 Task: Find connections with filter location L'Haÿ-les-Roses with filter topic #Healthcarewith filter profile language Potuguese with filter current company United Breweries Ltd. with filter school Quantum University with filter industry Commercial and Industrial Machinery Maintenance with filter service category Commercial Insurance with filter keywords title Scrum Master
Action: Mouse moved to (551, 82)
Screenshot: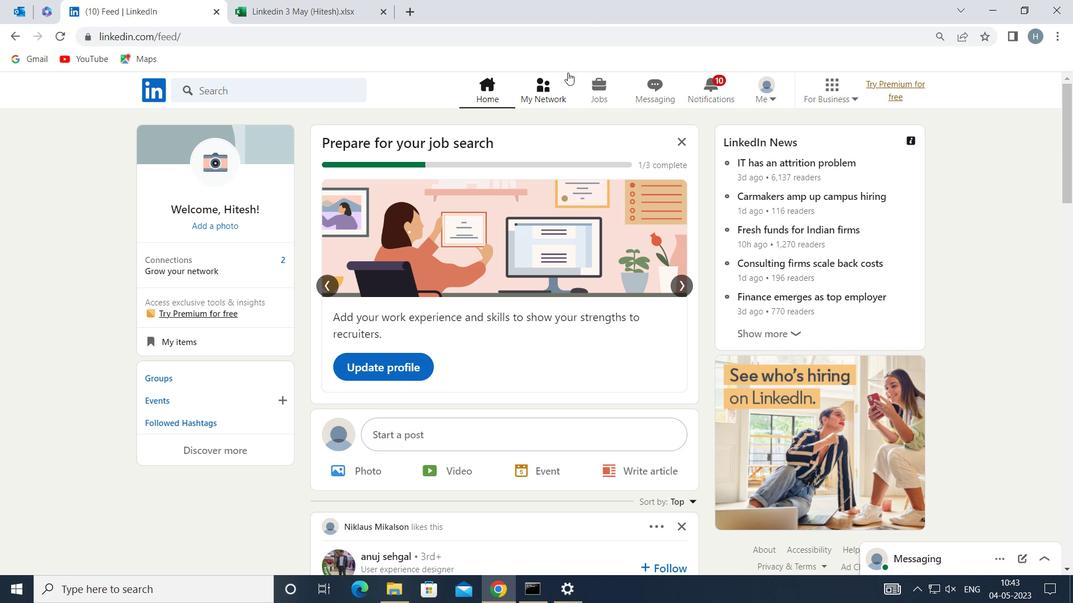 
Action: Mouse pressed left at (551, 82)
Screenshot: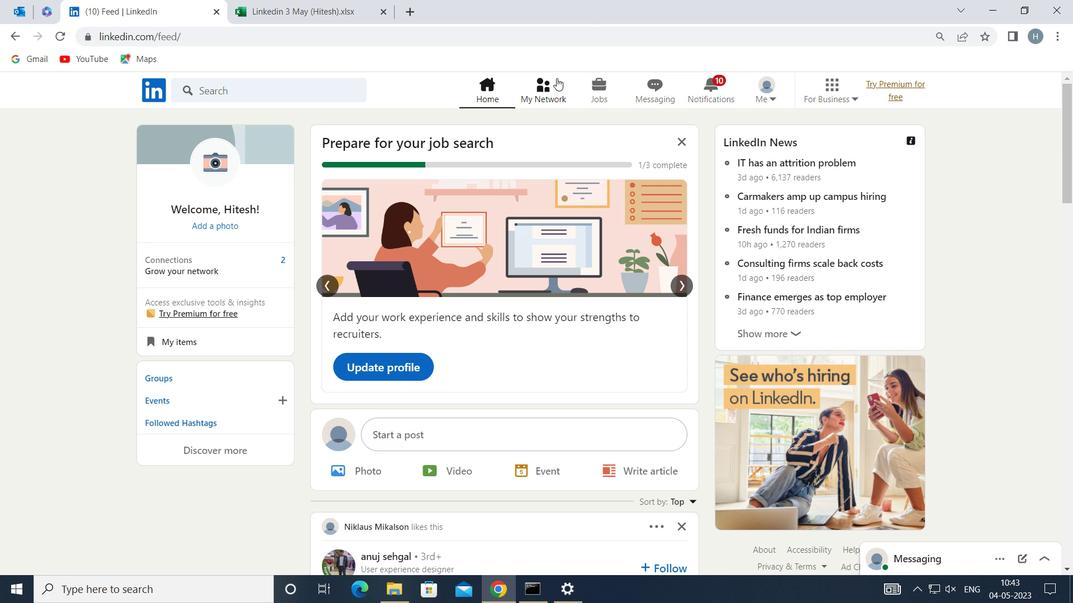 
Action: Mouse moved to (301, 163)
Screenshot: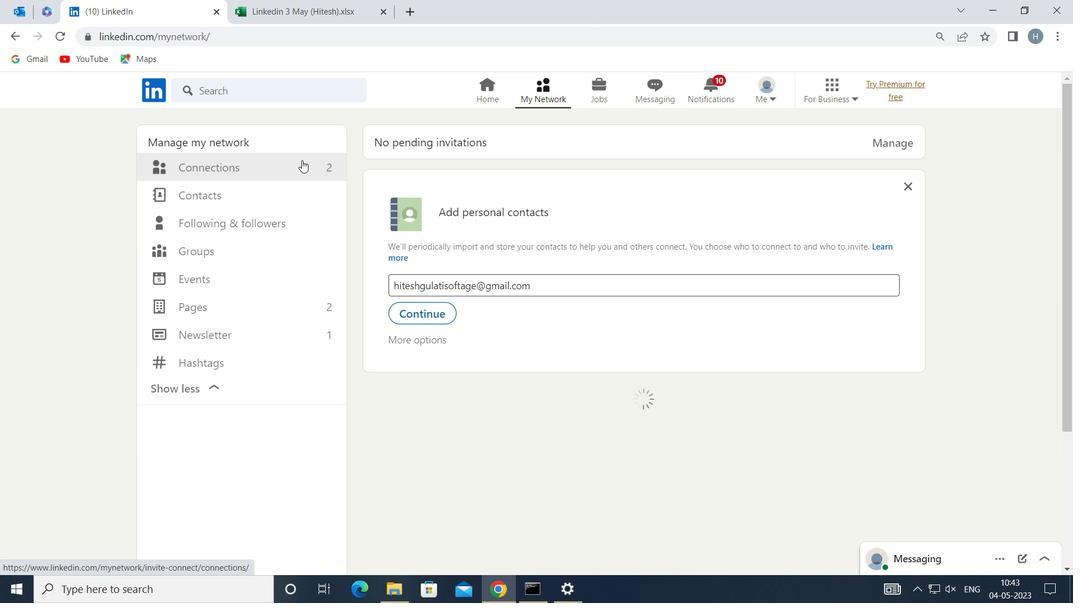 
Action: Mouse pressed left at (301, 163)
Screenshot: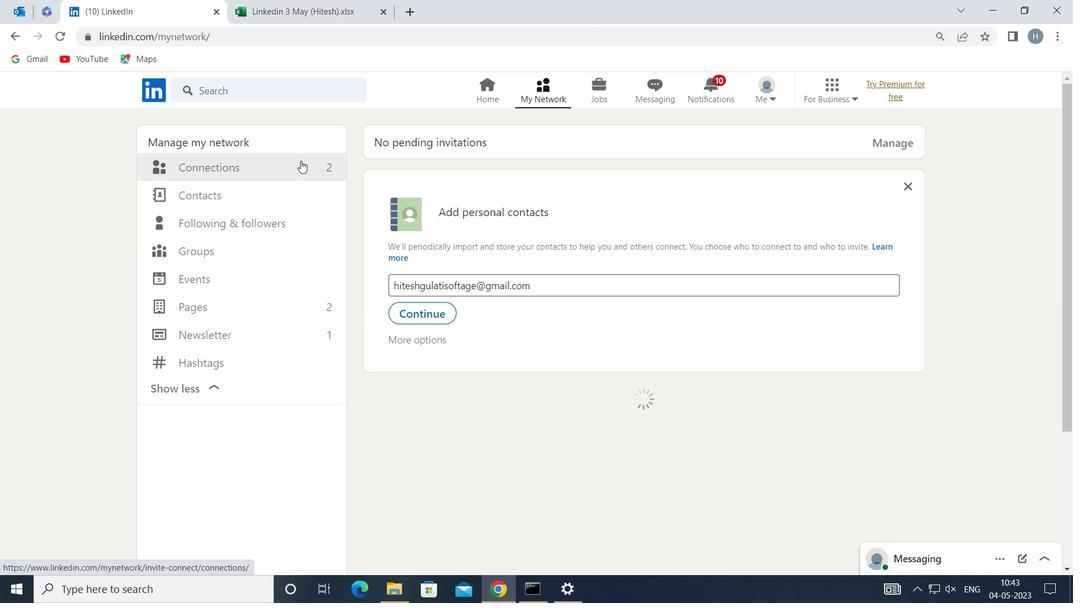 
Action: Mouse moved to (624, 167)
Screenshot: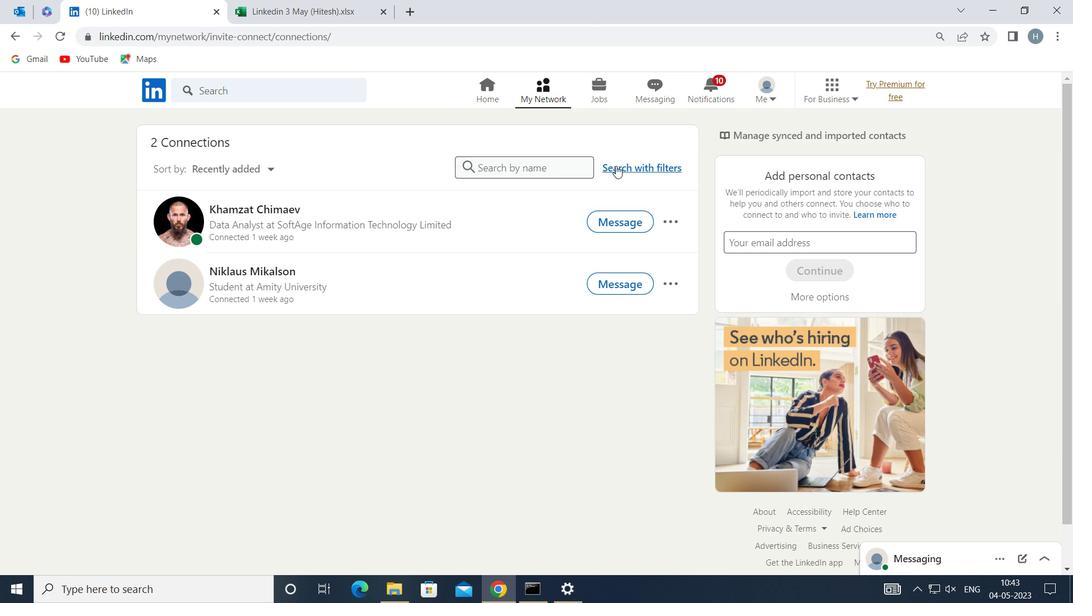 
Action: Mouse pressed left at (624, 167)
Screenshot: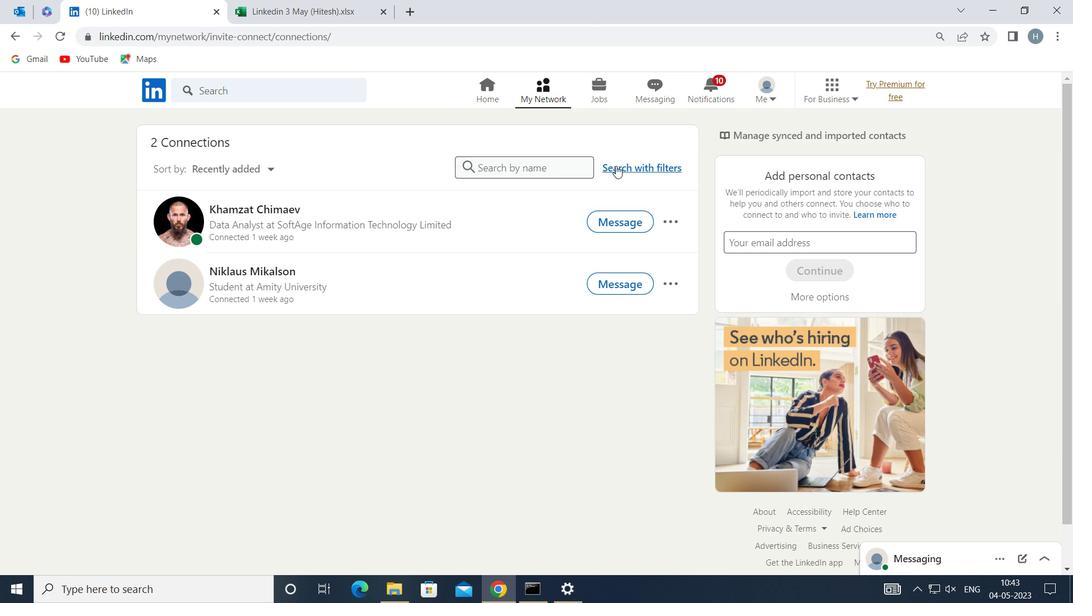
Action: Mouse moved to (590, 132)
Screenshot: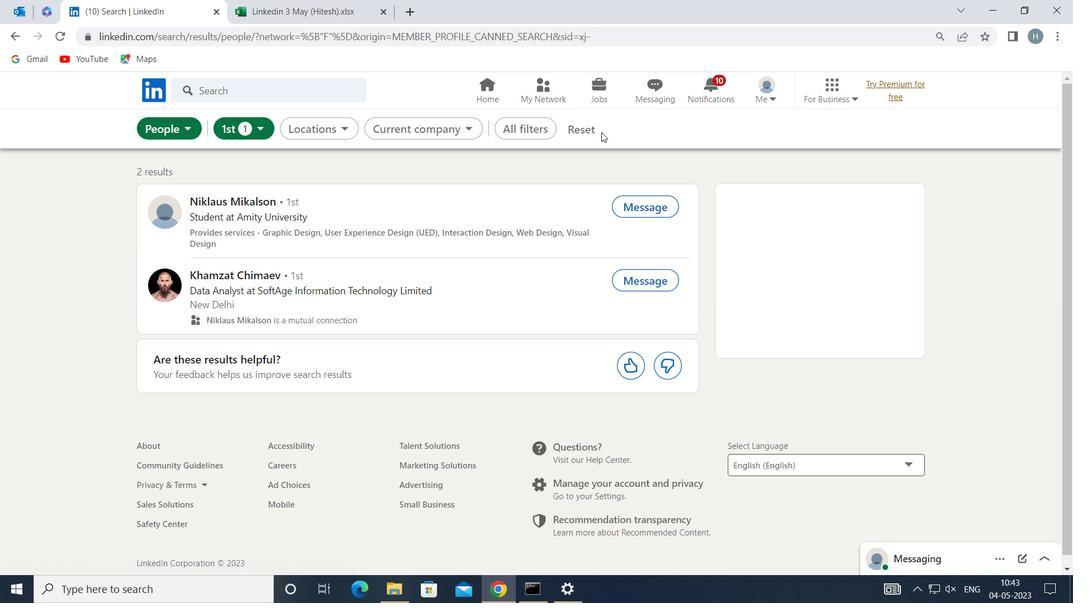 
Action: Mouse pressed left at (590, 132)
Screenshot: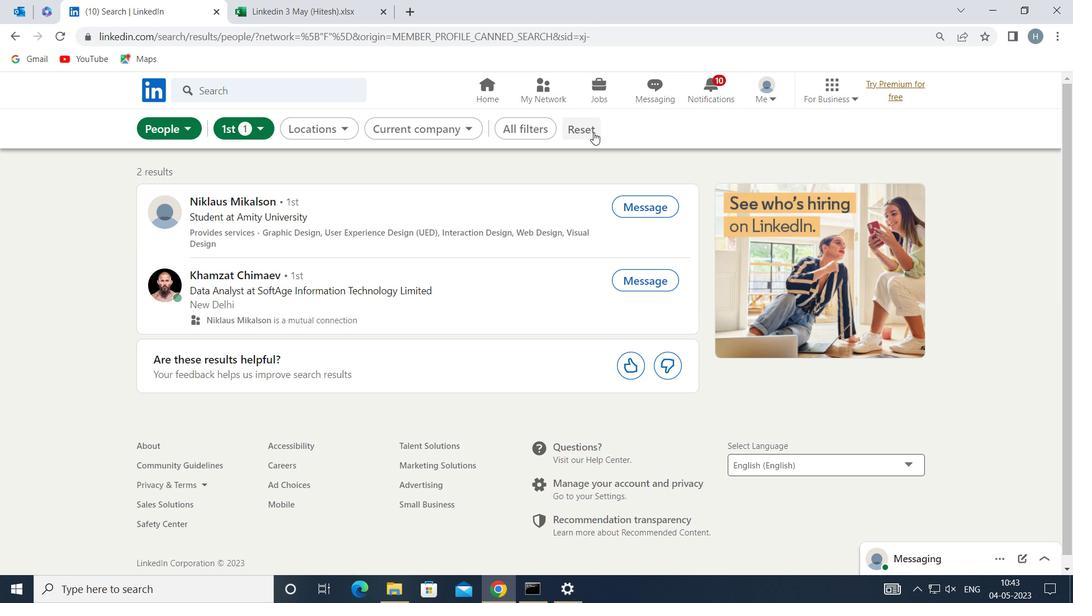 
Action: Mouse moved to (566, 129)
Screenshot: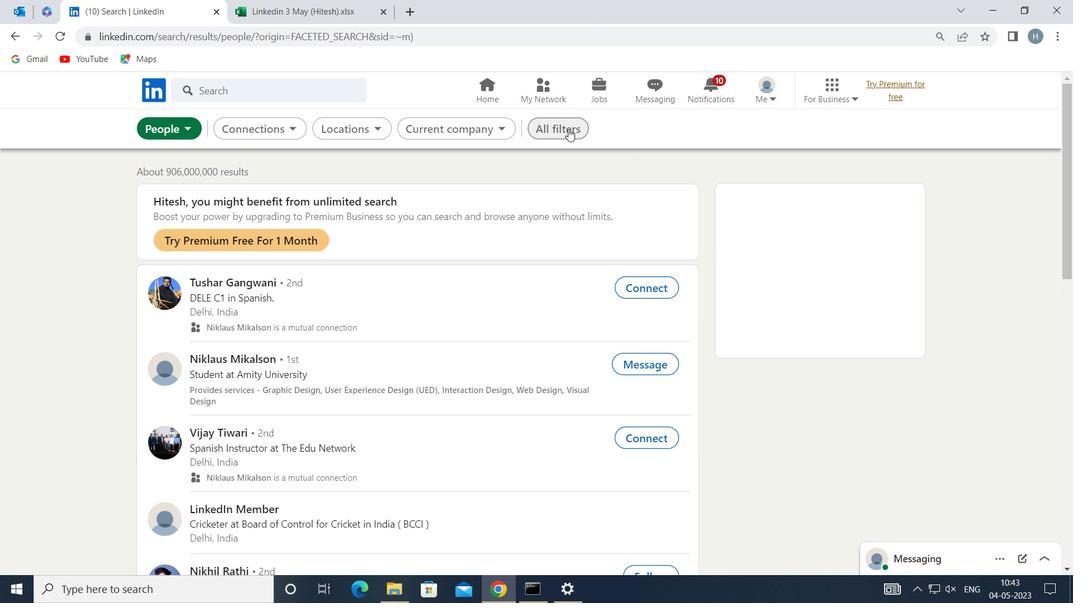 
Action: Mouse pressed left at (566, 129)
Screenshot: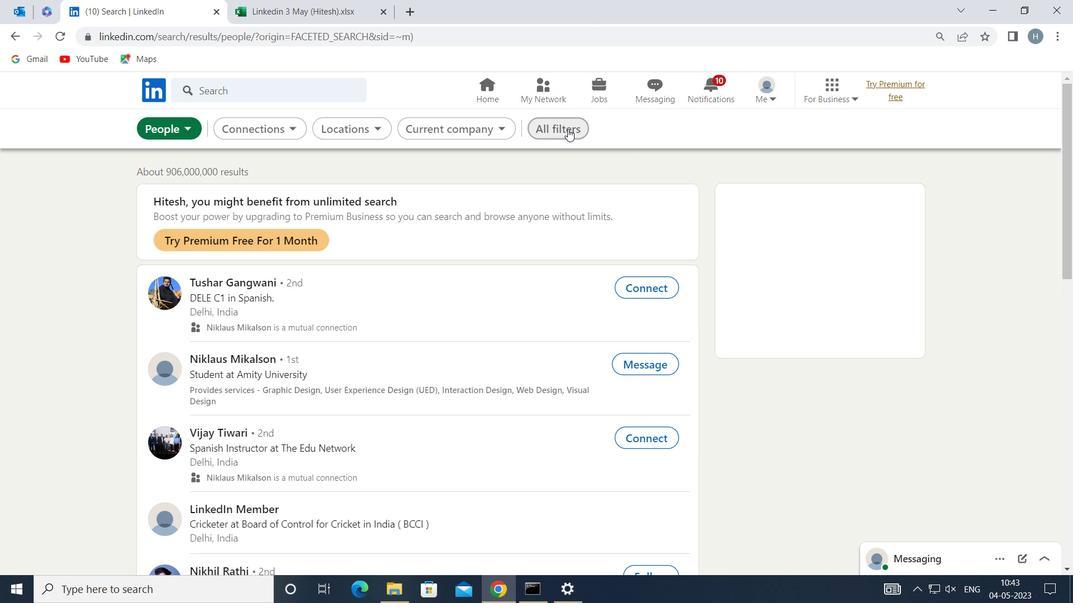 
Action: Mouse moved to (791, 316)
Screenshot: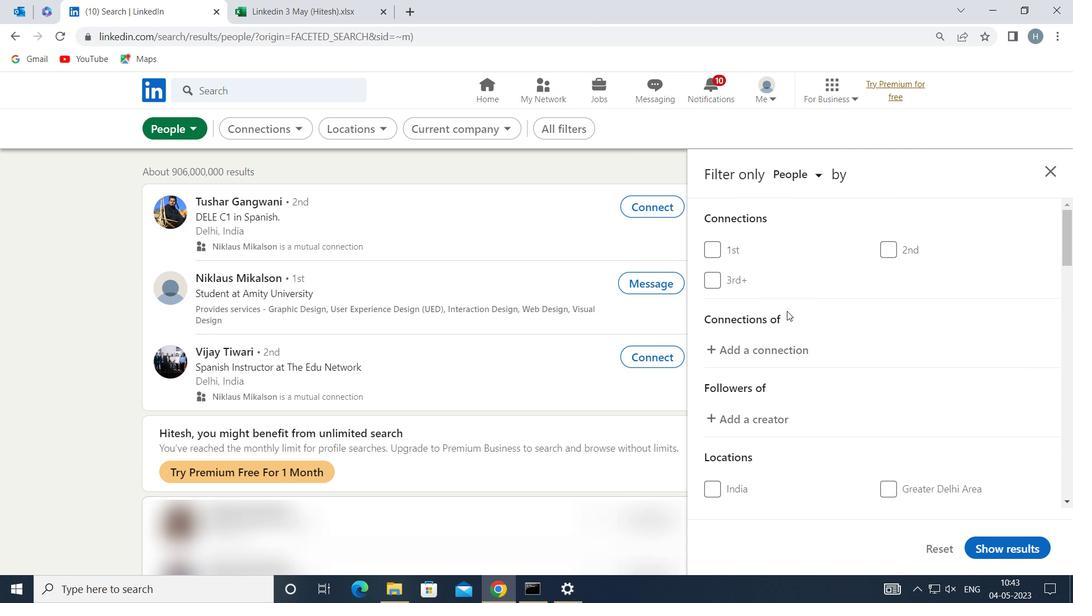 
Action: Mouse scrolled (791, 315) with delta (0, 0)
Screenshot: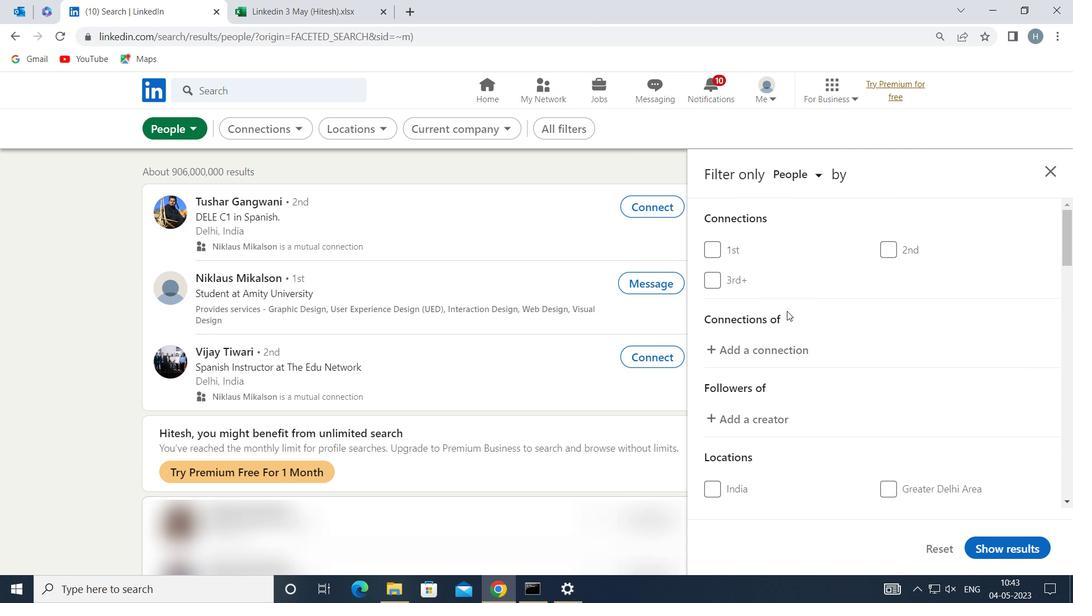 
Action: Mouse moved to (793, 318)
Screenshot: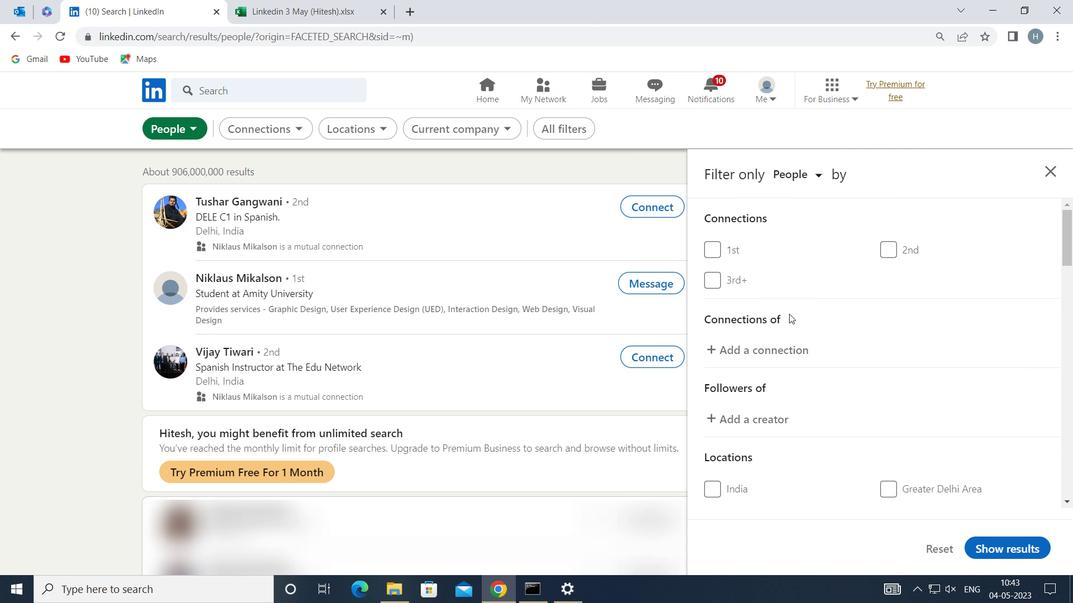 
Action: Mouse scrolled (793, 317) with delta (0, 0)
Screenshot: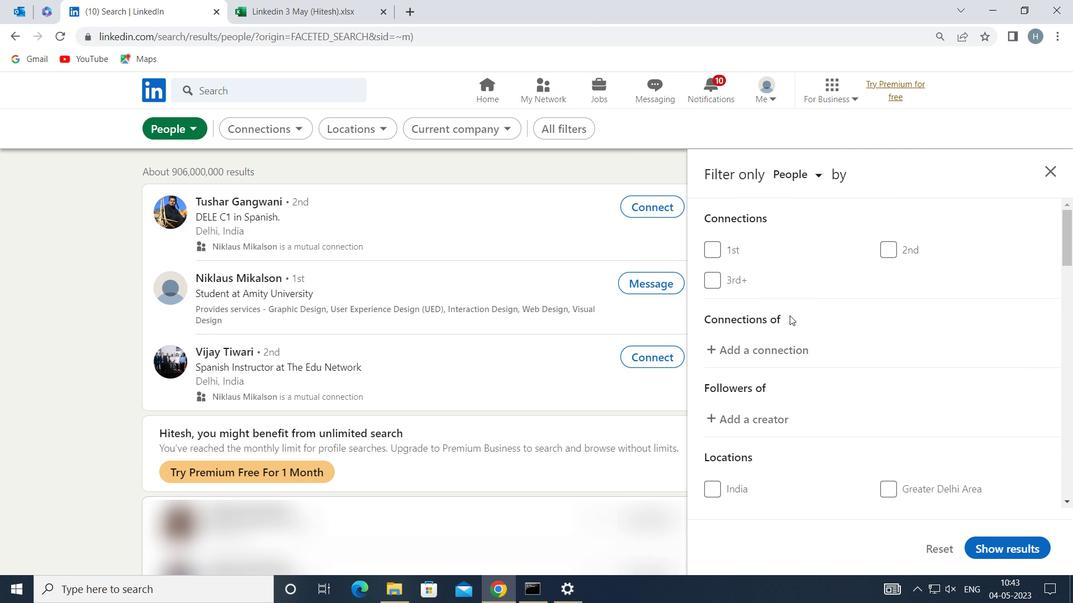 
Action: Mouse moved to (793, 319)
Screenshot: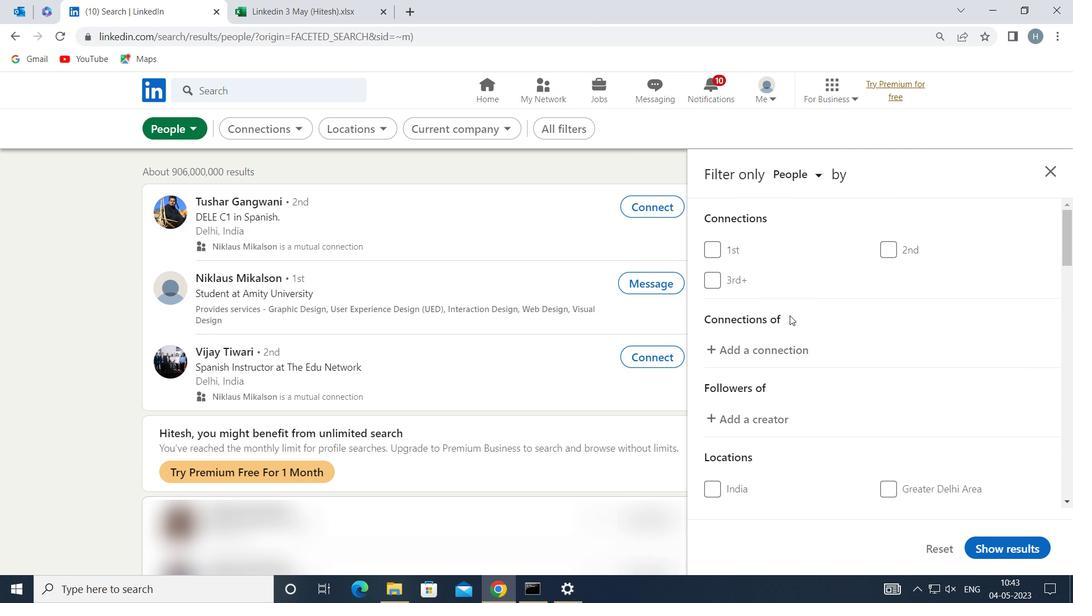 
Action: Mouse scrolled (793, 318) with delta (0, 0)
Screenshot: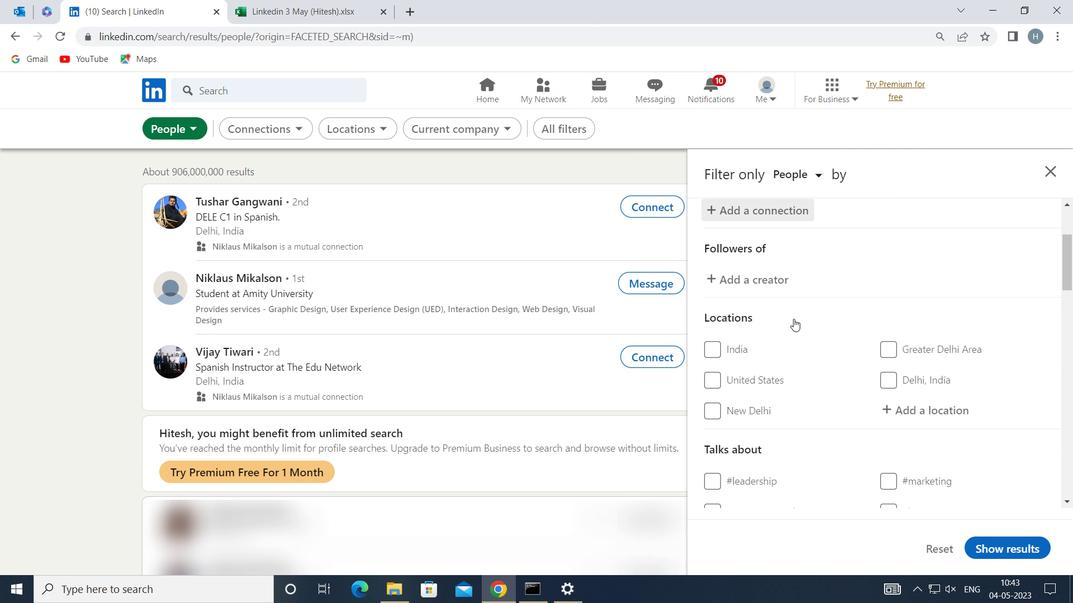 
Action: Mouse moved to (900, 336)
Screenshot: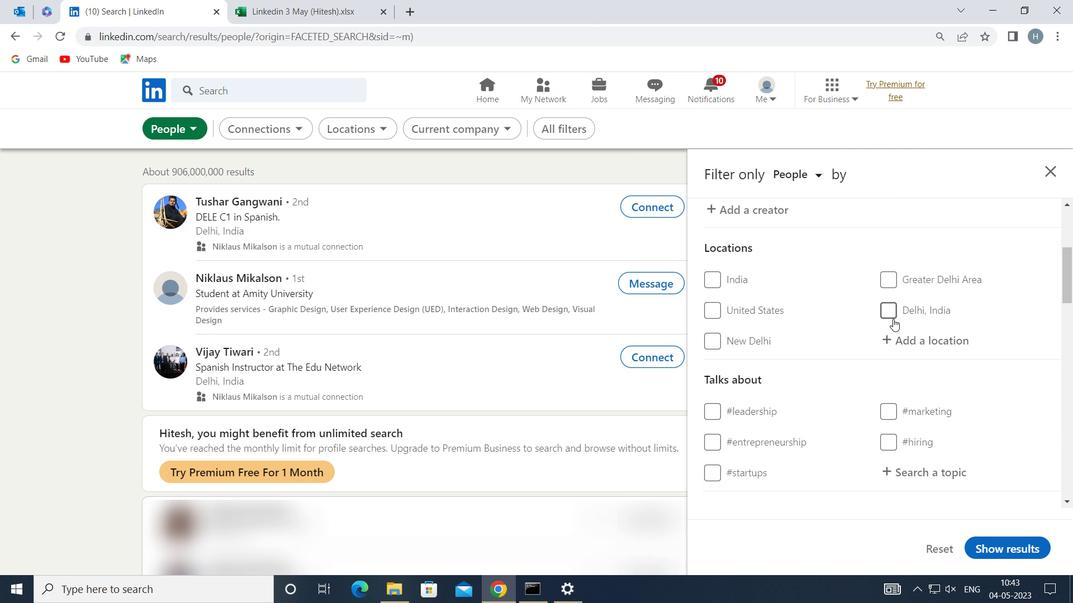 
Action: Mouse pressed left at (900, 336)
Screenshot: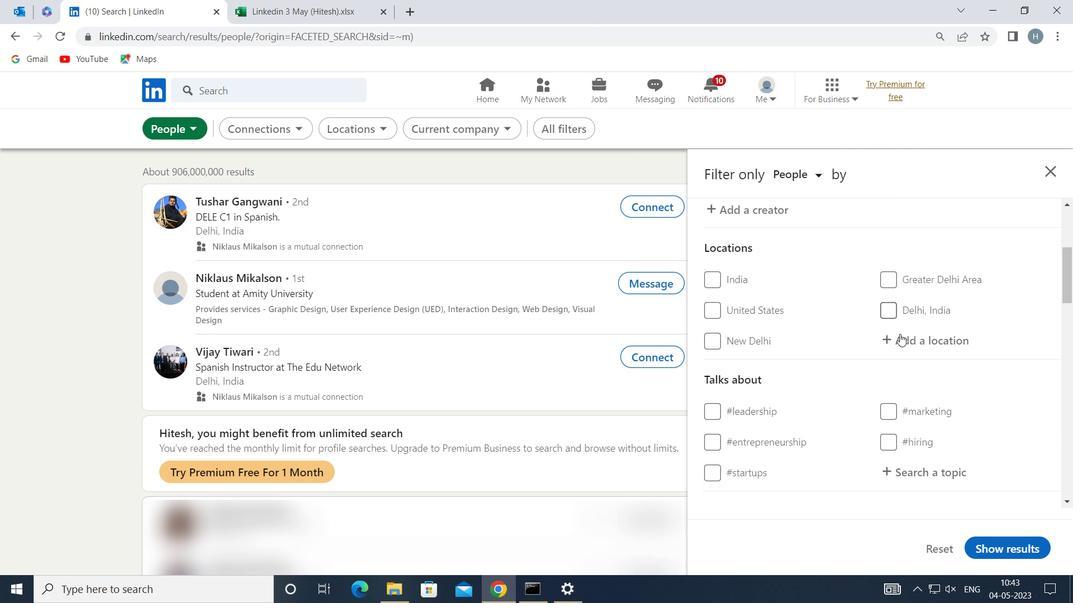 
Action: Key pressed <Key.shift>L<Key.space>HAY
Screenshot: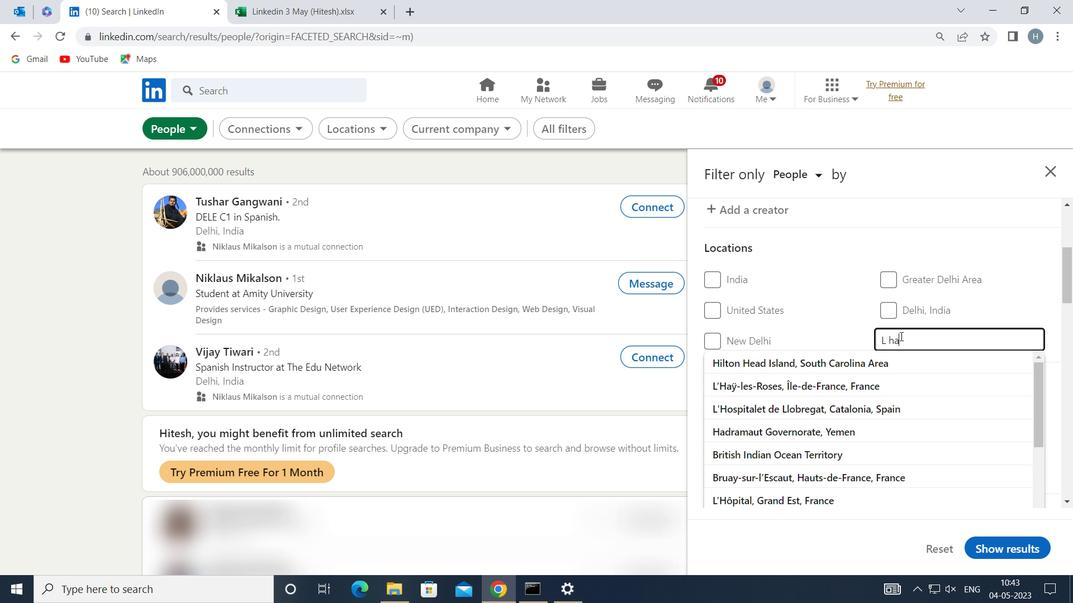 
Action: Mouse moved to (865, 357)
Screenshot: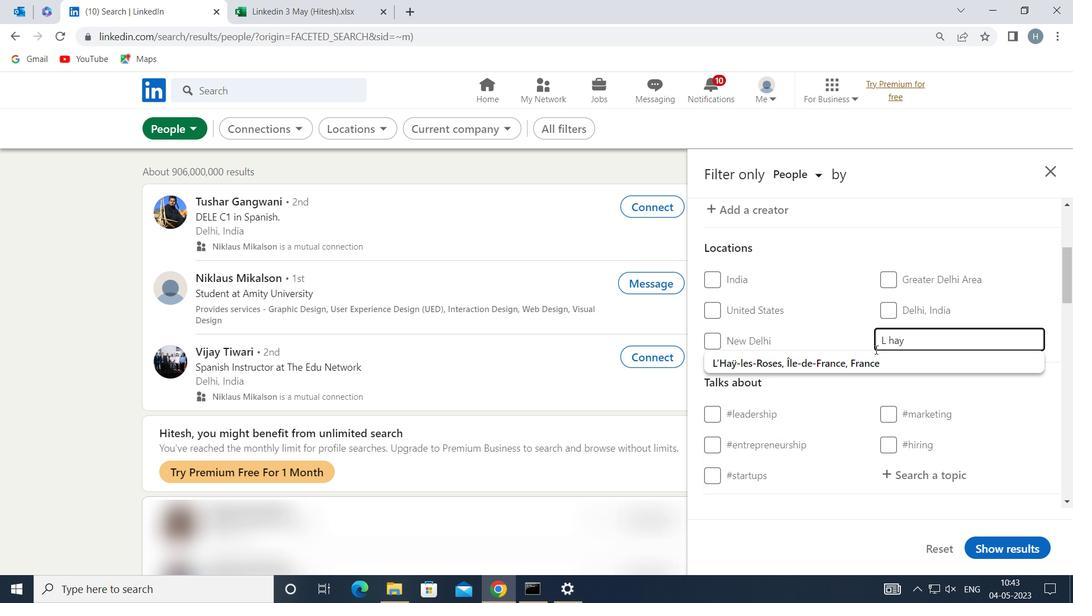 
Action: Mouse pressed left at (865, 357)
Screenshot: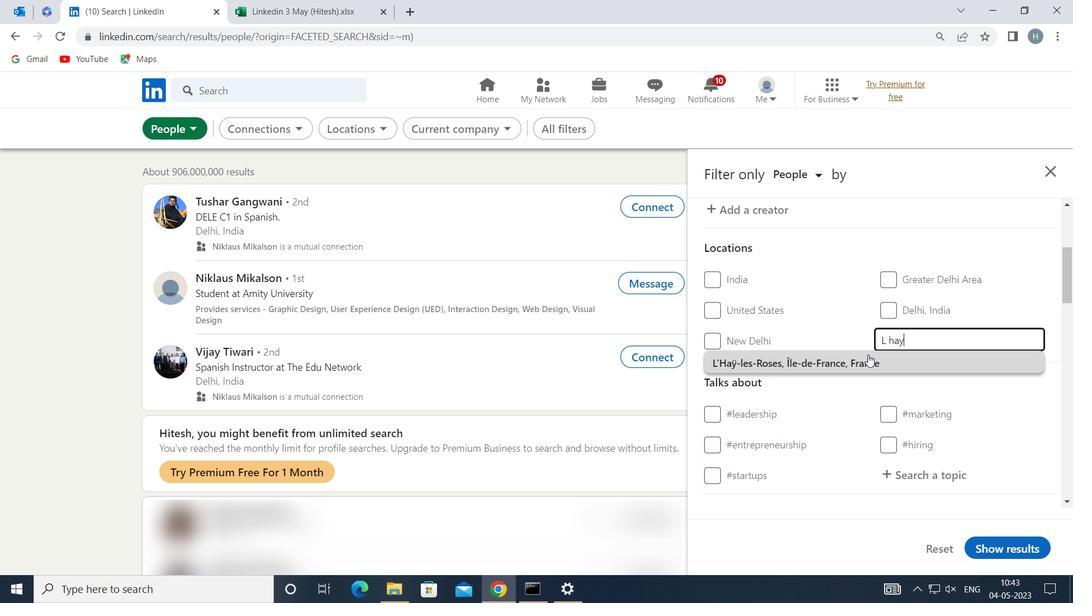 
Action: Mouse moved to (860, 360)
Screenshot: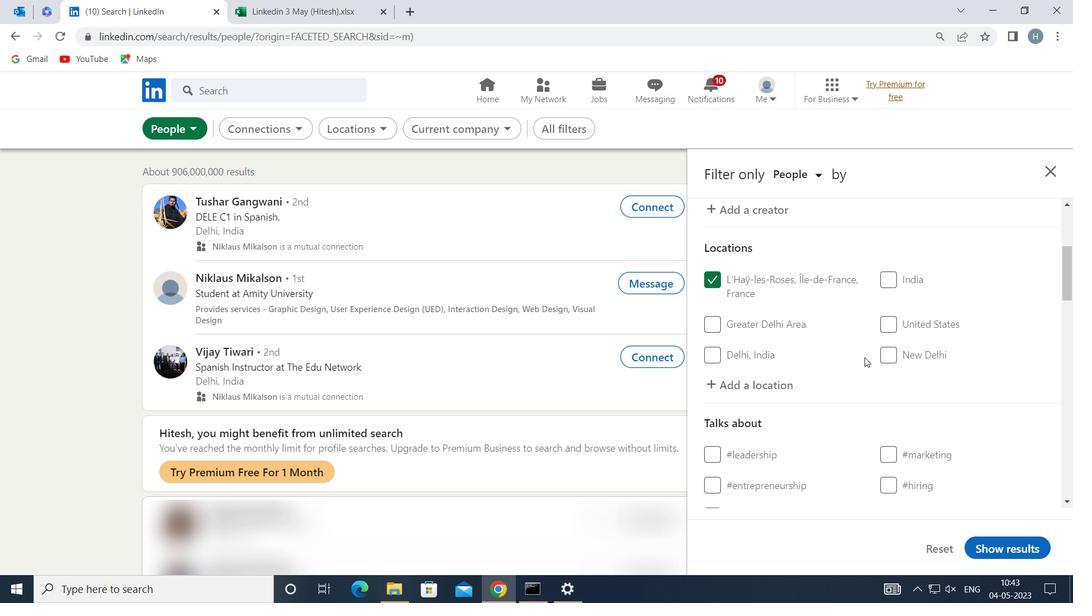 
Action: Mouse scrolled (860, 359) with delta (0, 0)
Screenshot: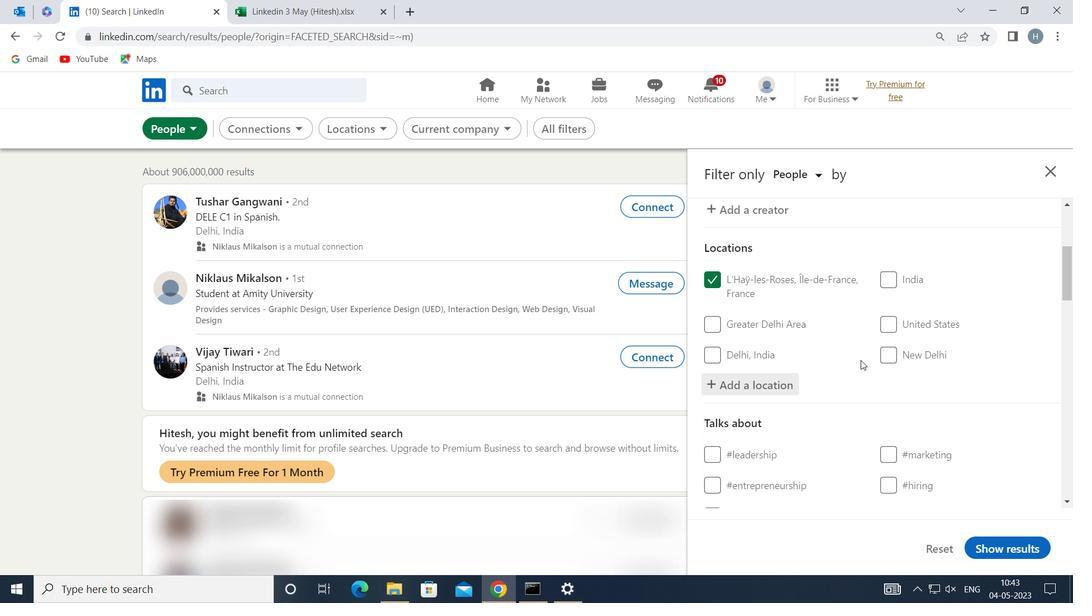 
Action: Mouse moved to (856, 361)
Screenshot: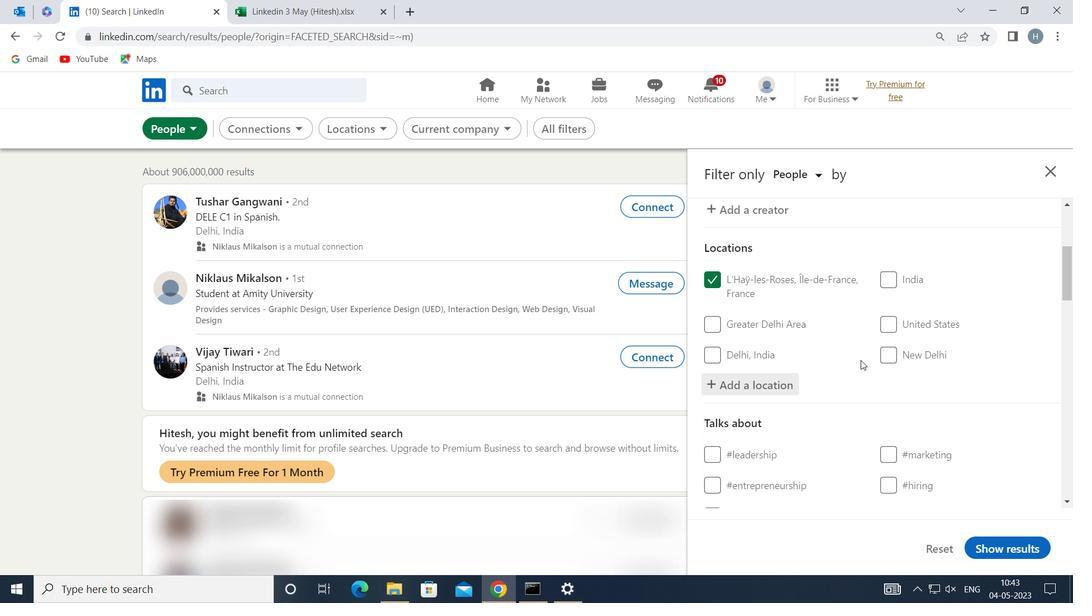 
Action: Mouse scrolled (856, 360) with delta (0, 0)
Screenshot: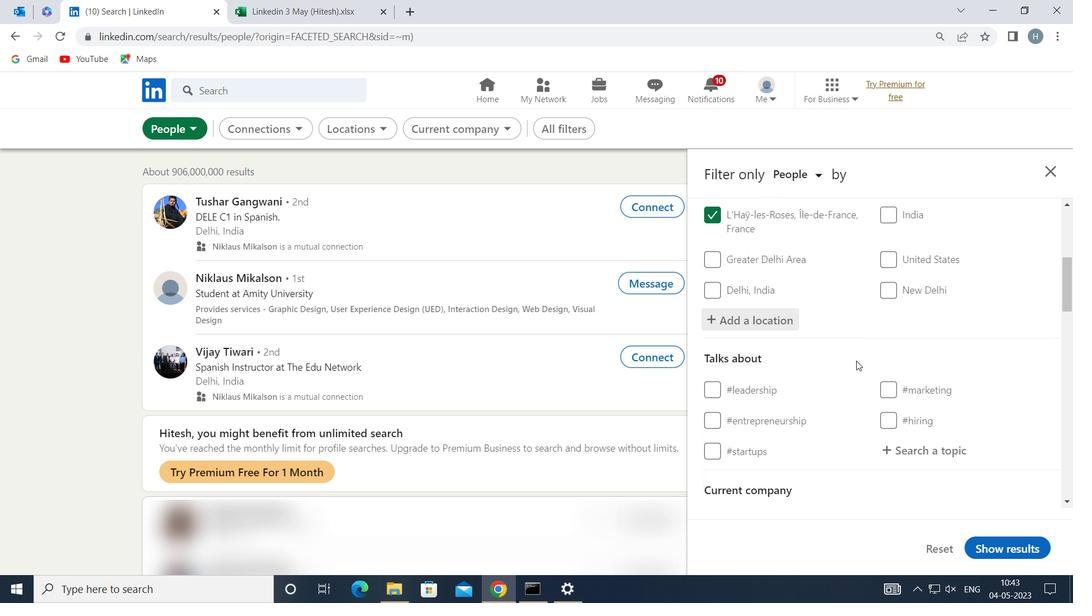 
Action: Mouse moved to (956, 377)
Screenshot: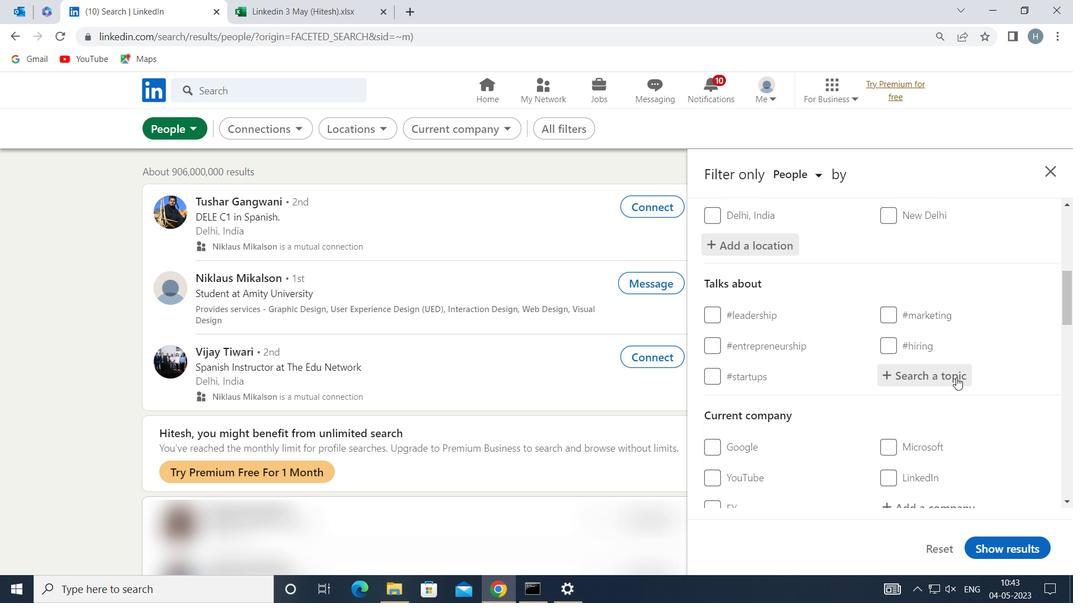 
Action: Mouse pressed left at (956, 377)
Screenshot: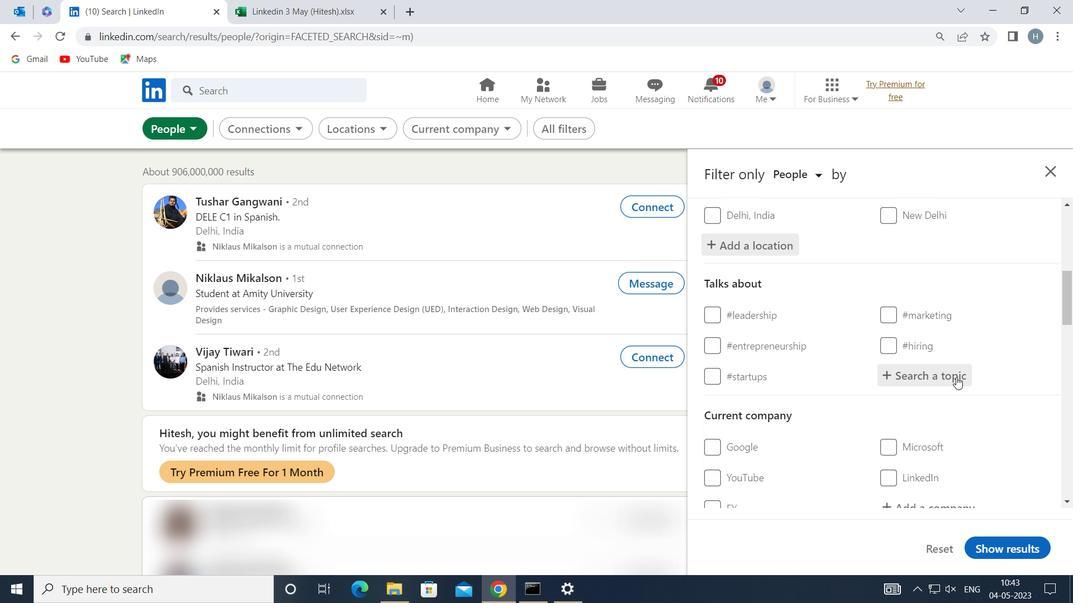 
Action: Key pressed HEALTHCARE
Screenshot: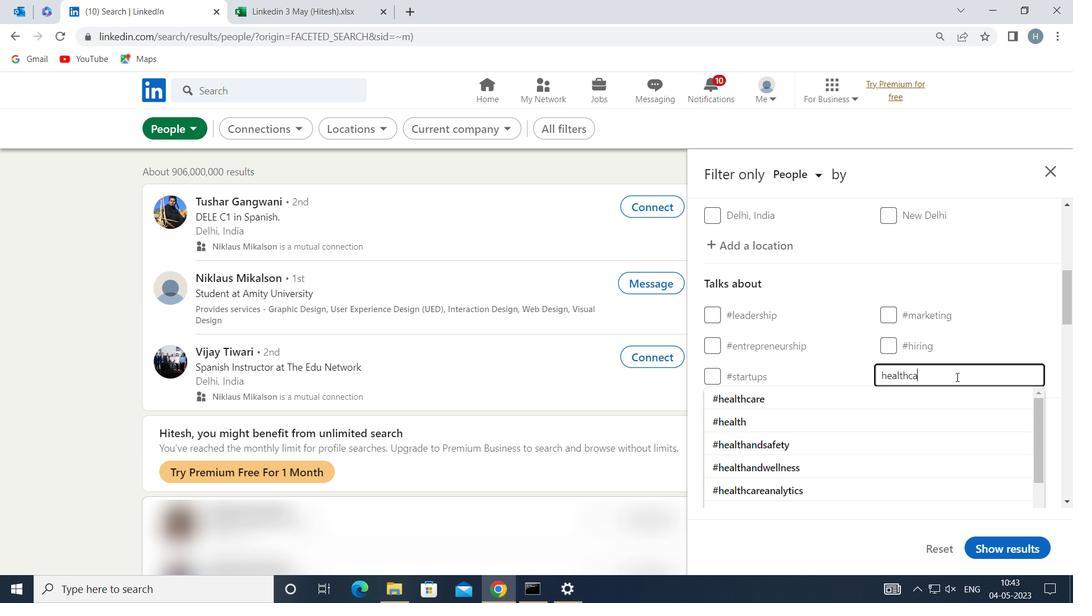
Action: Mouse moved to (826, 400)
Screenshot: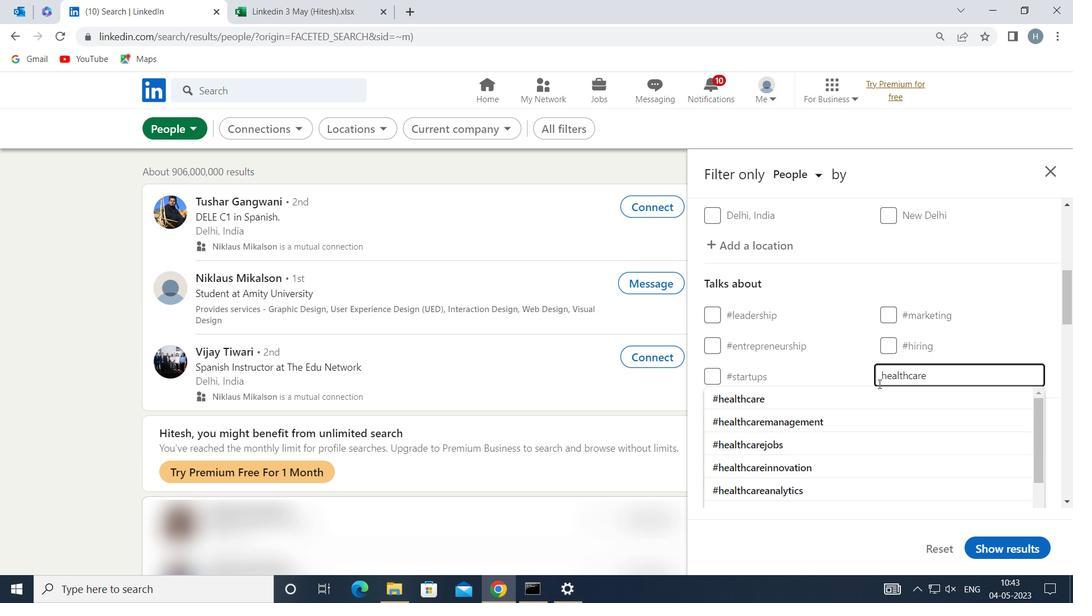 
Action: Mouse pressed left at (826, 400)
Screenshot: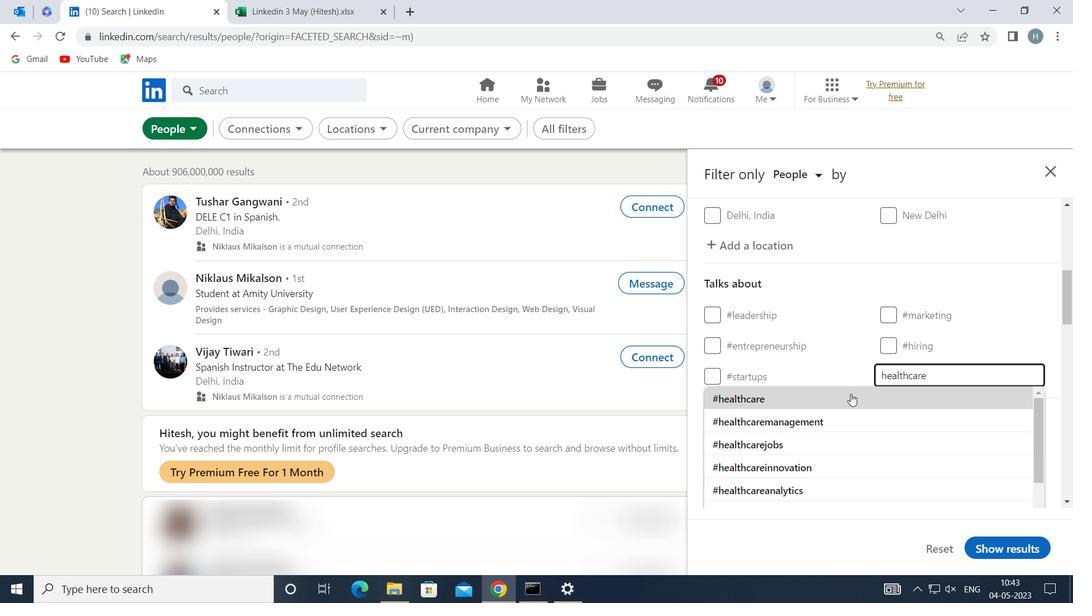 
Action: Mouse moved to (826, 399)
Screenshot: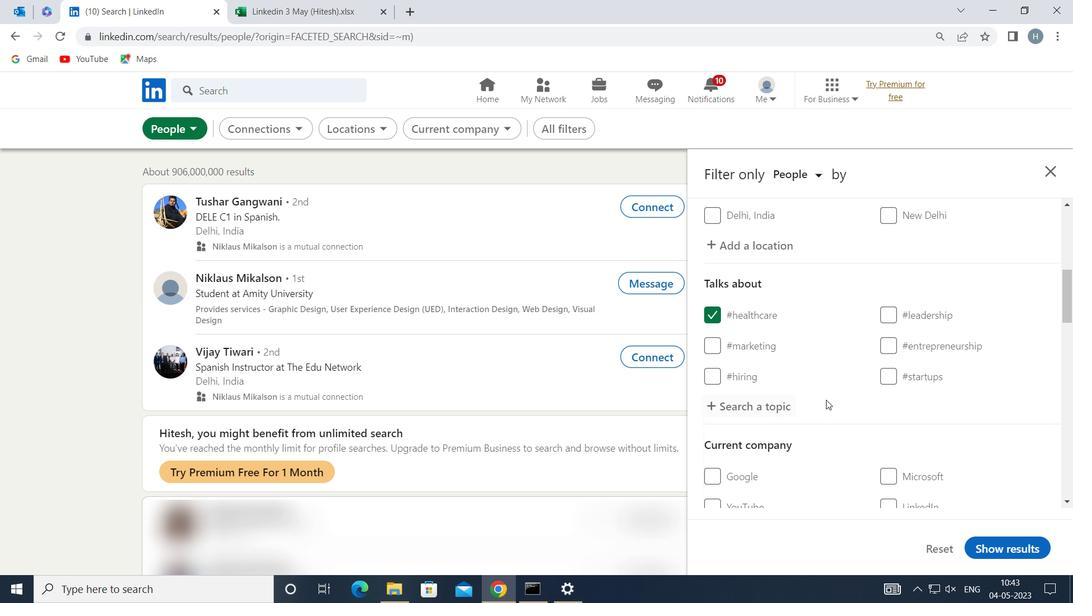 
Action: Mouse scrolled (826, 399) with delta (0, 0)
Screenshot: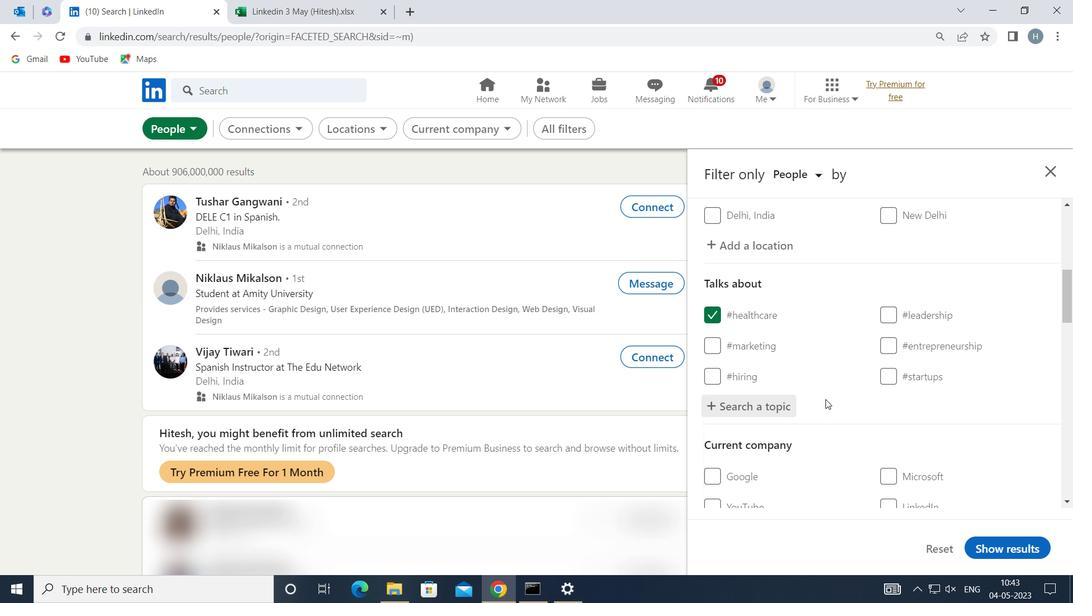 
Action: Mouse moved to (830, 396)
Screenshot: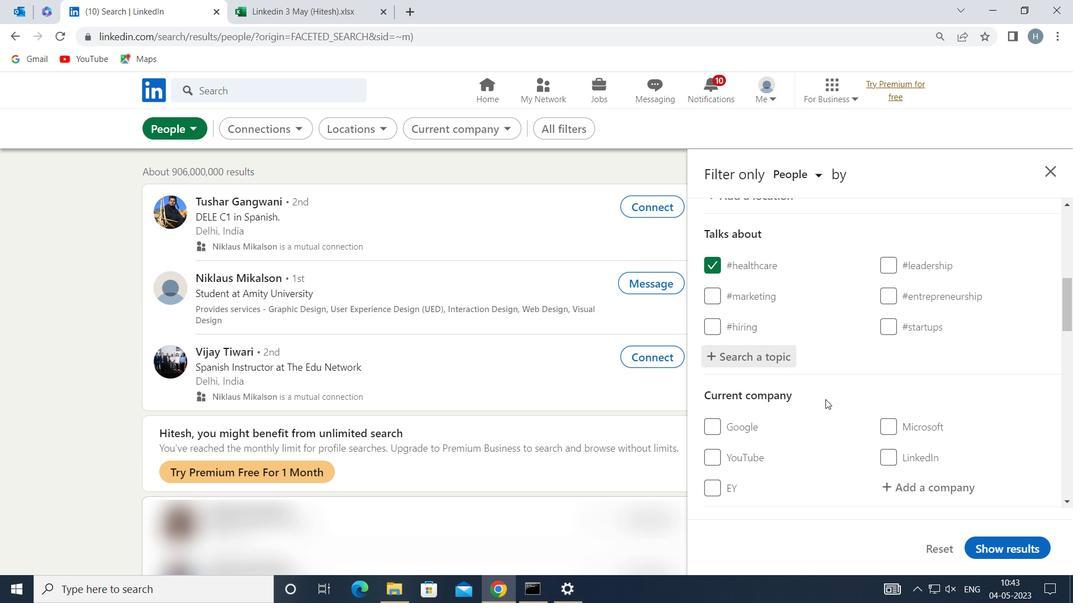 
Action: Mouse scrolled (830, 395) with delta (0, 0)
Screenshot: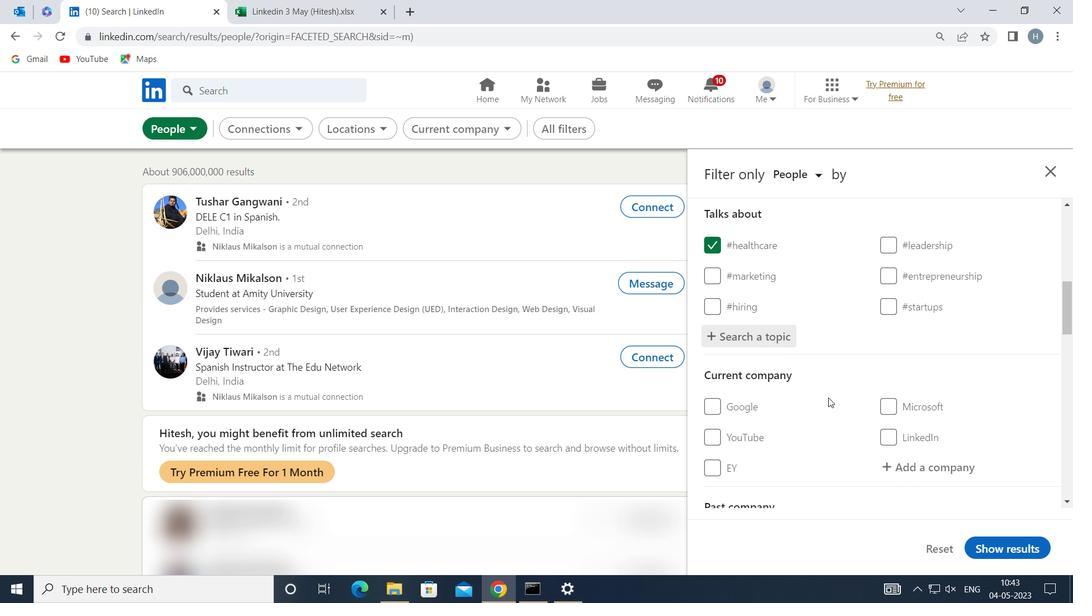 
Action: Mouse scrolled (830, 395) with delta (0, 0)
Screenshot: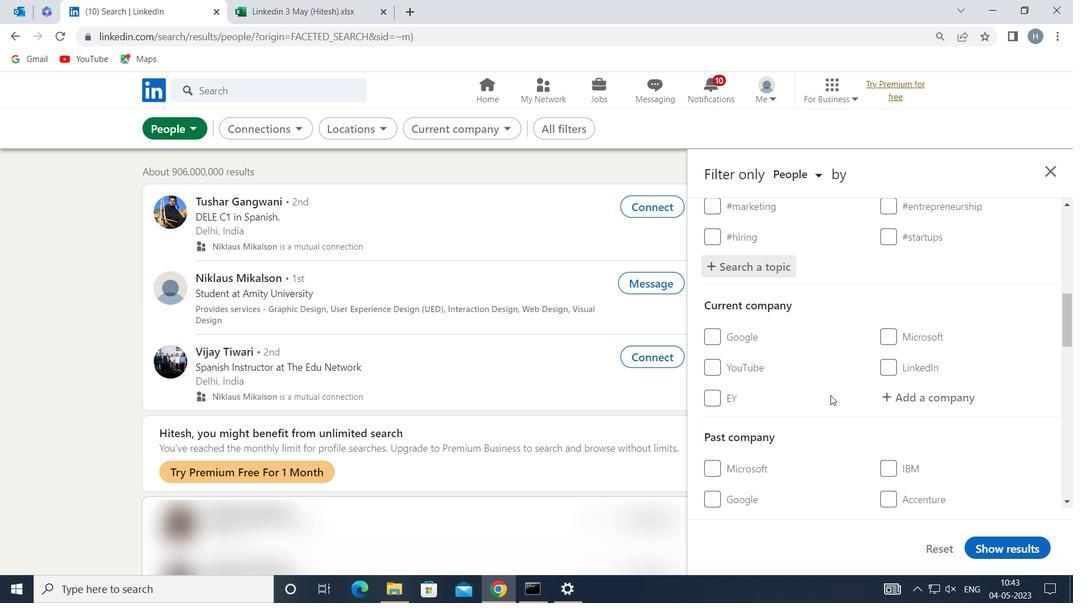 
Action: Mouse scrolled (830, 395) with delta (0, 0)
Screenshot: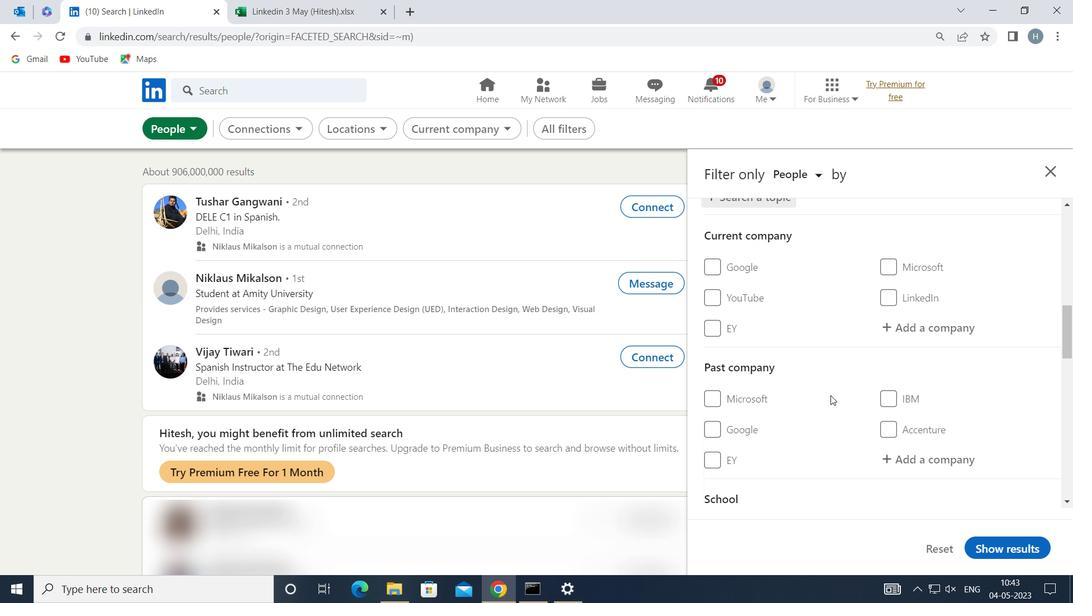 
Action: Mouse scrolled (830, 395) with delta (0, 0)
Screenshot: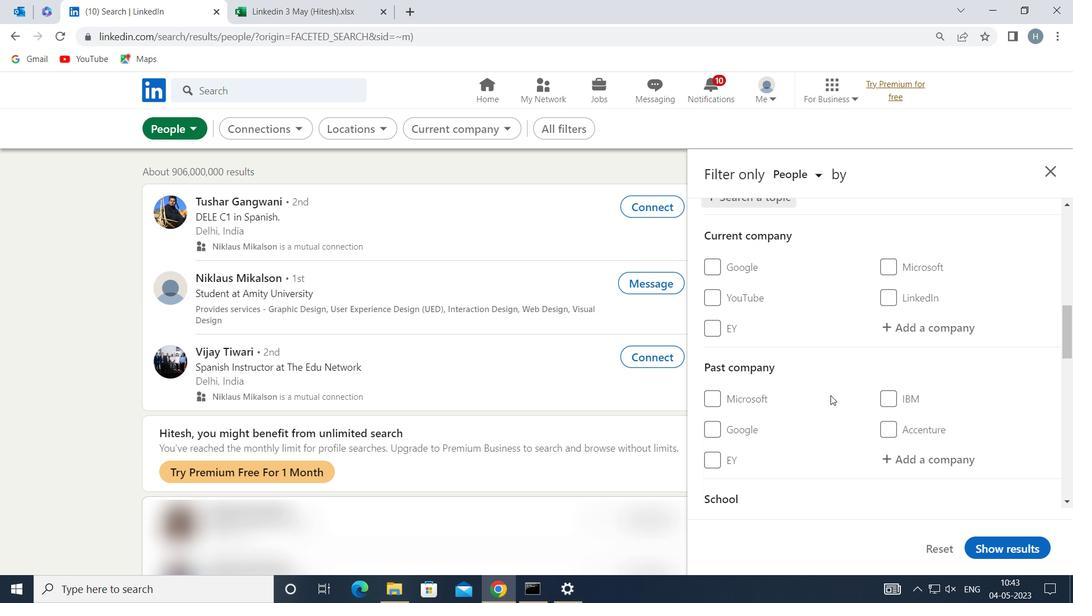 
Action: Mouse scrolled (830, 395) with delta (0, 0)
Screenshot: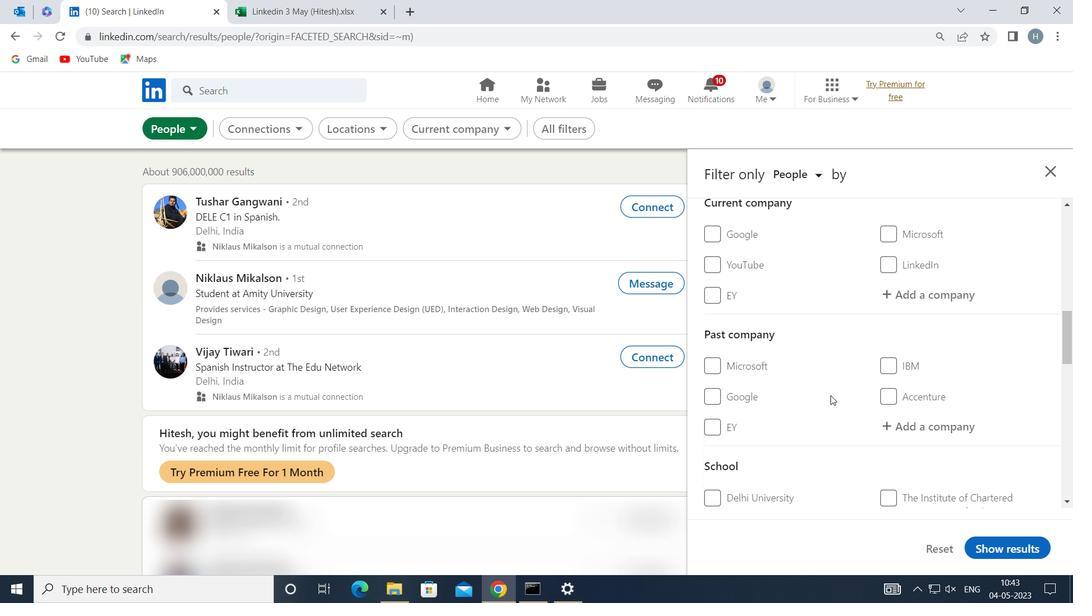 
Action: Mouse scrolled (830, 395) with delta (0, 0)
Screenshot: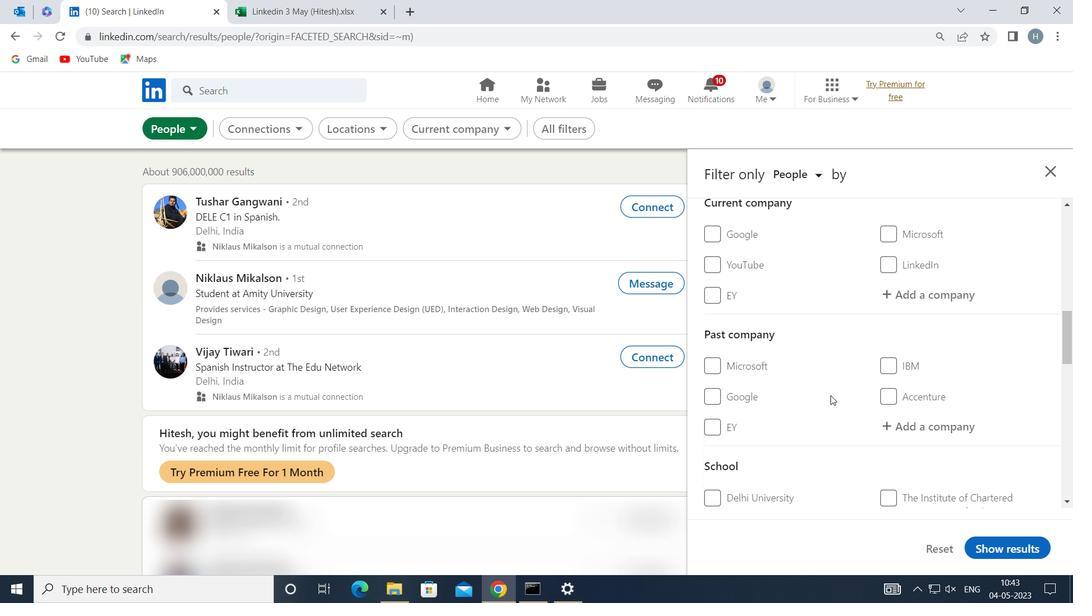 
Action: Mouse moved to (835, 391)
Screenshot: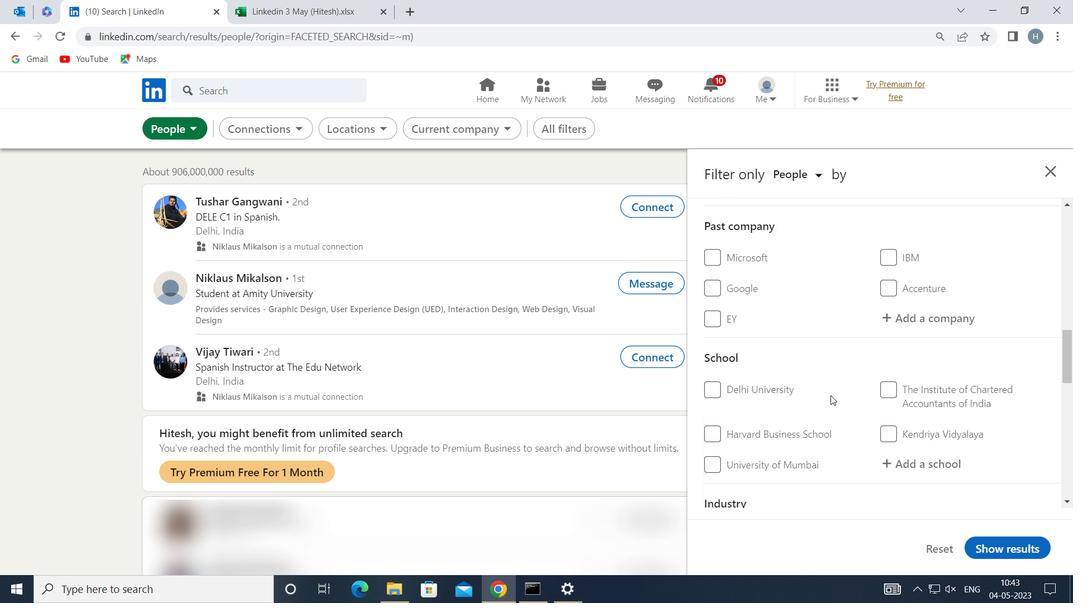 
Action: Mouse scrolled (835, 390) with delta (0, 0)
Screenshot: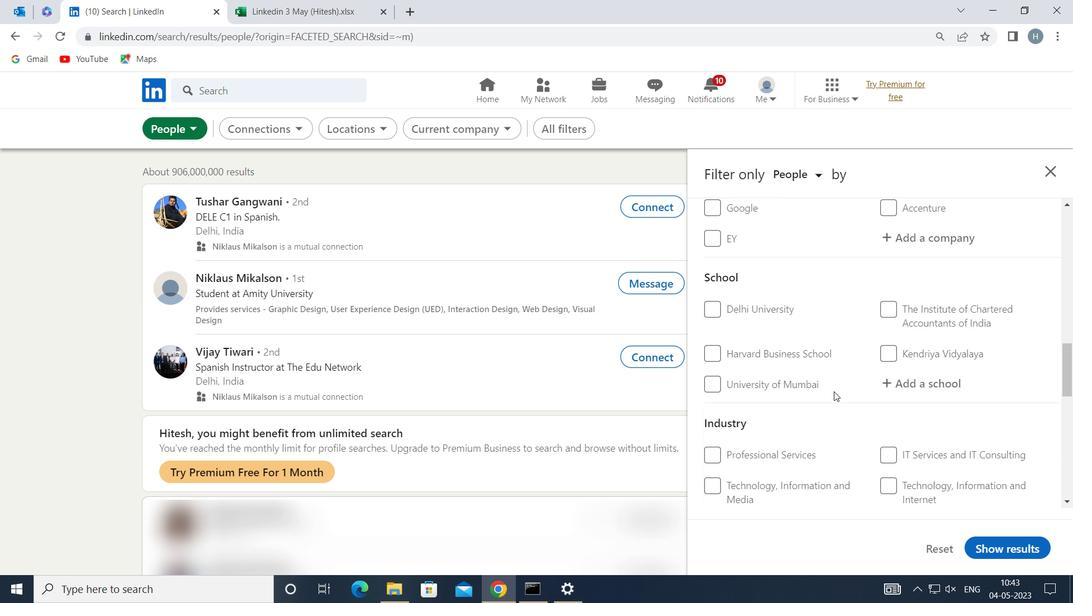 
Action: Mouse scrolled (835, 390) with delta (0, 0)
Screenshot: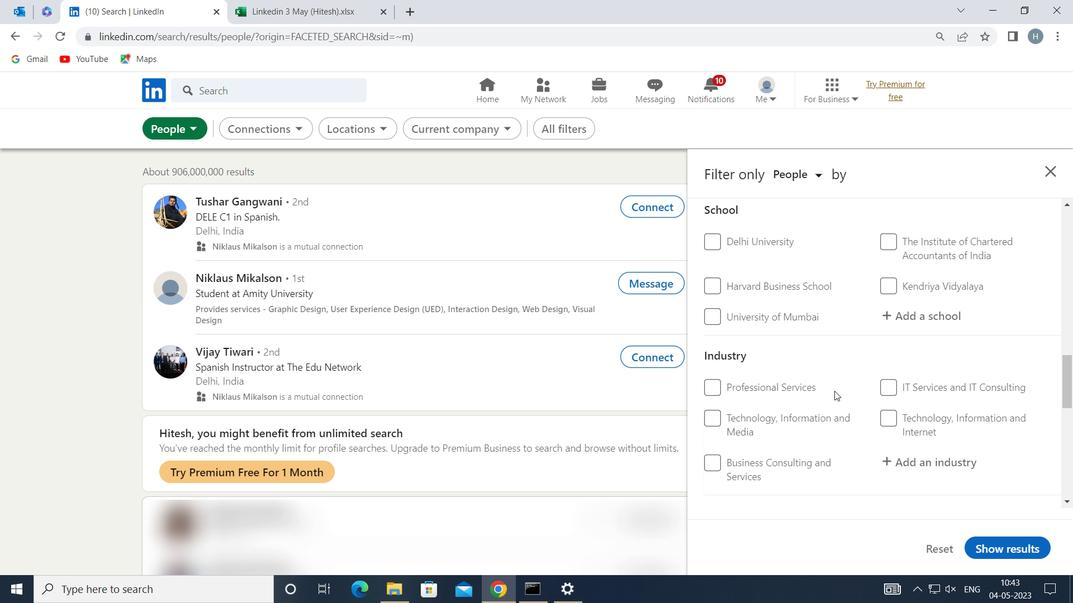 
Action: Mouse scrolled (835, 390) with delta (0, 0)
Screenshot: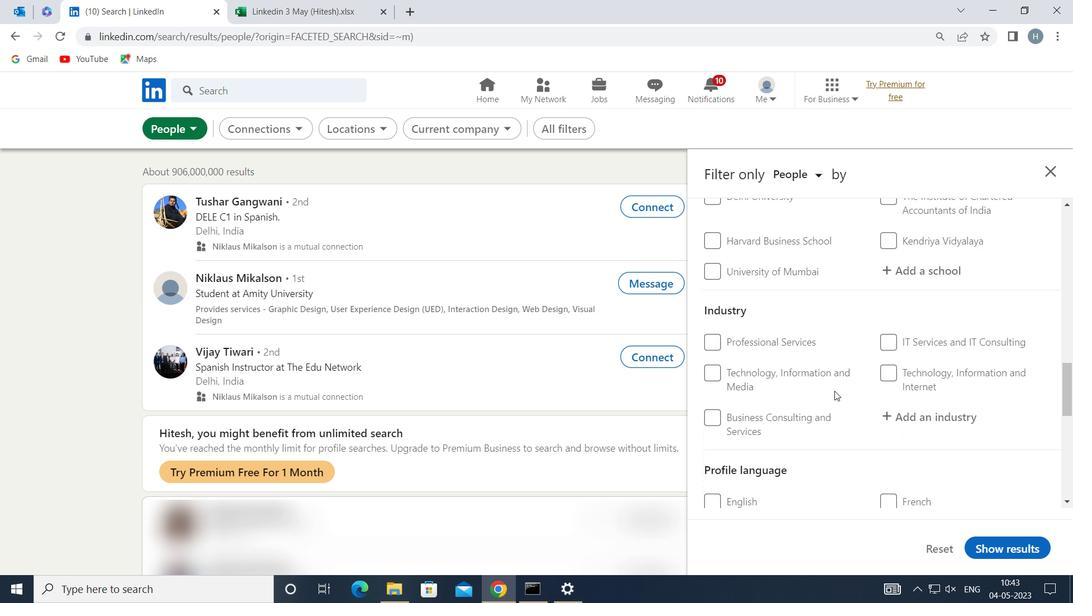 
Action: Mouse moved to (900, 378)
Screenshot: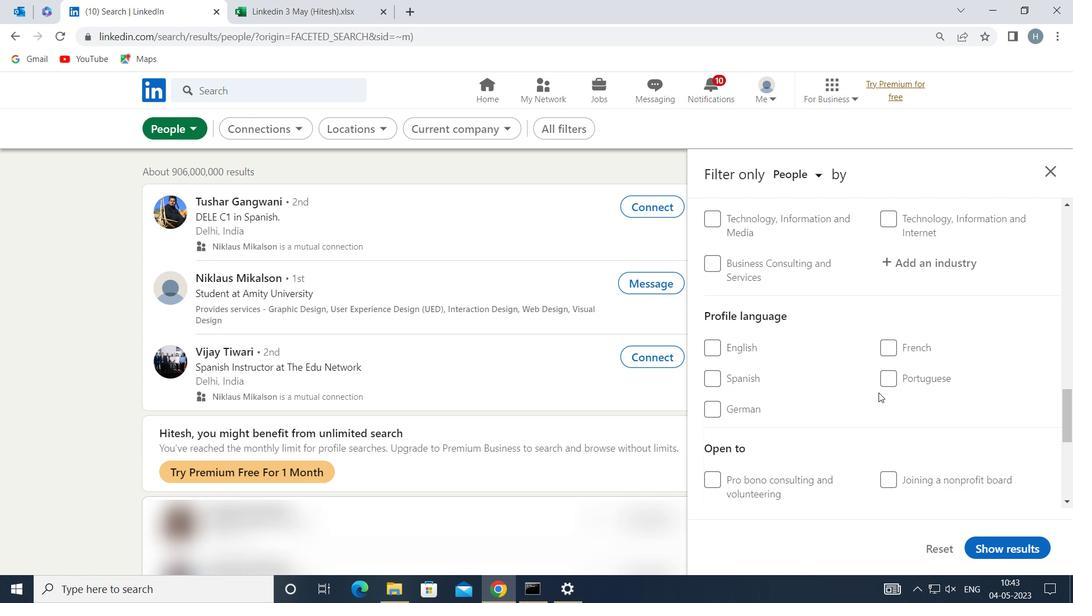 
Action: Mouse pressed left at (900, 378)
Screenshot: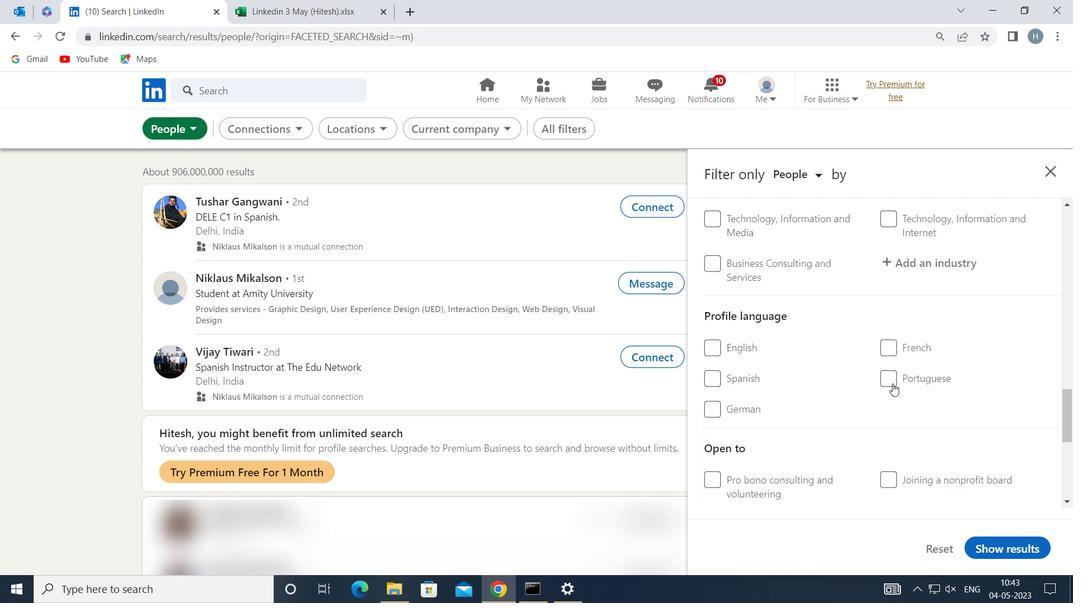 
Action: Mouse moved to (866, 385)
Screenshot: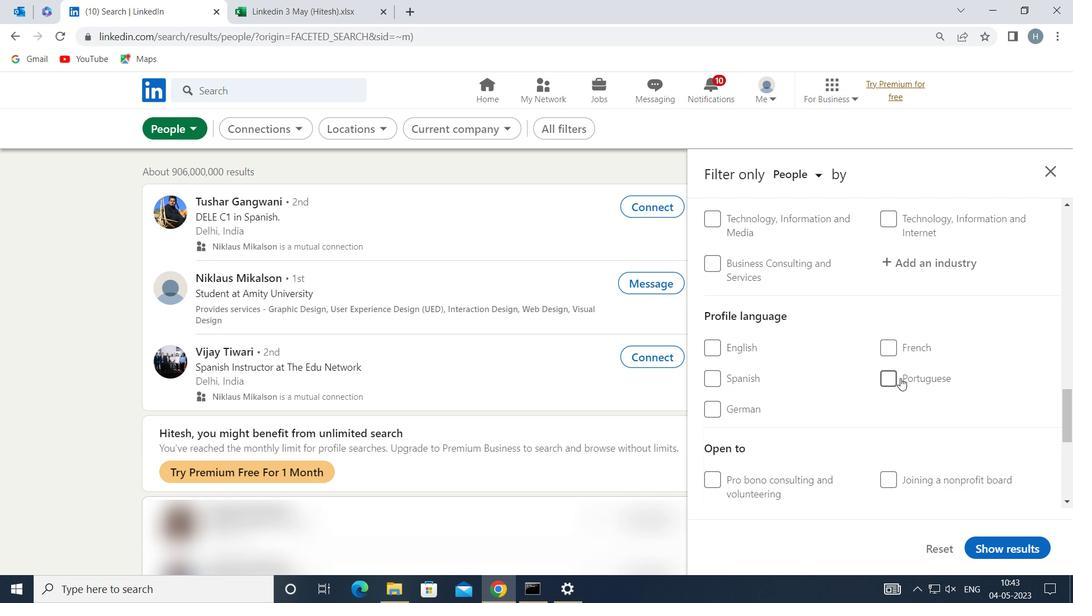
Action: Mouse scrolled (866, 386) with delta (0, 0)
Screenshot: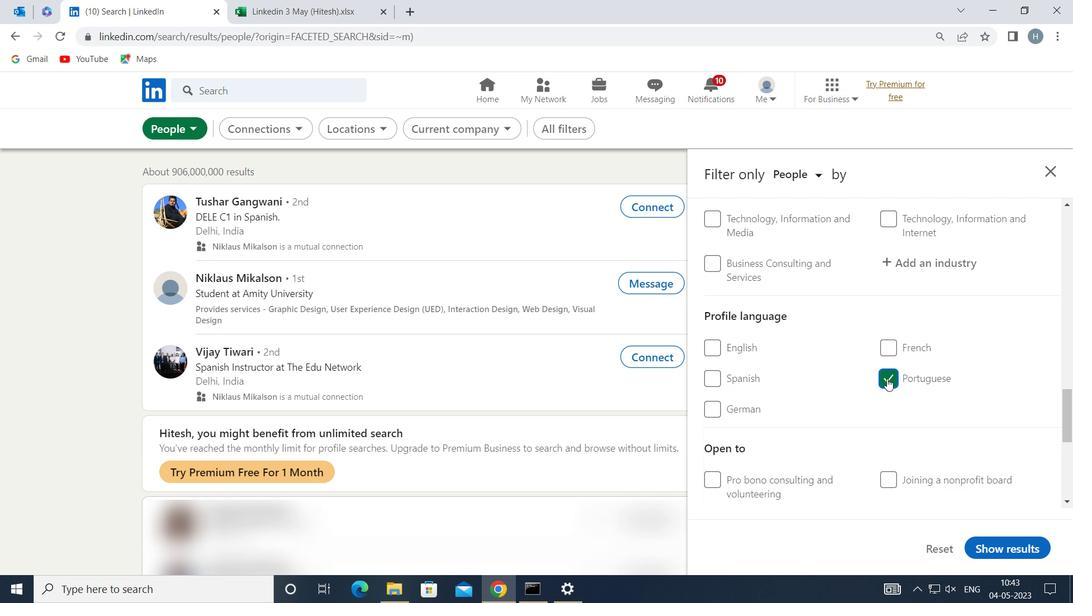 
Action: Mouse scrolled (866, 386) with delta (0, 0)
Screenshot: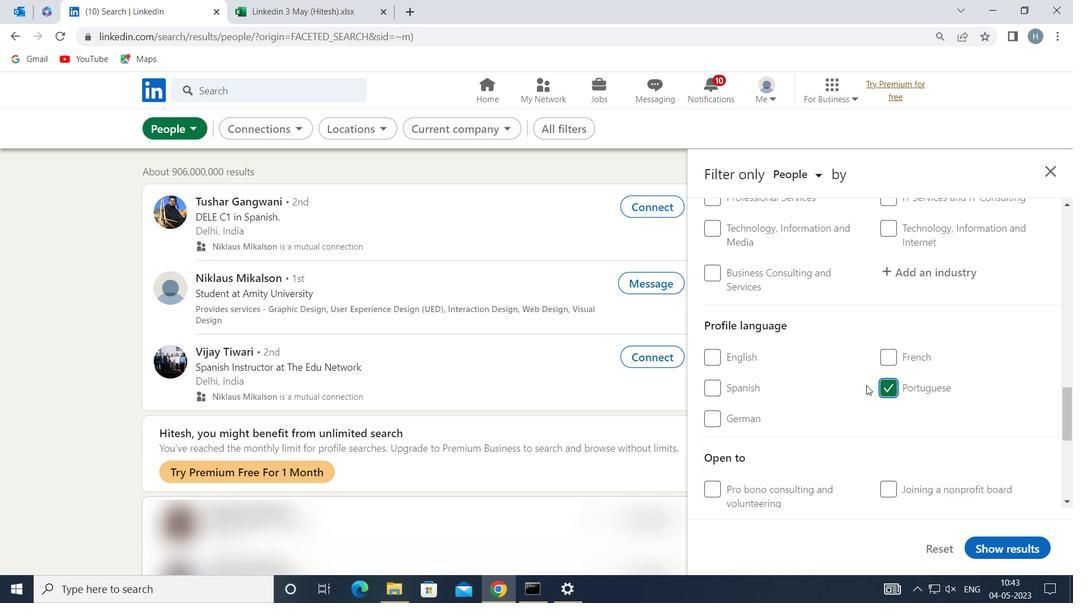 
Action: Mouse scrolled (866, 386) with delta (0, 0)
Screenshot: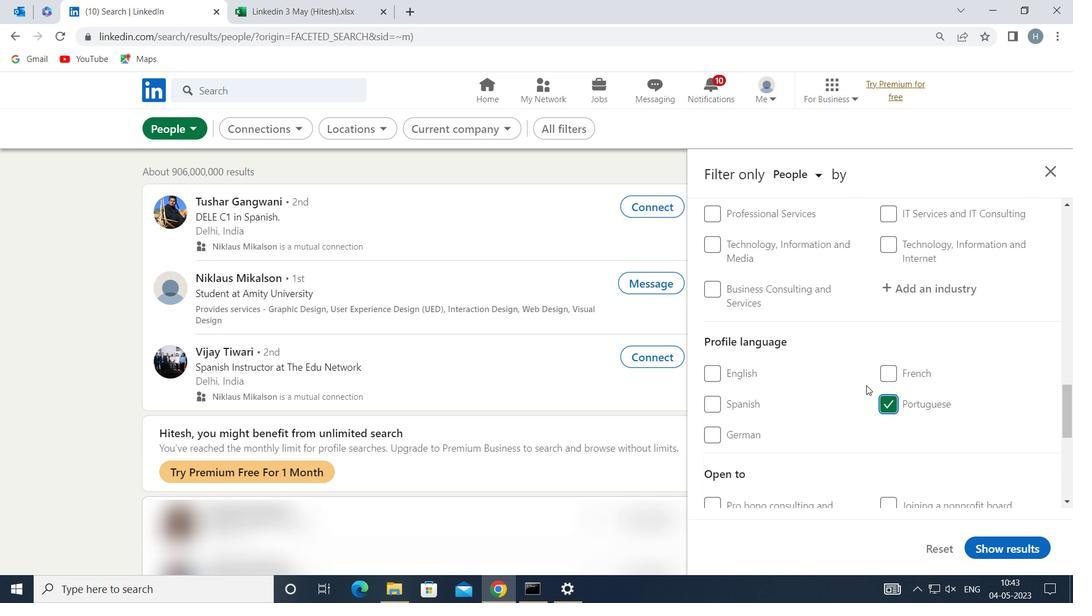
Action: Mouse scrolled (866, 386) with delta (0, 0)
Screenshot: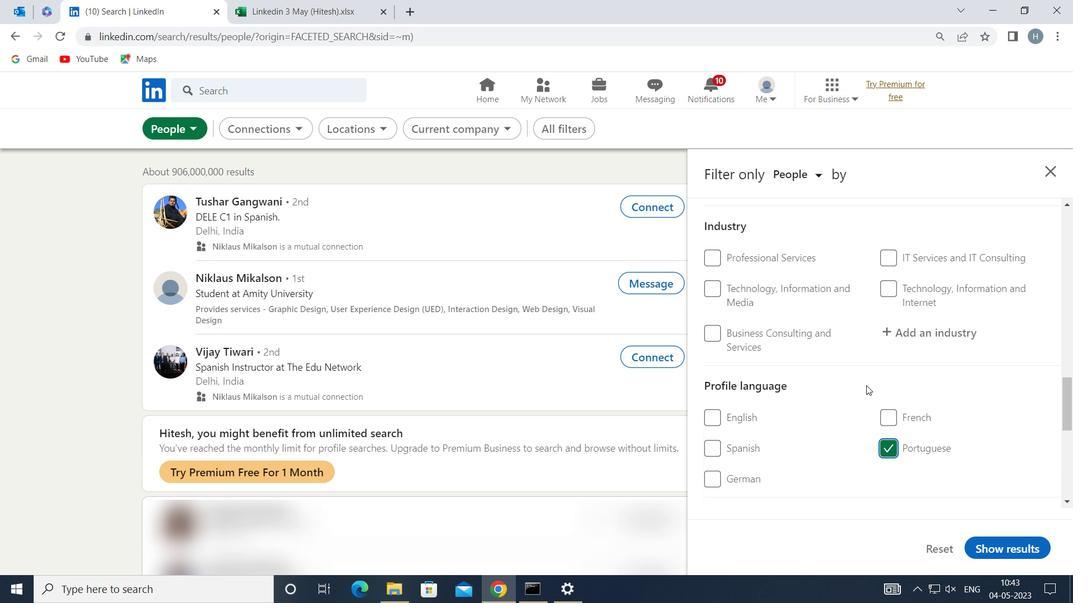 
Action: Mouse scrolled (866, 386) with delta (0, 0)
Screenshot: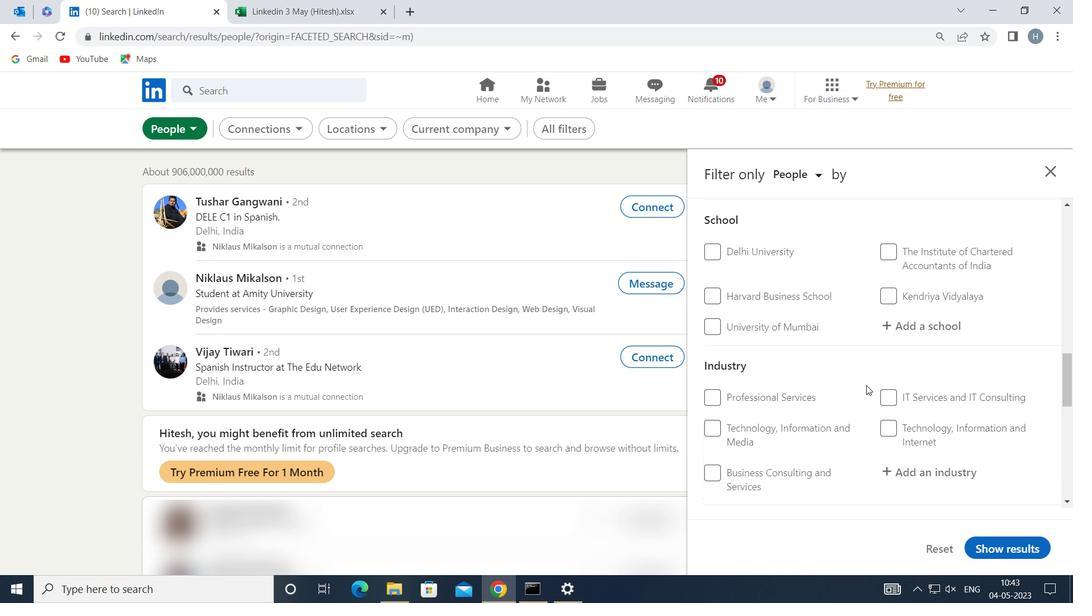 
Action: Mouse scrolled (866, 386) with delta (0, 0)
Screenshot: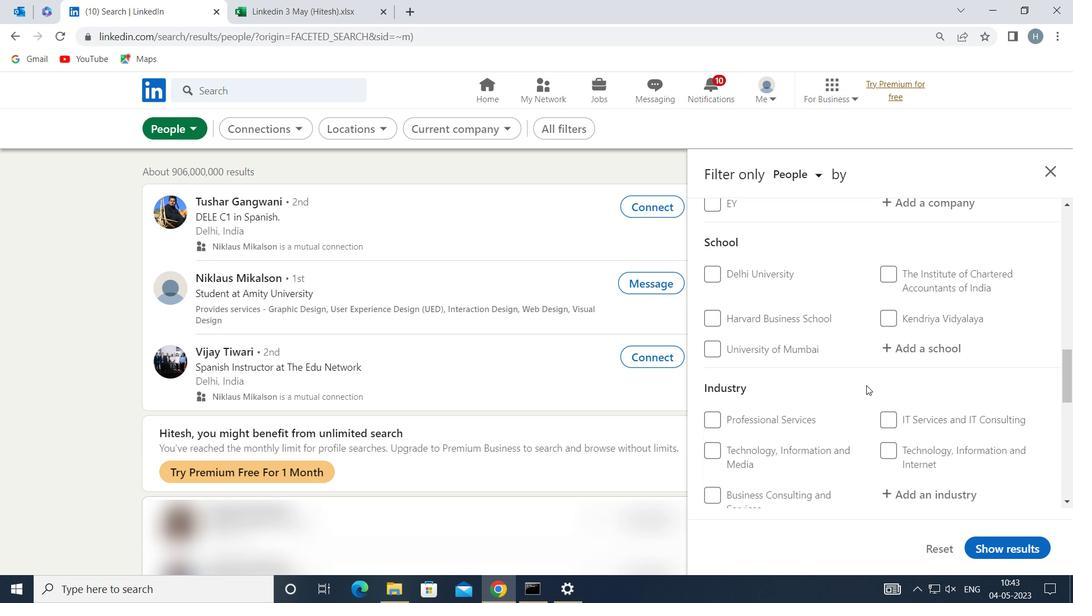 
Action: Mouse scrolled (866, 386) with delta (0, 0)
Screenshot: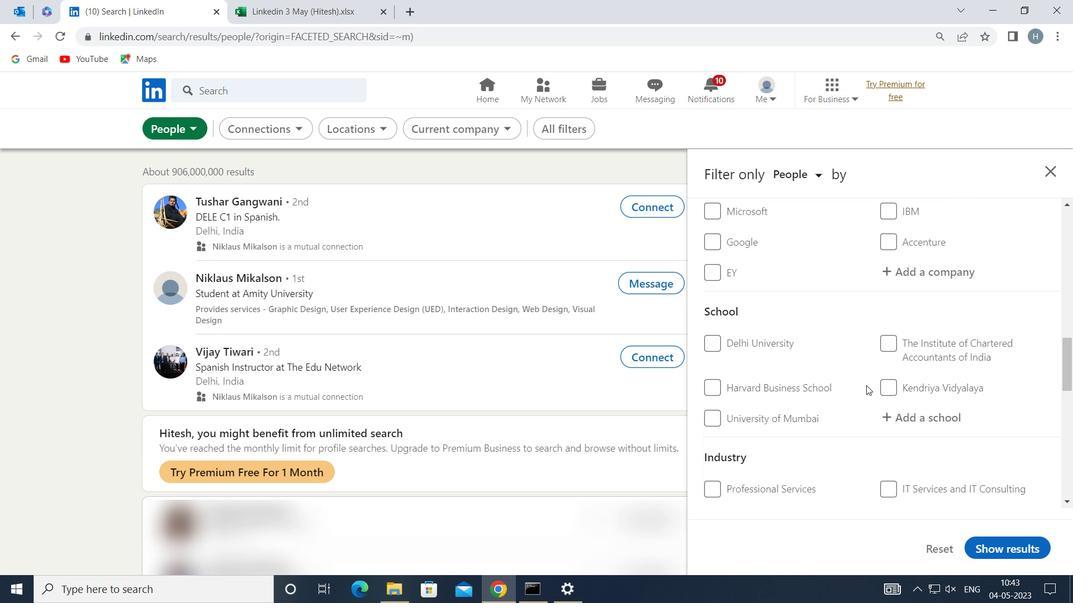 
Action: Mouse scrolled (866, 386) with delta (0, 0)
Screenshot: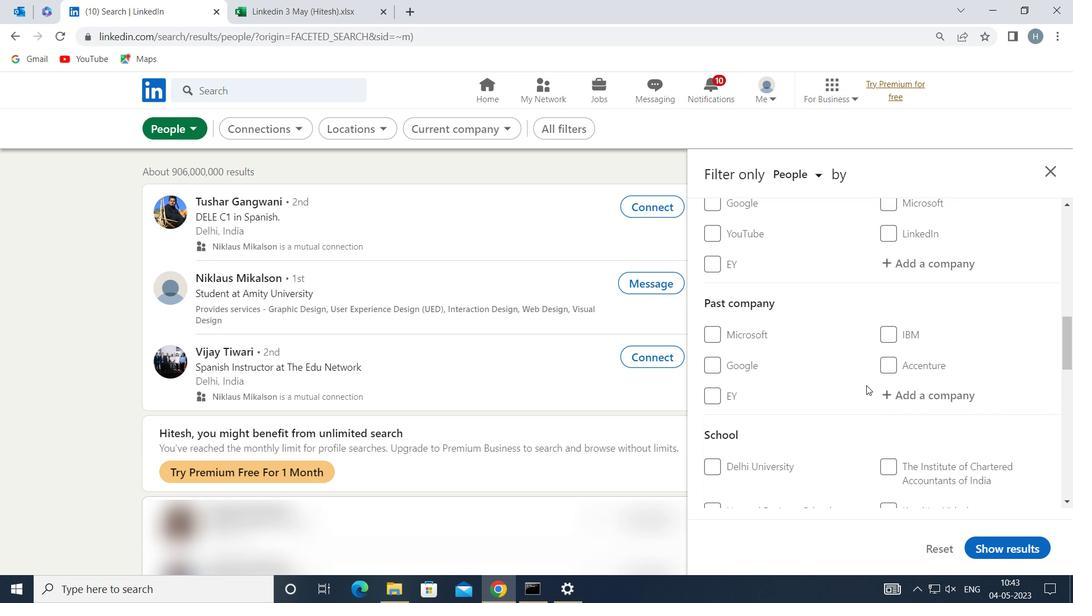 
Action: Mouse scrolled (866, 386) with delta (0, 0)
Screenshot: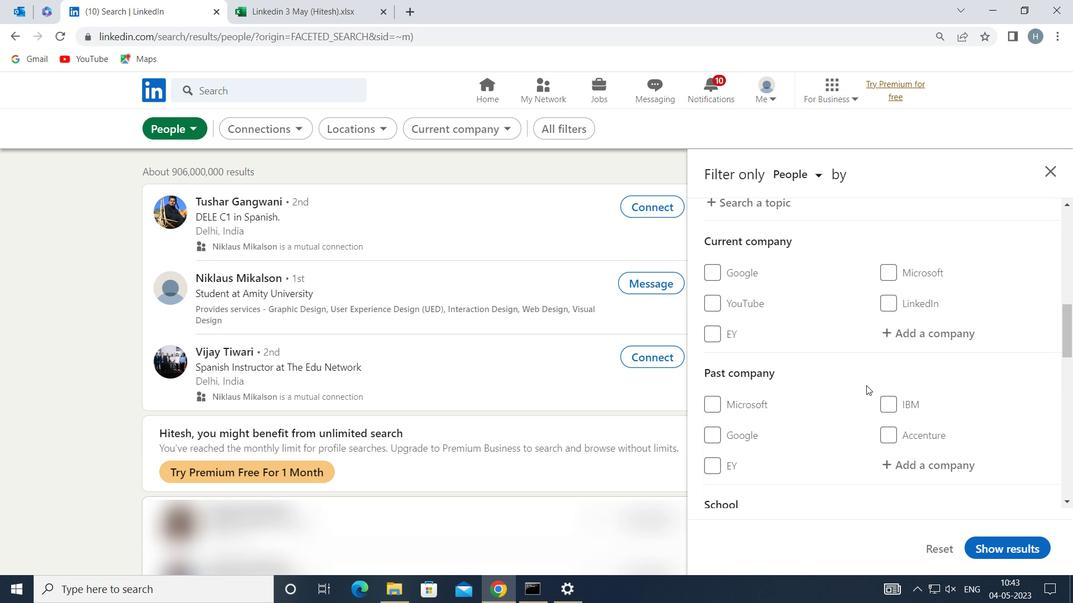 
Action: Mouse moved to (873, 390)
Screenshot: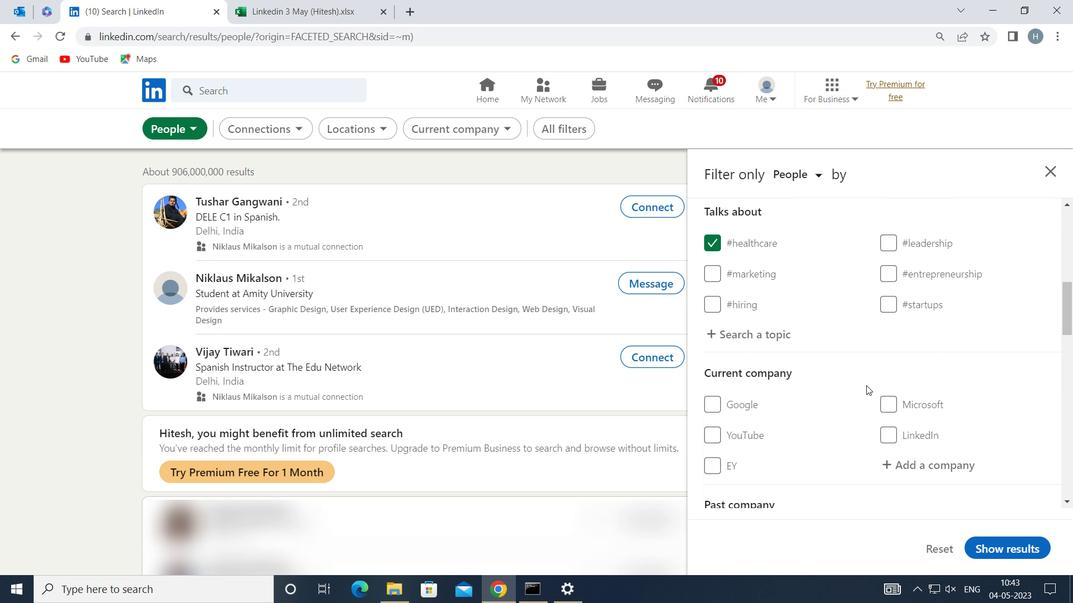 
Action: Mouse scrolled (873, 390) with delta (0, 0)
Screenshot: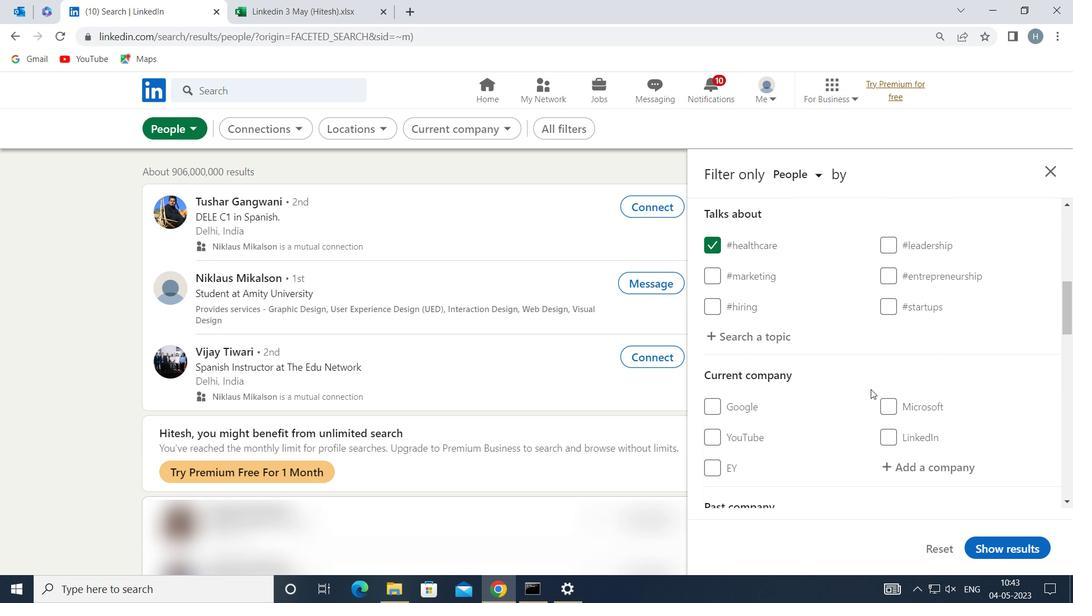 
Action: Mouse moved to (927, 395)
Screenshot: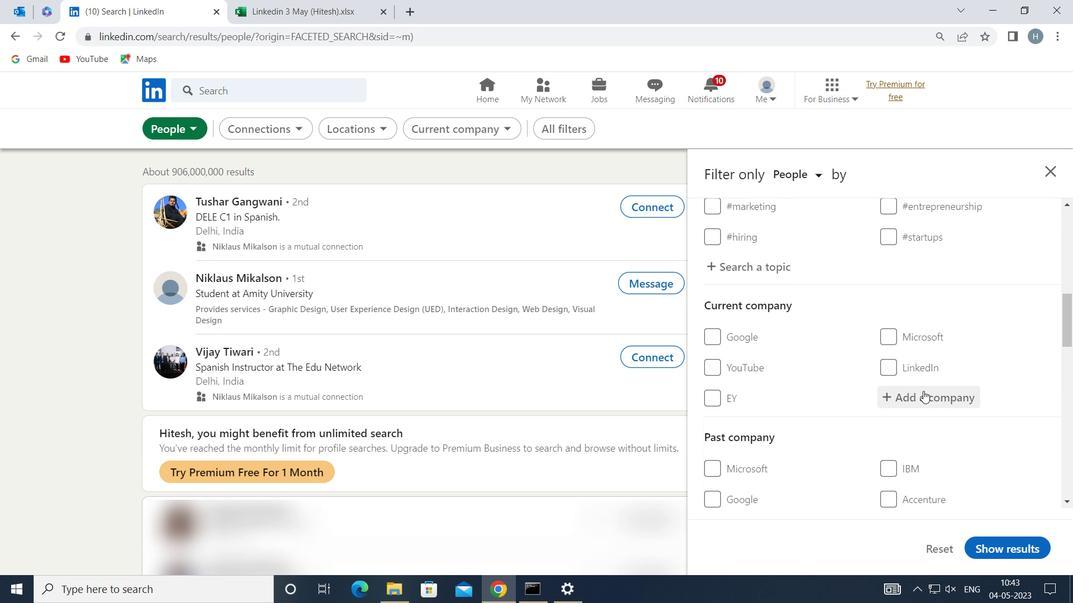 
Action: Mouse pressed left at (927, 395)
Screenshot: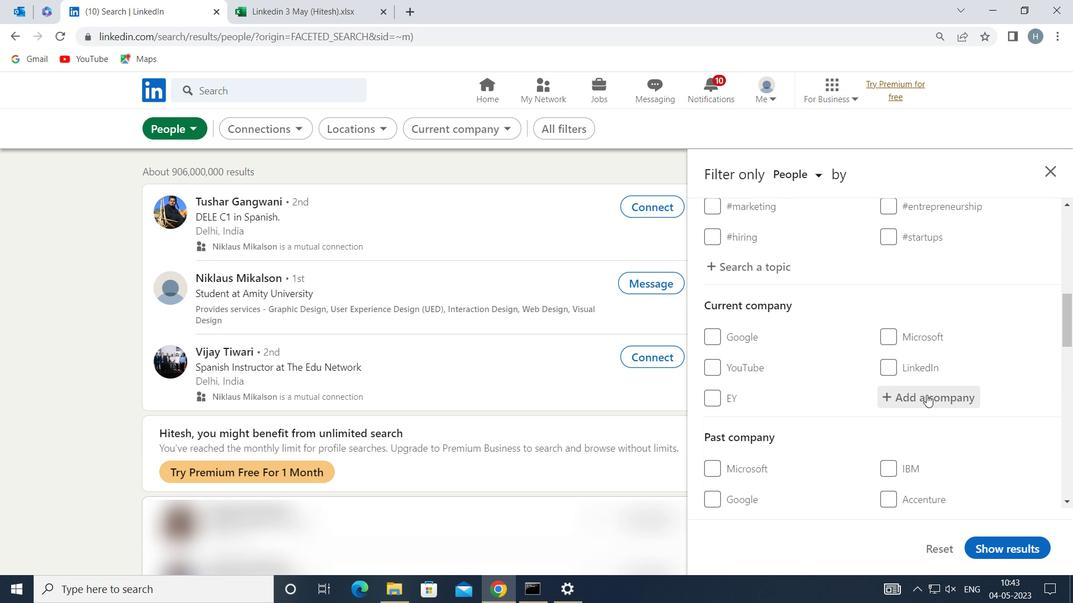 
Action: Key pressed <Key.shift>UNITED<Key.space><Key.shift>BREWERIES
Screenshot: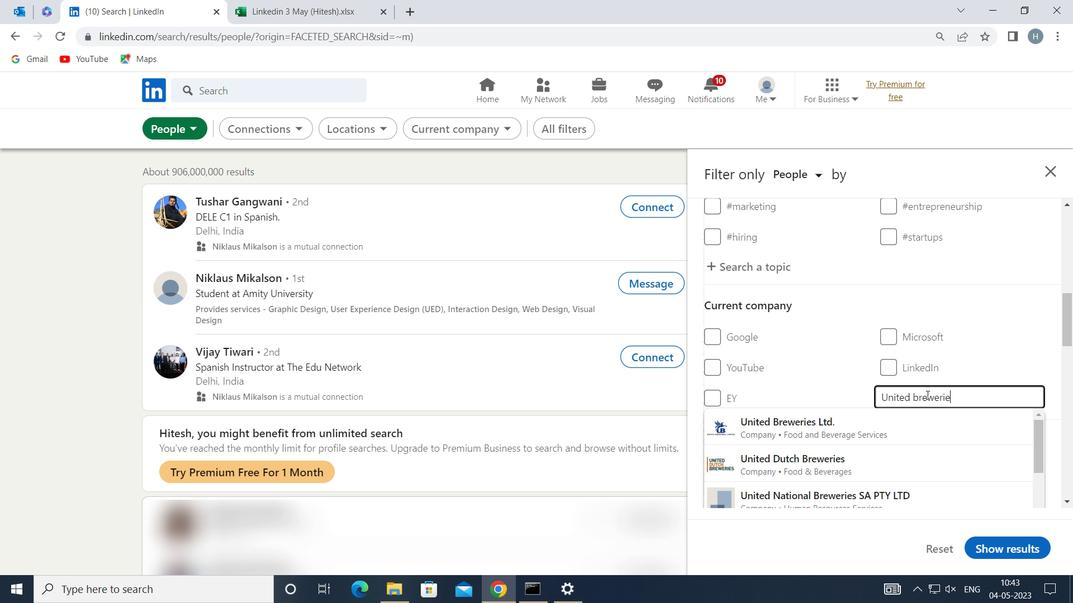 
Action: Mouse moved to (907, 424)
Screenshot: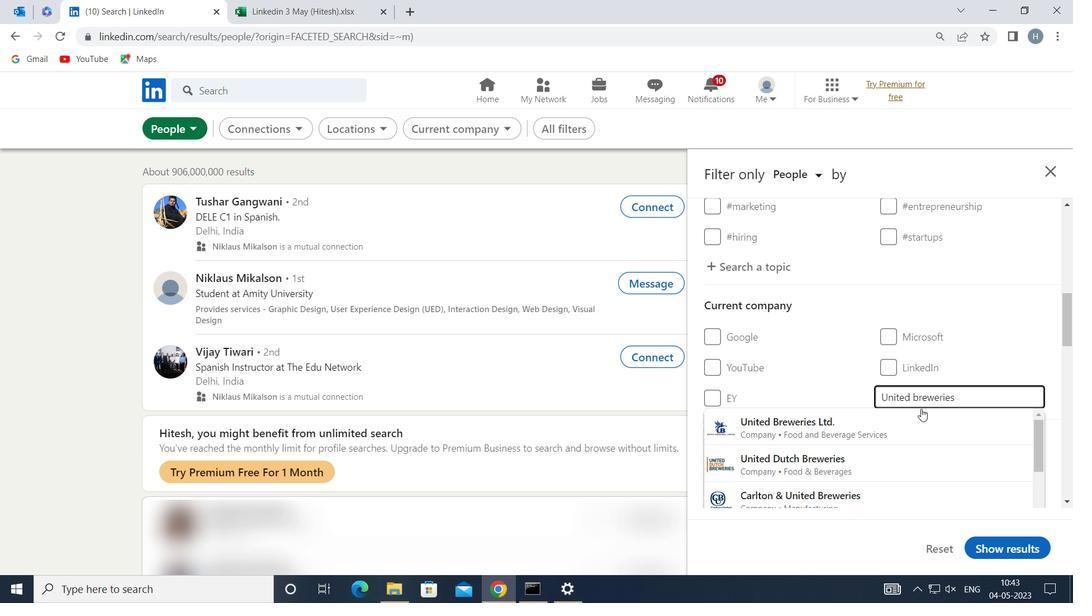 
Action: Mouse pressed left at (907, 424)
Screenshot: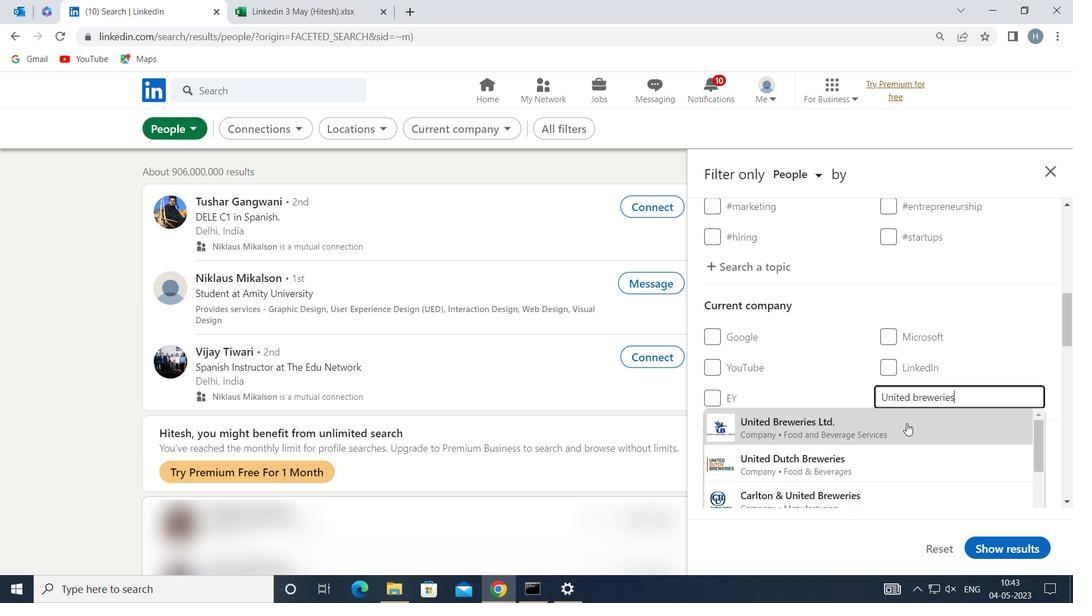 
Action: Mouse moved to (856, 410)
Screenshot: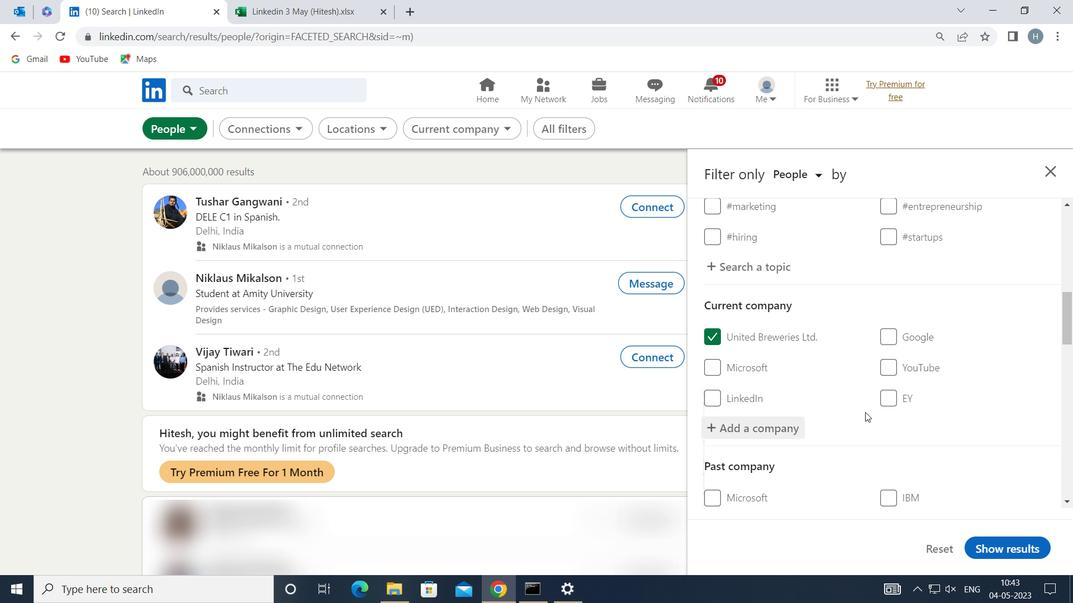 
Action: Mouse scrolled (856, 410) with delta (0, 0)
Screenshot: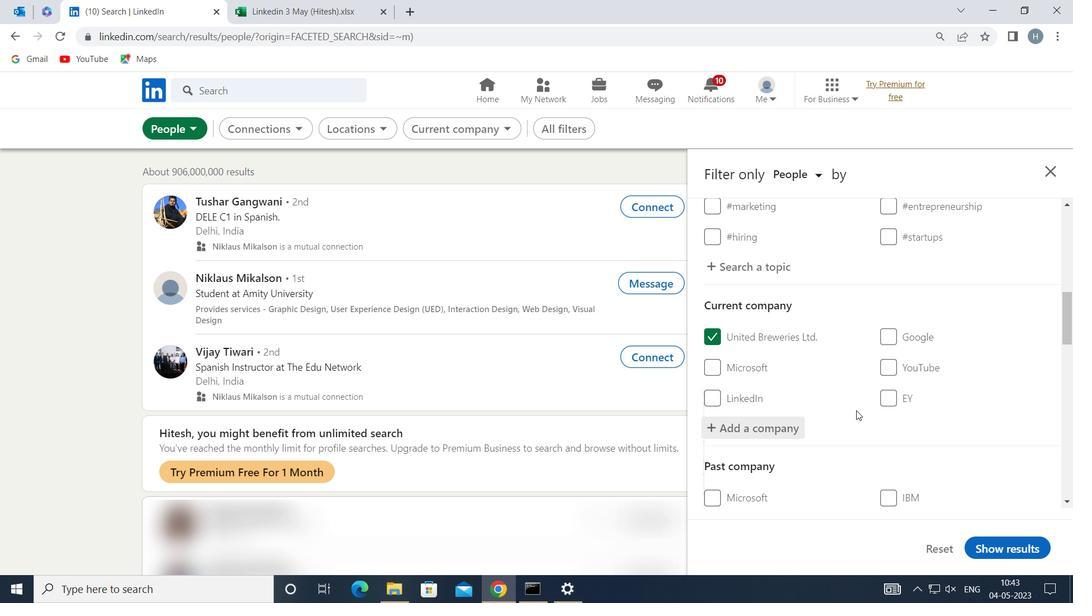 
Action: Mouse scrolled (856, 410) with delta (0, 0)
Screenshot: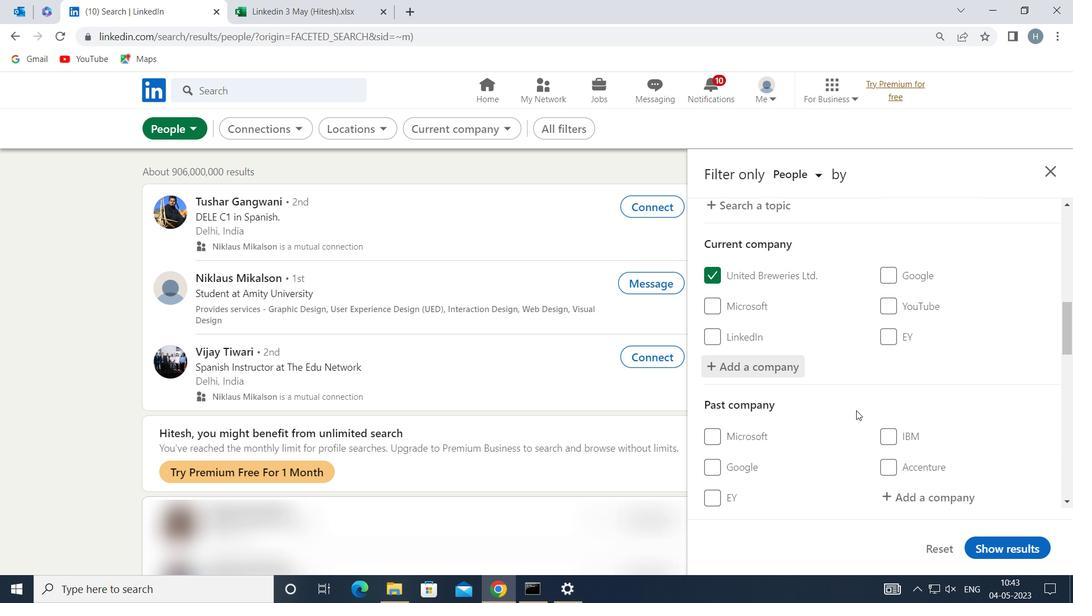 
Action: Mouse scrolled (856, 410) with delta (0, 0)
Screenshot: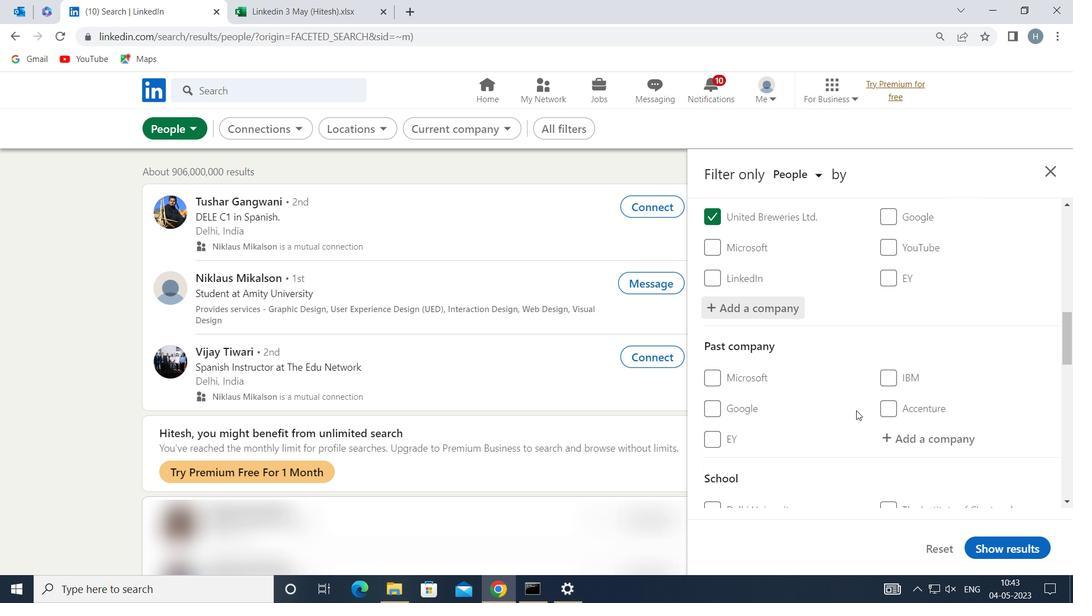 
Action: Mouse moved to (855, 410)
Screenshot: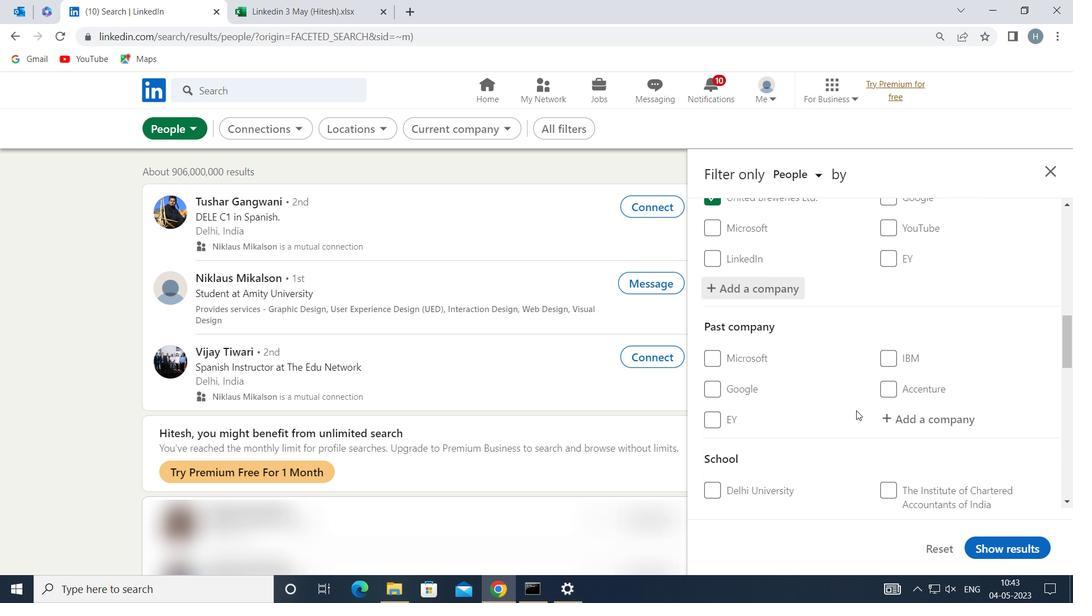 
Action: Mouse scrolled (855, 409) with delta (0, 0)
Screenshot: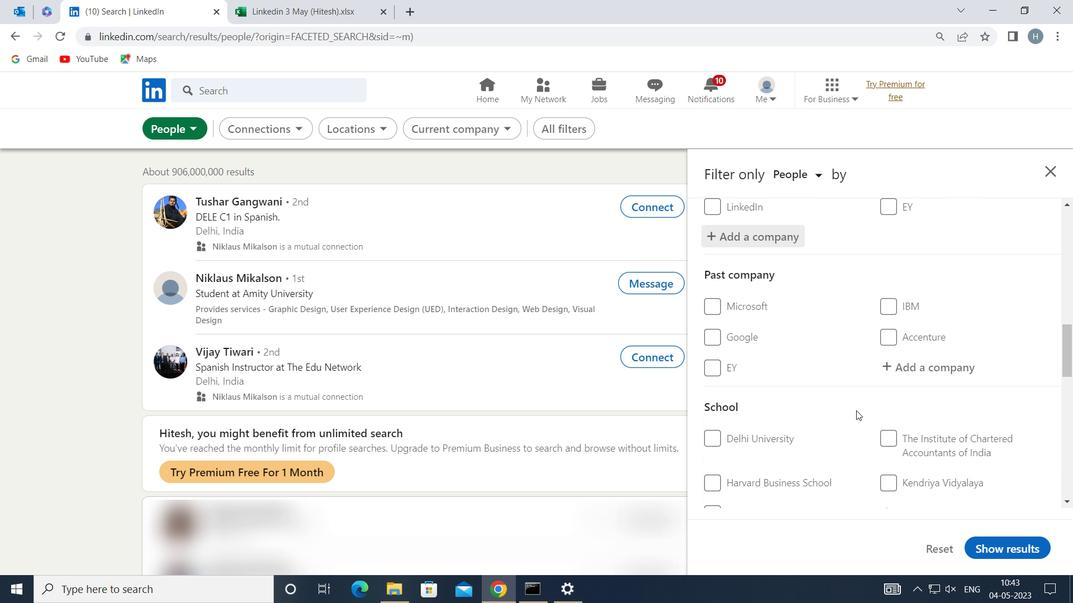 
Action: Mouse moved to (908, 425)
Screenshot: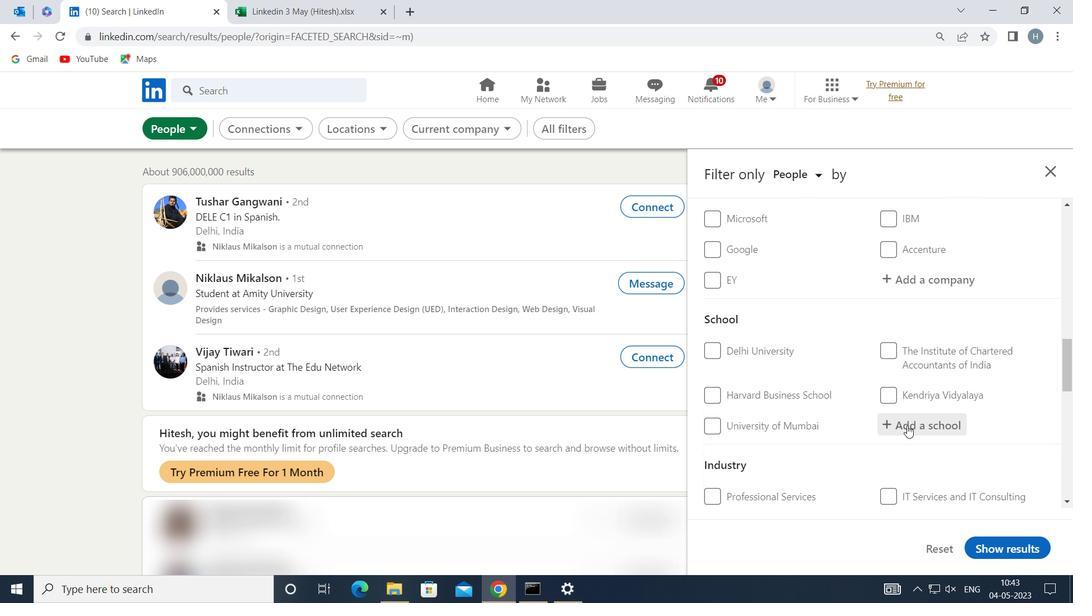 
Action: Mouse pressed left at (908, 425)
Screenshot: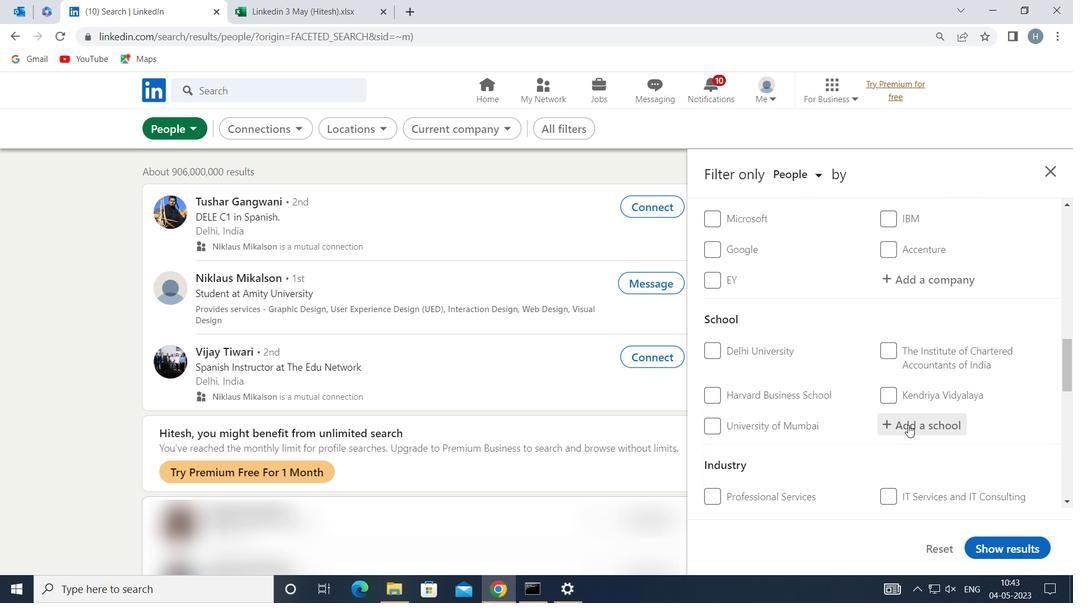 
Action: Mouse moved to (908, 424)
Screenshot: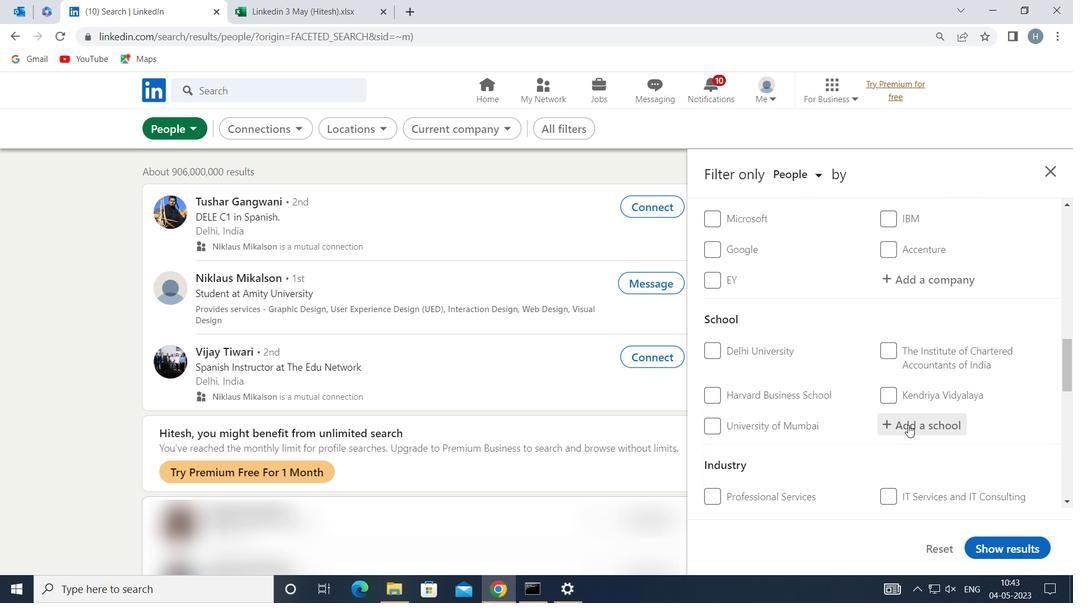 
Action: Key pressed <Key.shift>QUANTU,<Key.backspace>M<Key.space><Key.shift>UNI
Screenshot: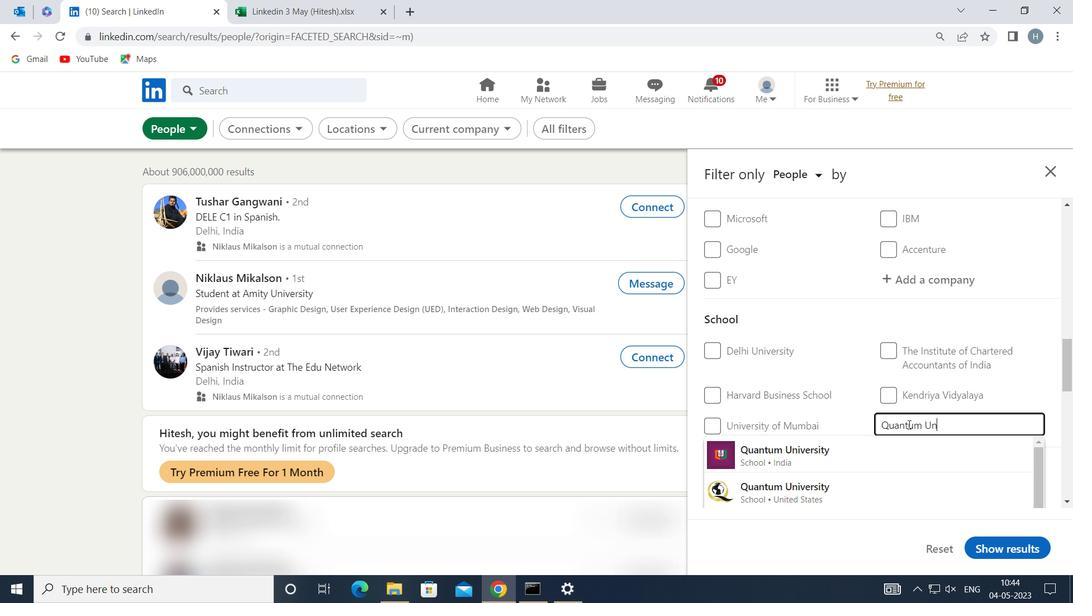 
Action: Mouse moved to (870, 451)
Screenshot: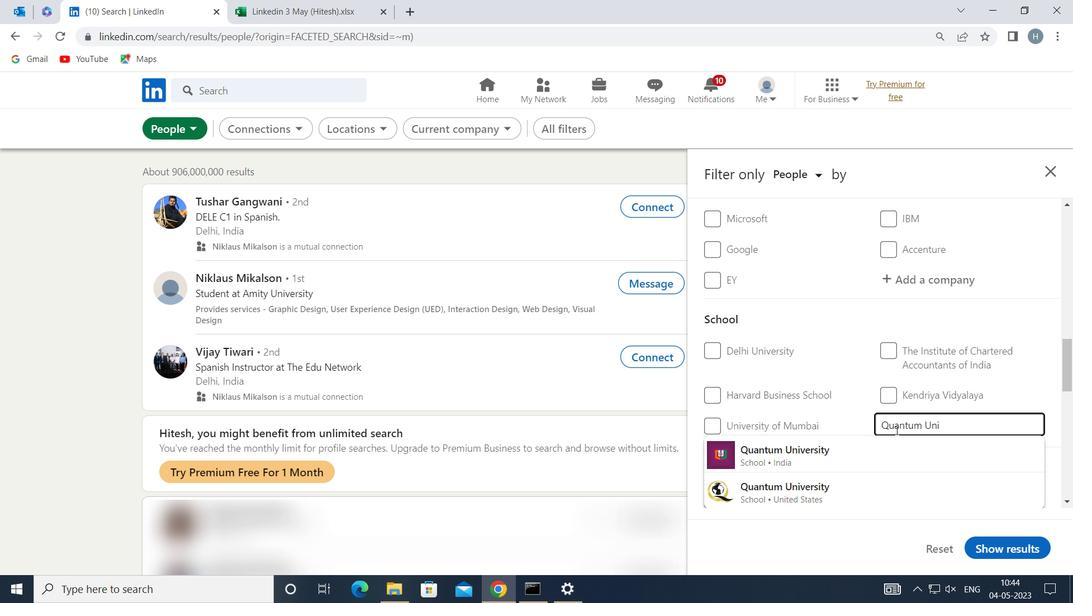 
Action: Mouse pressed left at (870, 451)
Screenshot: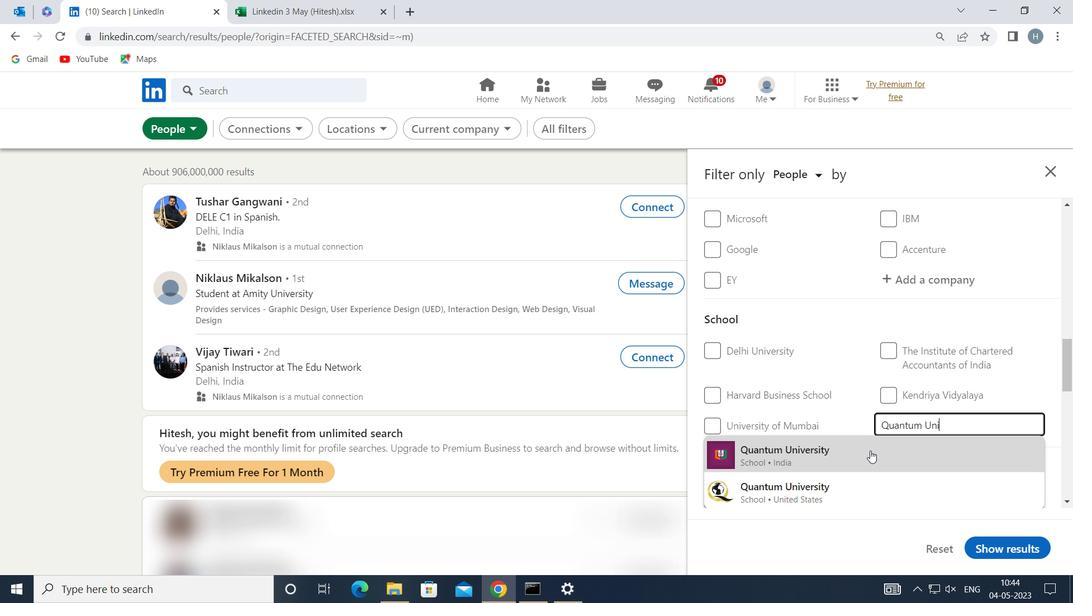 
Action: Mouse moved to (849, 429)
Screenshot: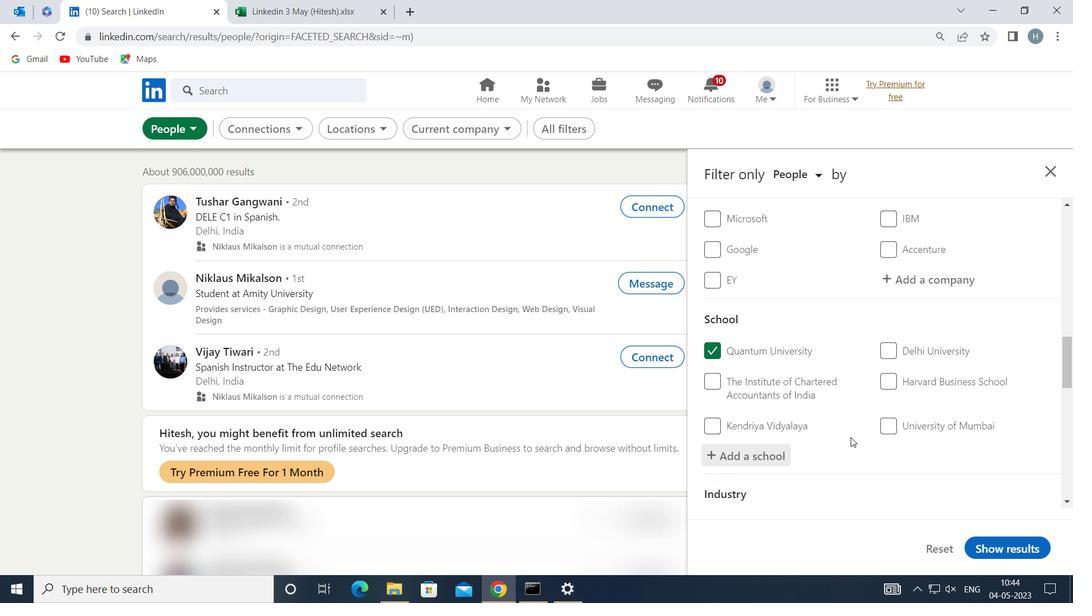 
Action: Mouse scrolled (849, 428) with delta (0, 0)
Screenshot: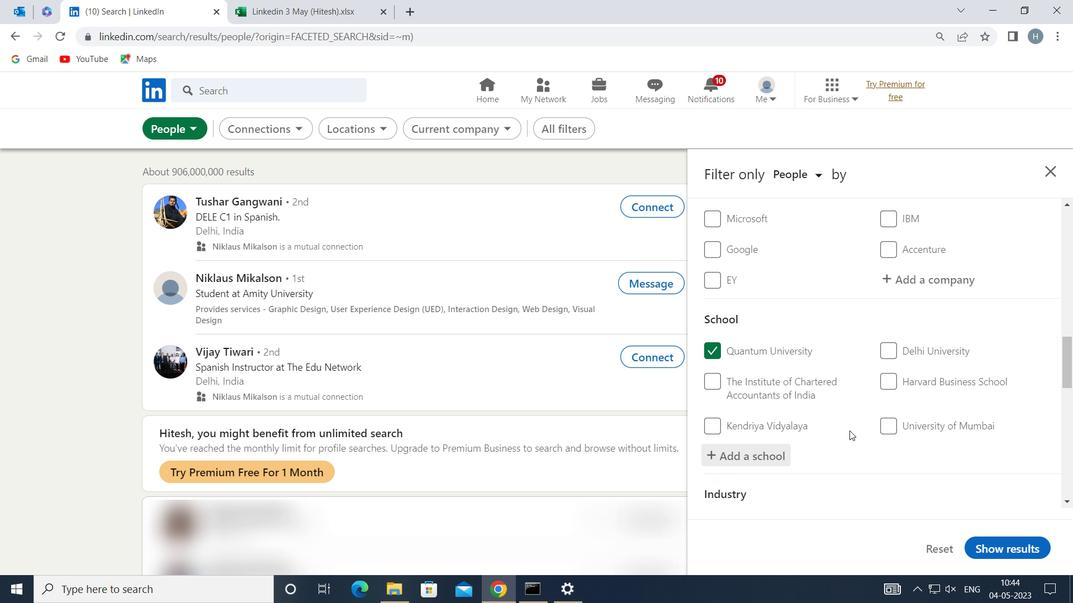 
Action: Mouse moved to (853, 427)
Screenshot: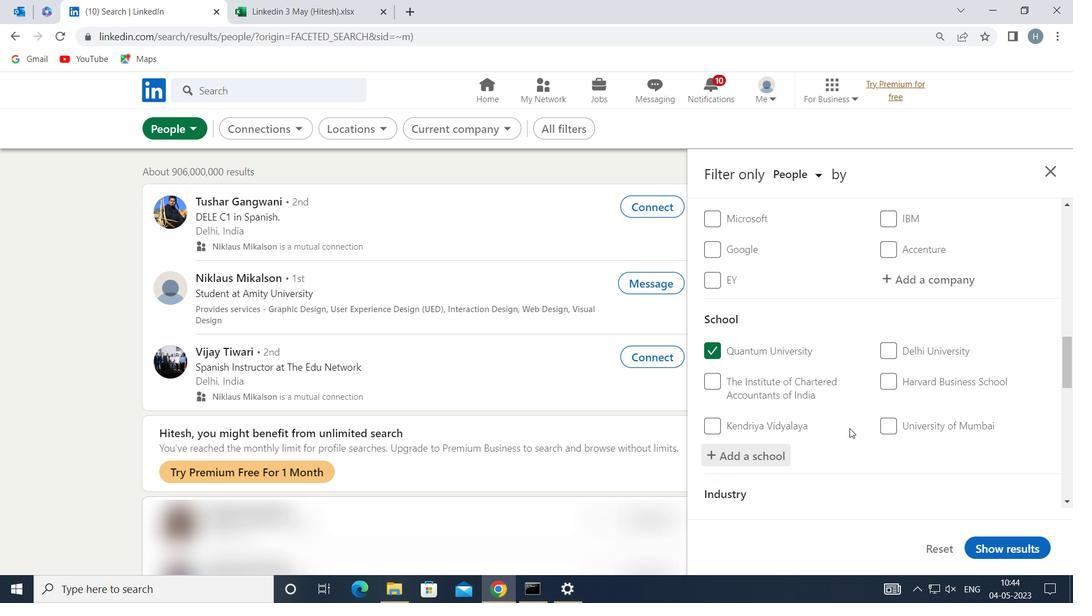 
Action: Mouse scrolled (853, 426) with delta (0, 0)
Screenshot: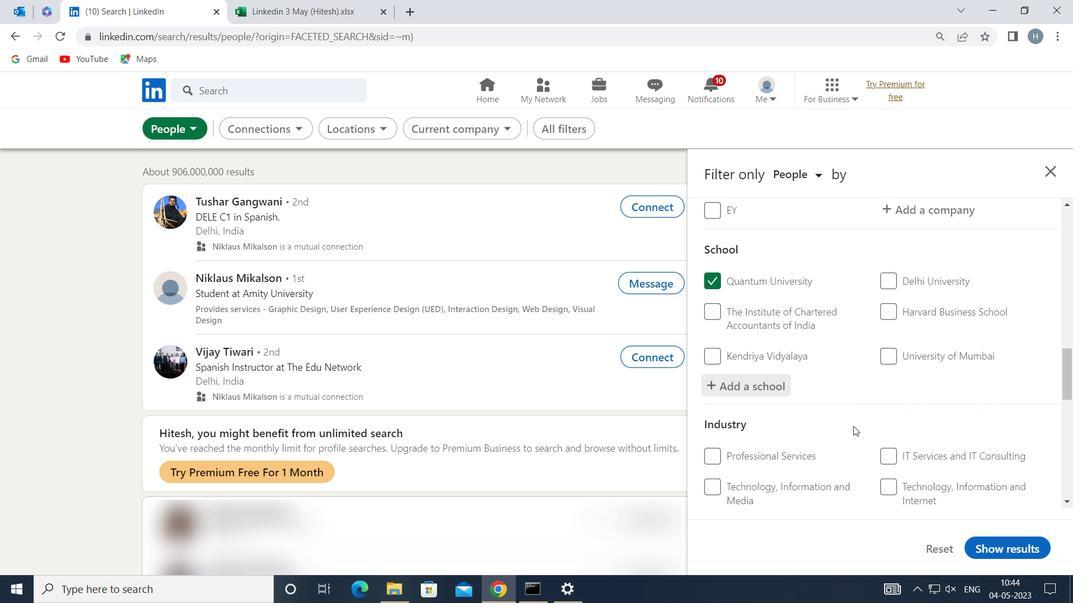 
Action: Mouse moved to (856, 424)
Screenshot: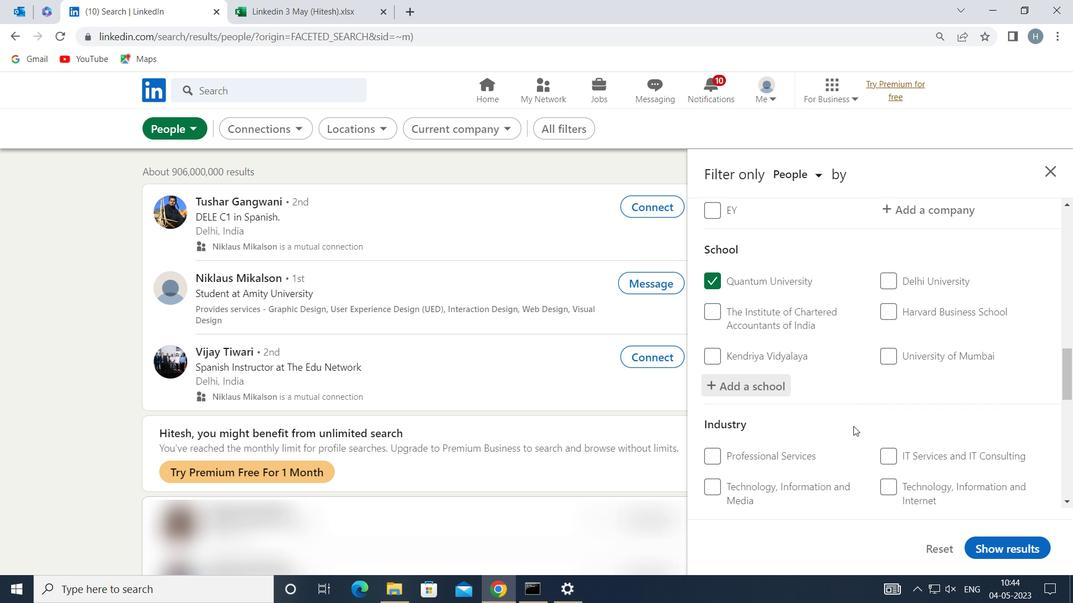 
Action: Mouse scrolled (856, 423) with delta (0, 0)
Screenshot: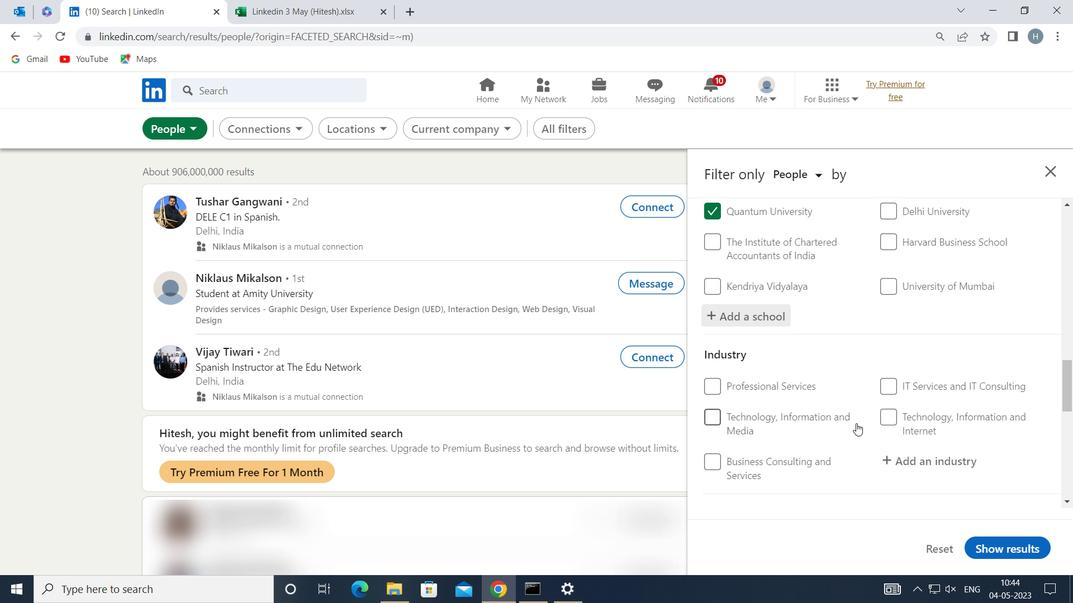 
Action: Mouse moved to (945, 391)
Screenshot: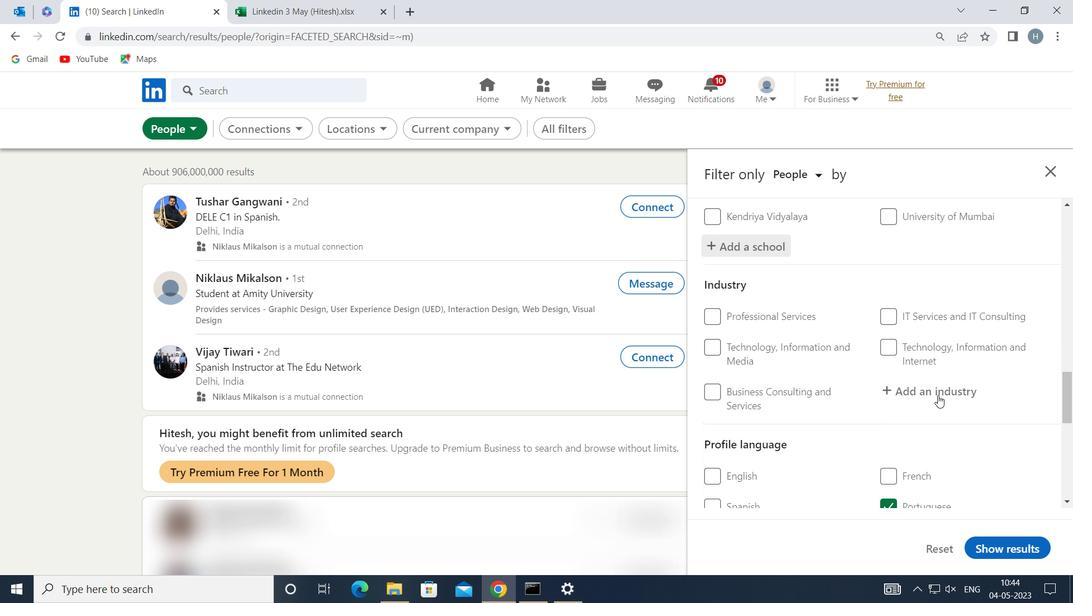
Action: Mouse pressed left at (945, 391)
Screenshot: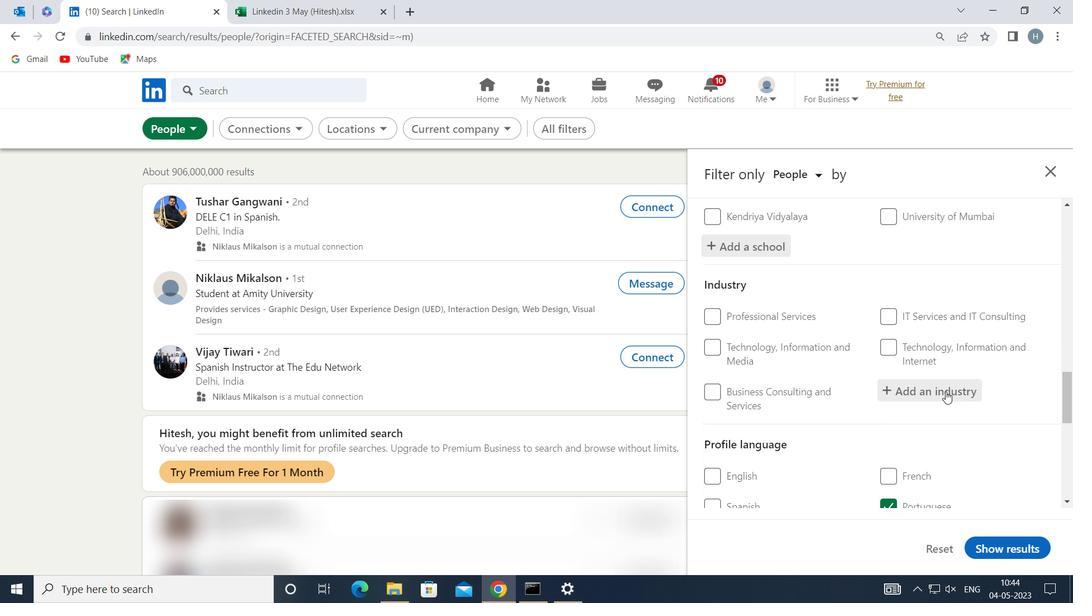 
Action: Mouse moved to (926, 382)
Screenshot: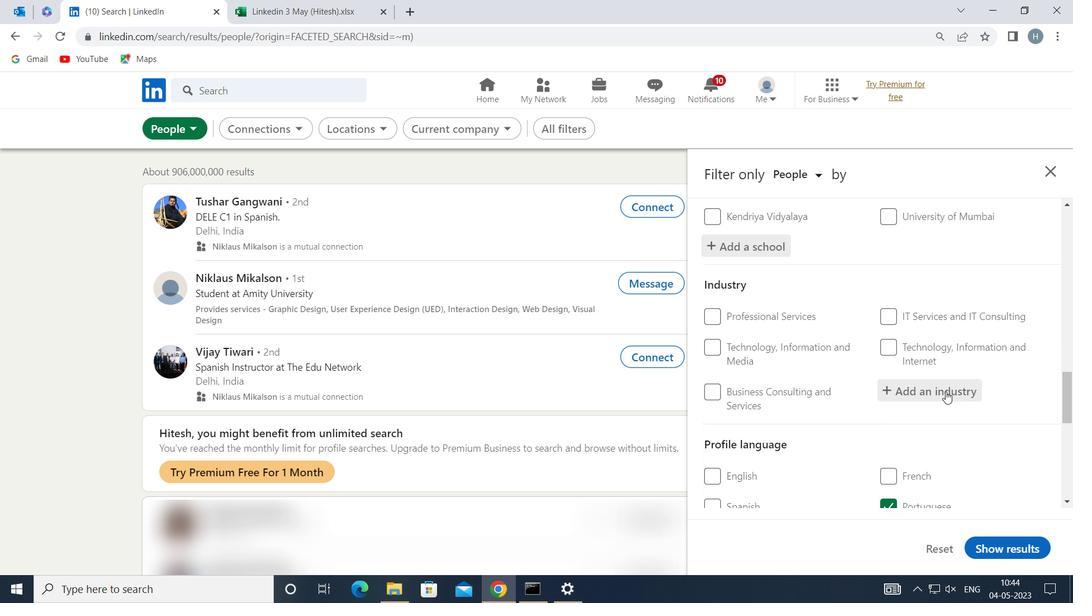 
Action: Key pressed <Key.shift><Key.shift>COMMERCIAL<Key.space>AND
Screenshot: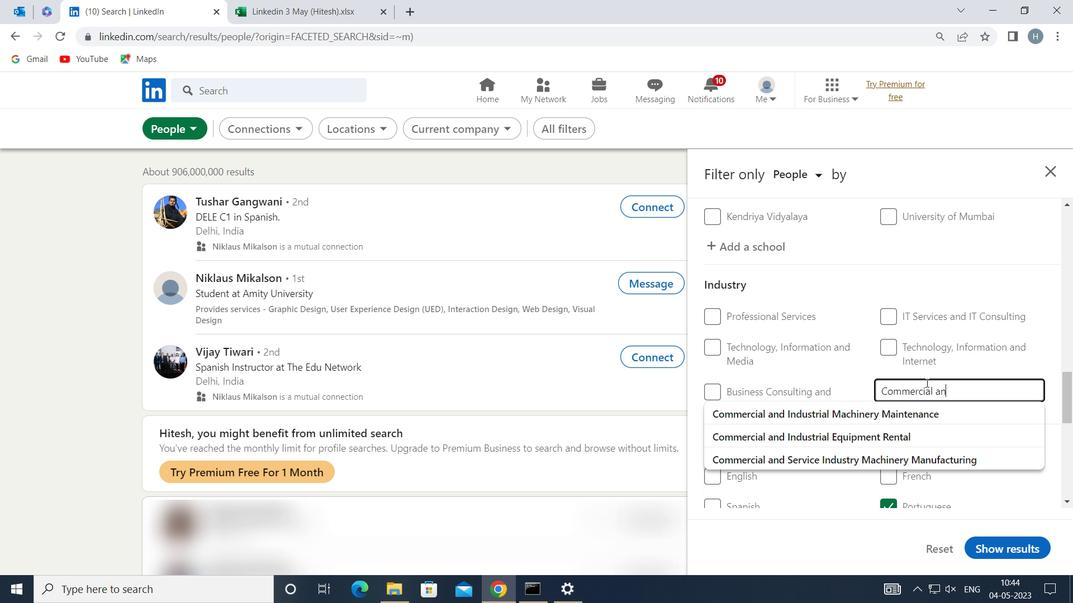 
Action: Mouse moved to (926, 382)
Screenshot: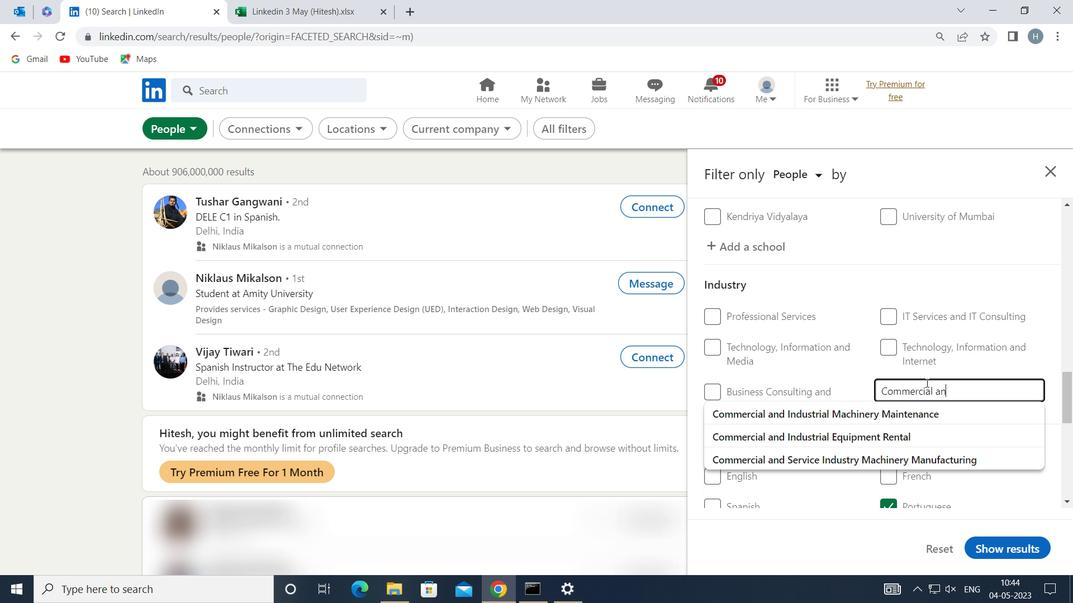 
Action: Key pressed <Key.space>
Screenshot: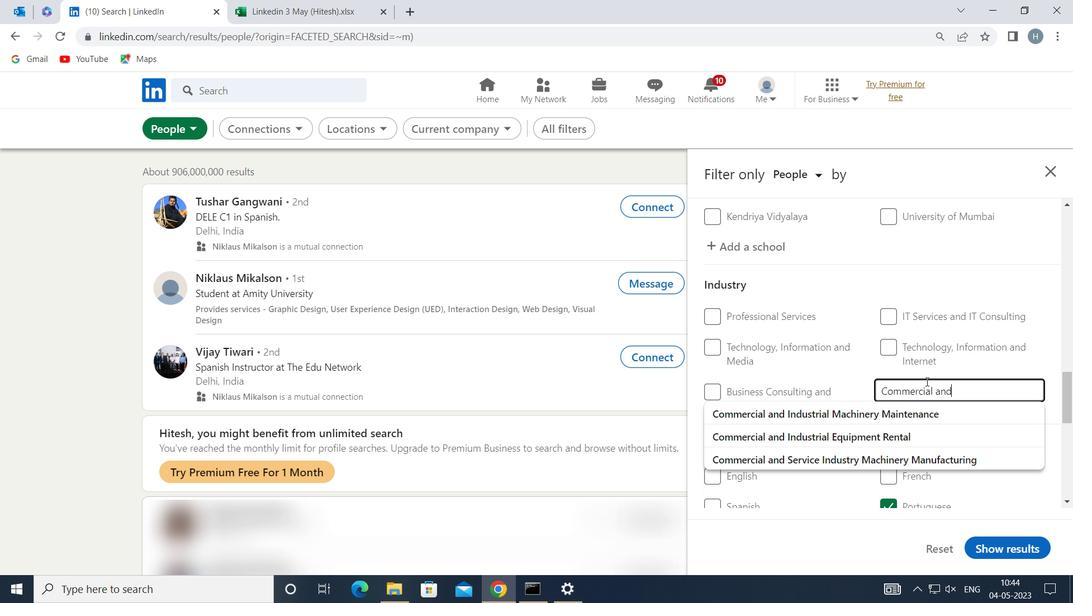 
Action: Mouse moved to (925, 380)
Screenshot: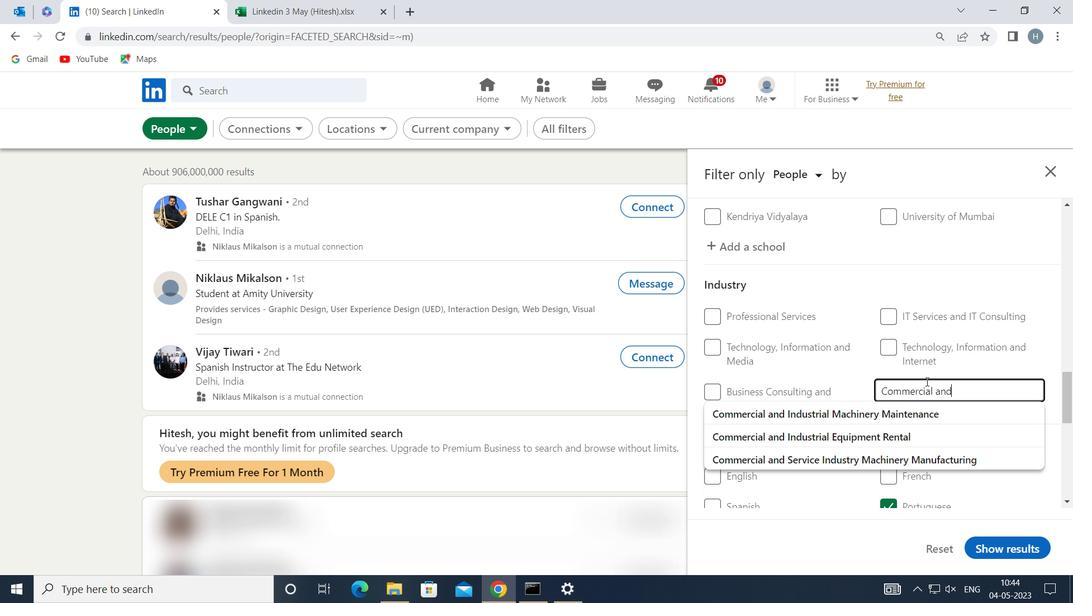 
Action: Key pressed <Key.shift>IN
Screenshot: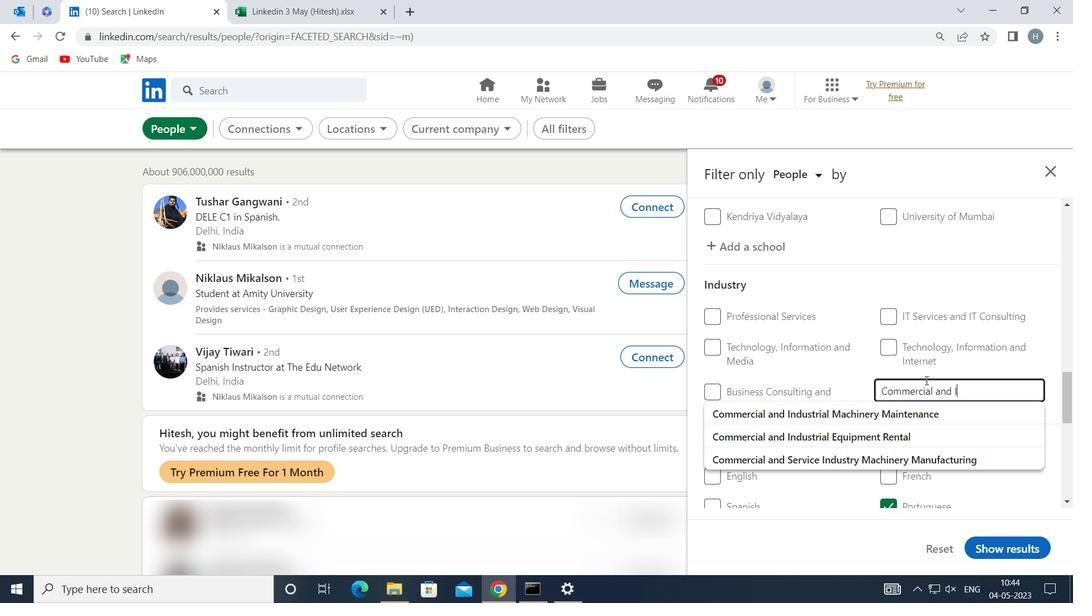 
Action: Mouse moved to (893, 369)
Screenshot: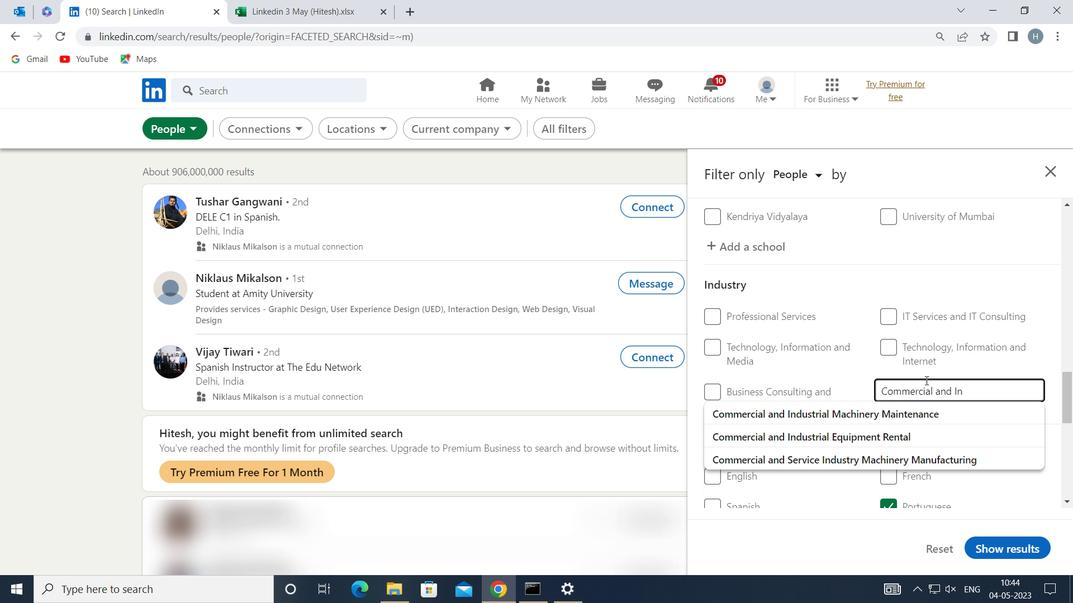 
Action: Key pressed D
Screenshot: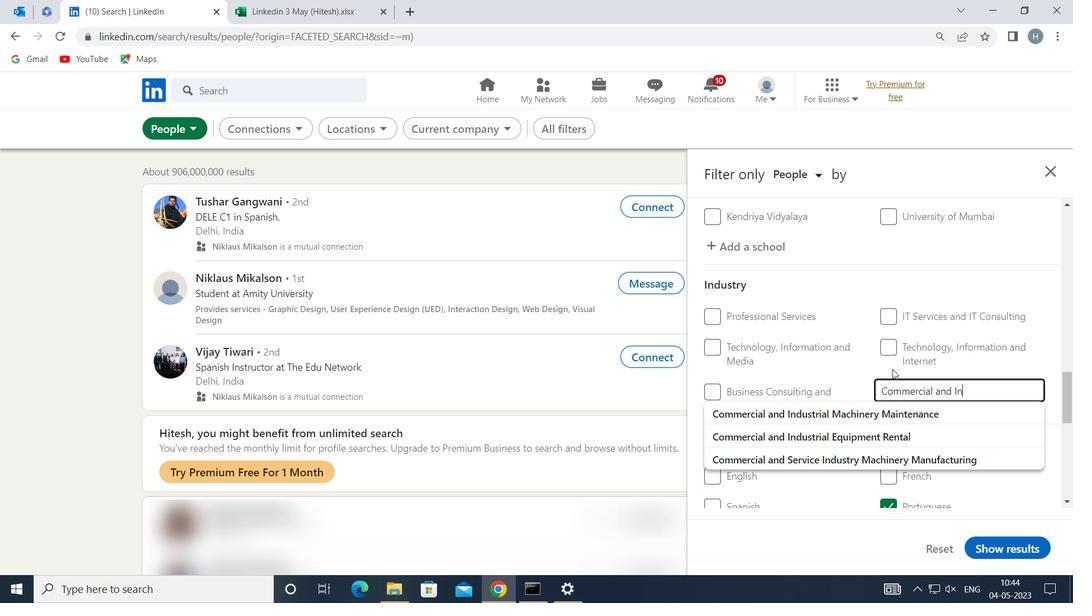 
Action: Mouse moved to (894, 369)
Screenshot: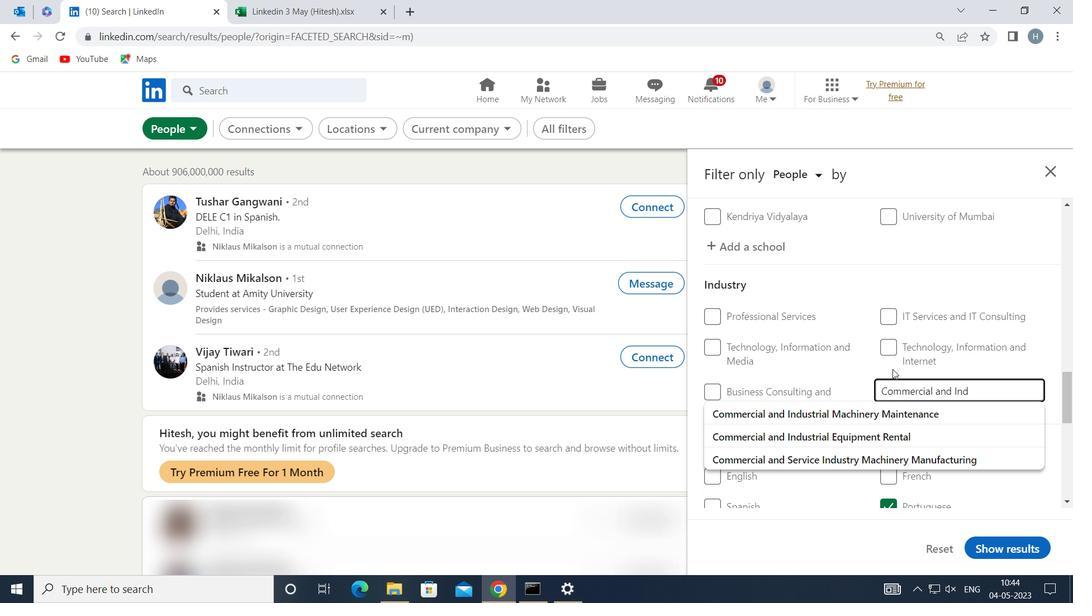 
Action: Key pressed U
Screenshot: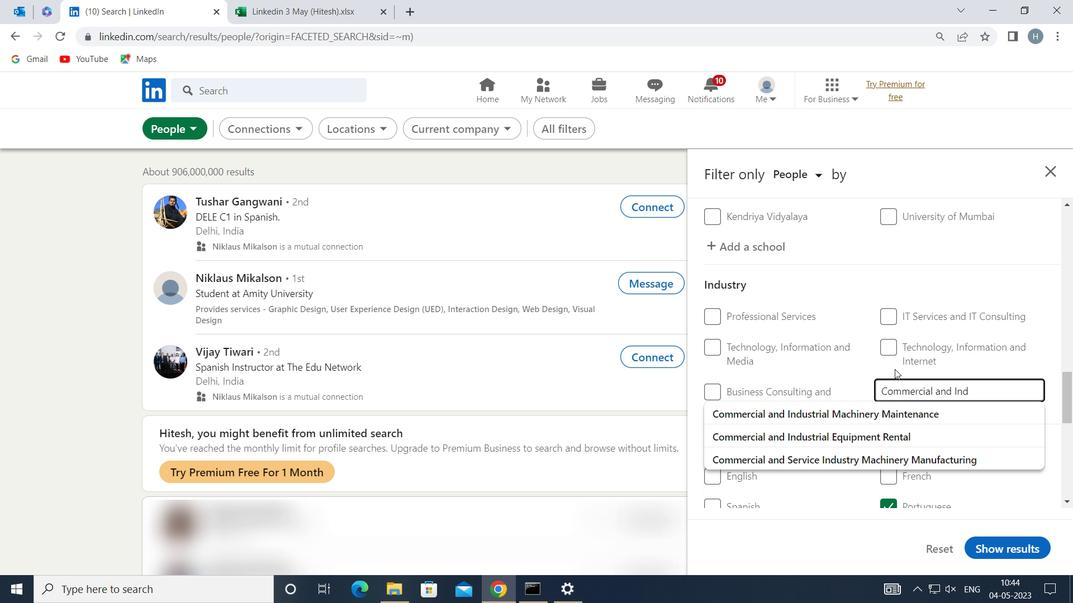 
Action: Mouse moved to (902, 371)
Screenshot: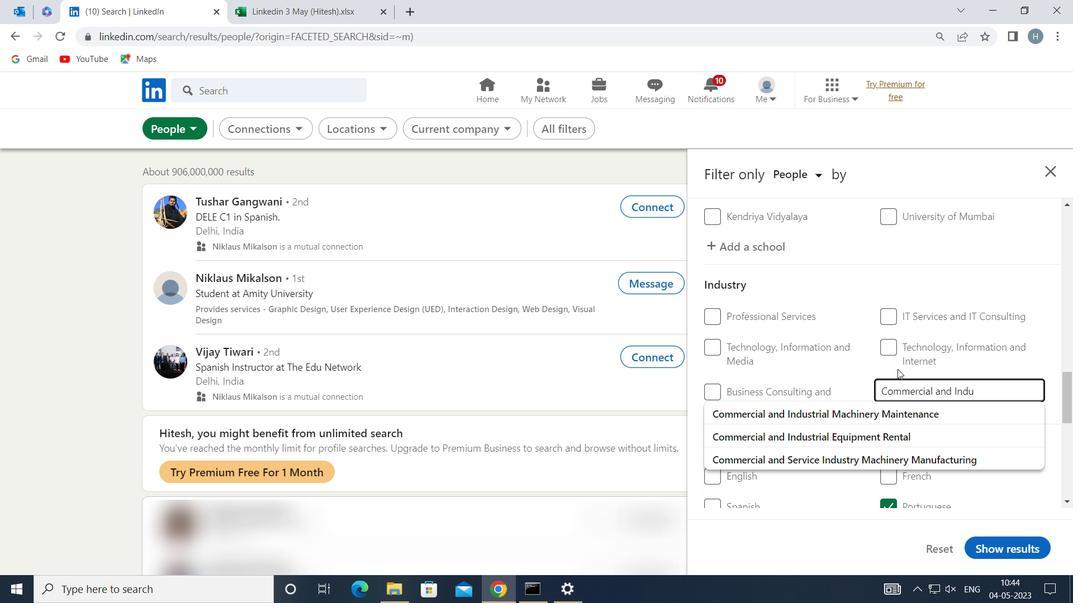 
Action: Key pressed STRI
Screenshot: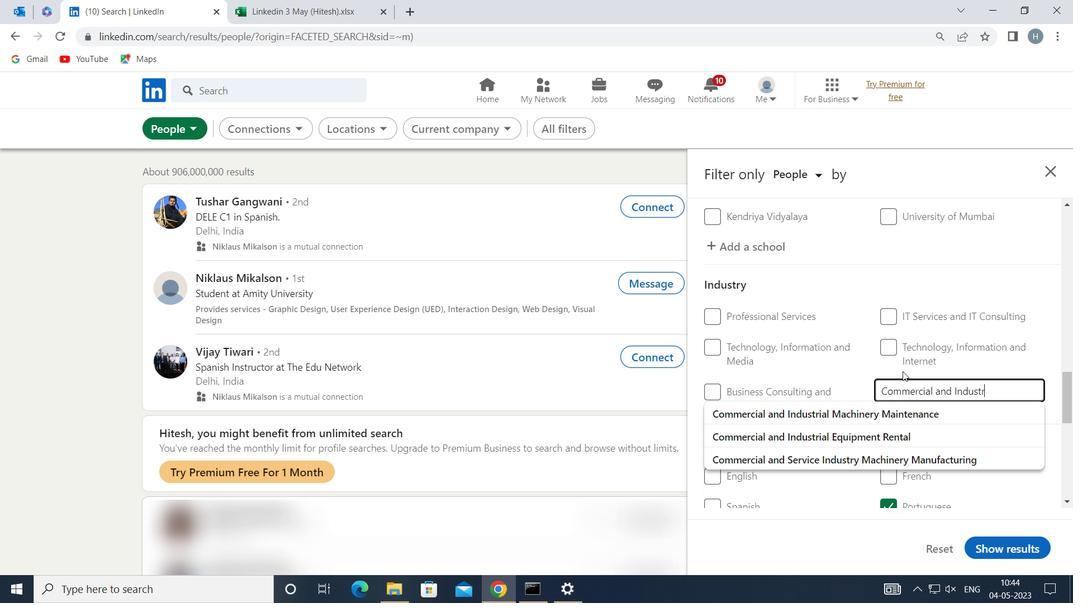 
Action: Mouse moved to (903, 372)
Screenshot: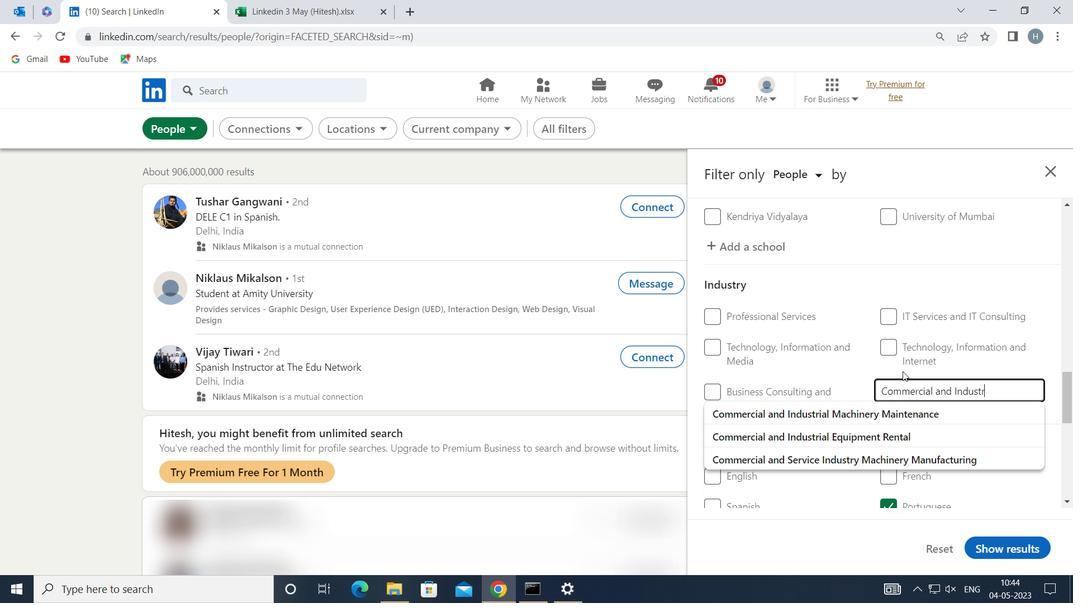 
Action: Key pressed AL<Key.space>
Screenshot: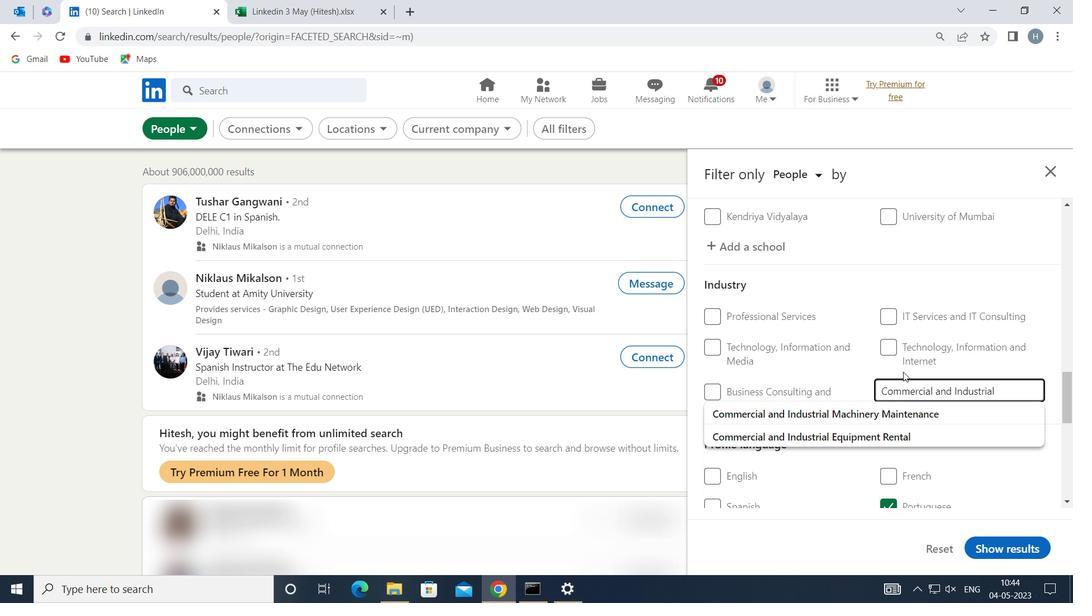 
Action: Mouse moved to (902, 372)
Screenshot: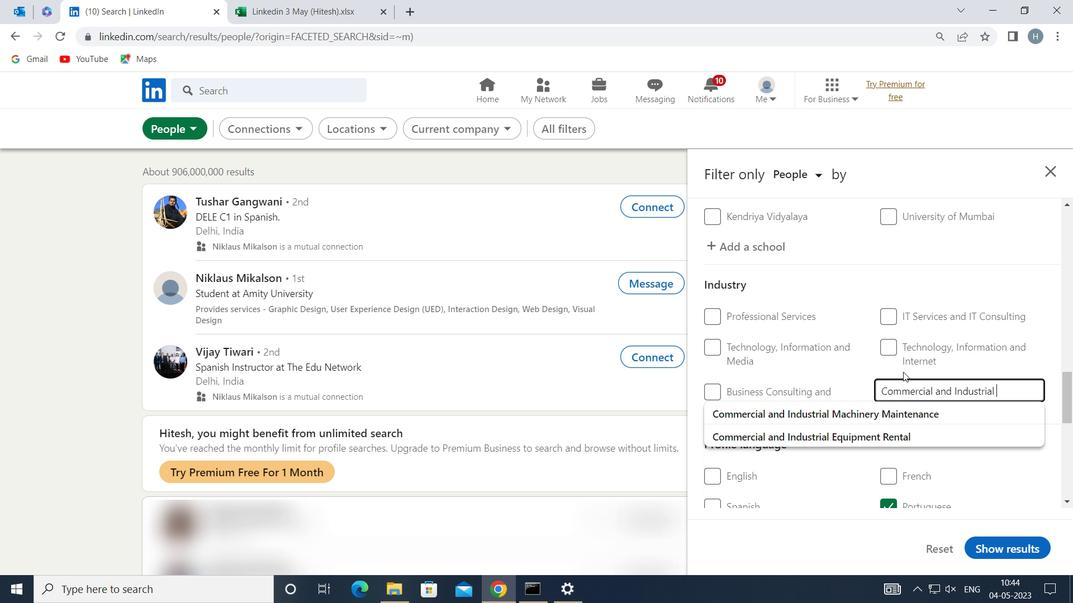 
Action: Key pressed <Key.shift>MA
Screenshot: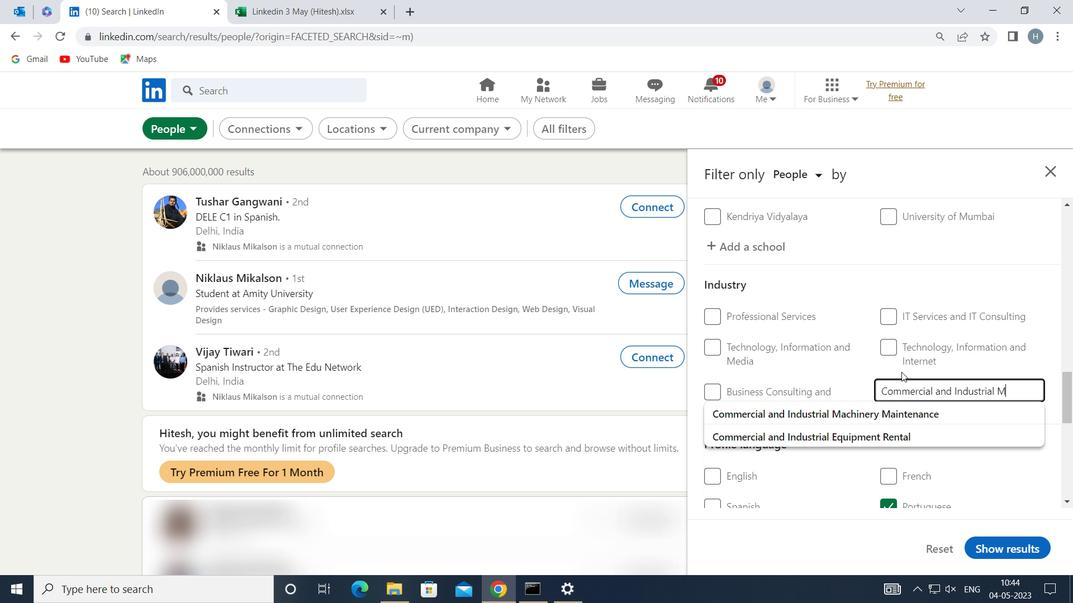 
Action: Mouse moved to (868, 411)
Screenshot: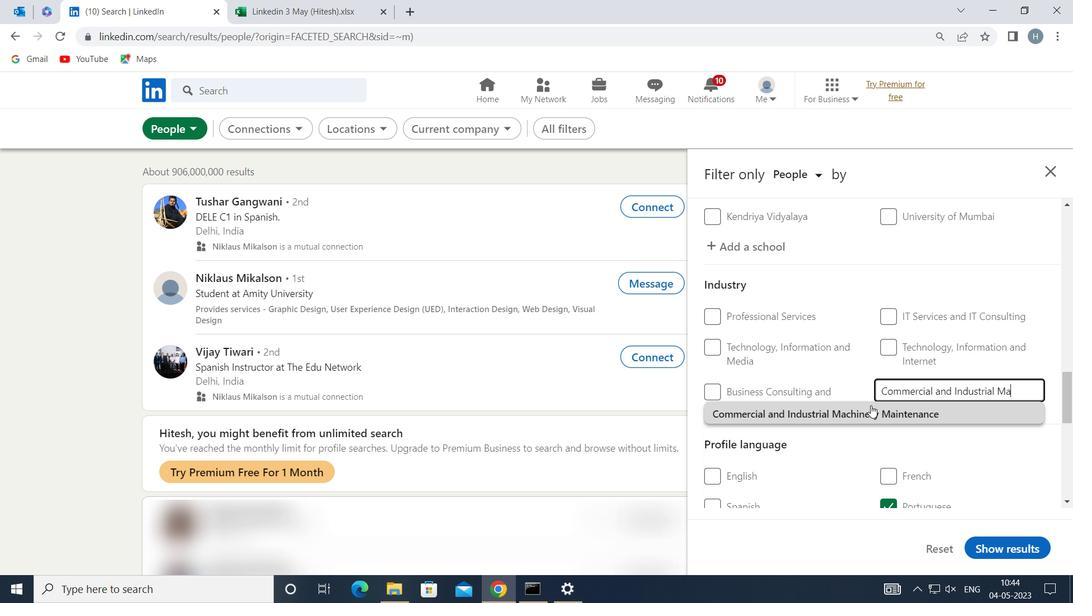 
Action: Mouse pressed left at (868, 411)
Screenshot: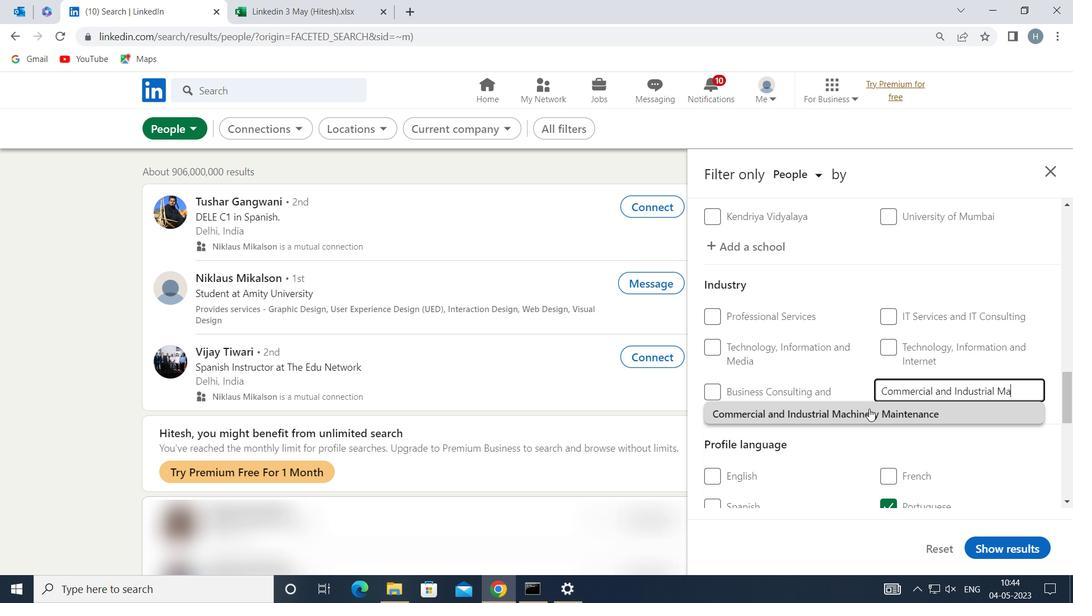 
Action: Mouse moved to (845, 414)
Screenshot: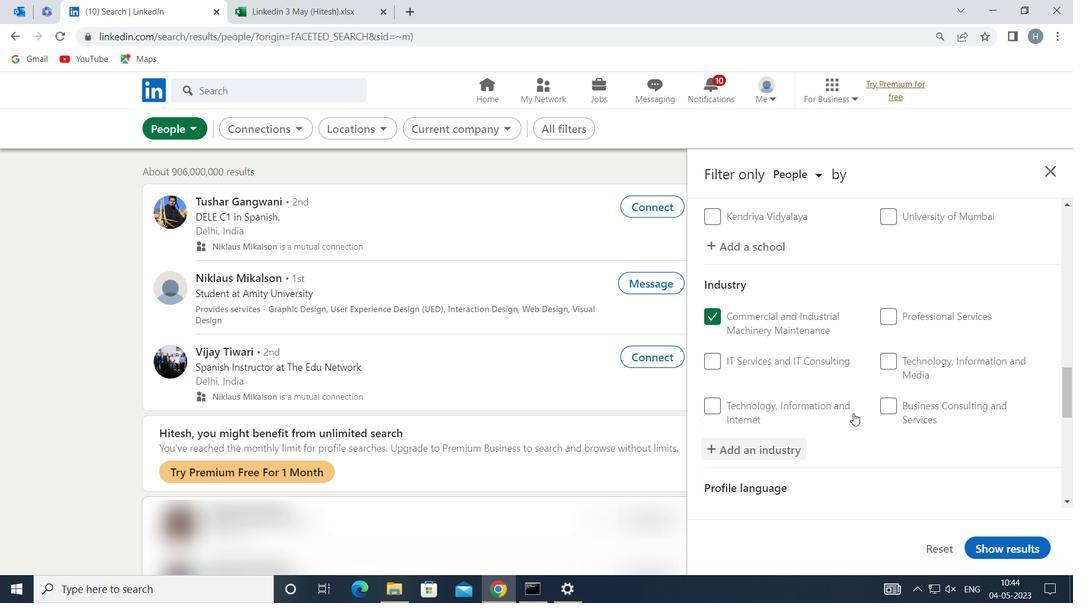 
Action: Mouse scrolled (845, 413) with delta (0, 0)
Screenshot: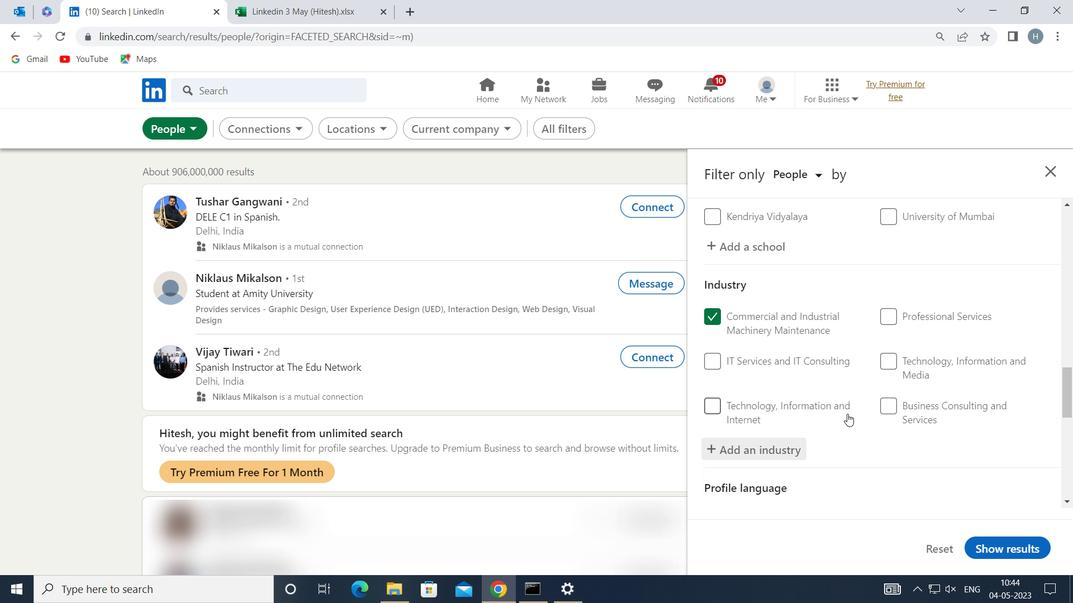 
Action: Mouse scrolled (845, 413) with delta (0, 0)
Screenshot: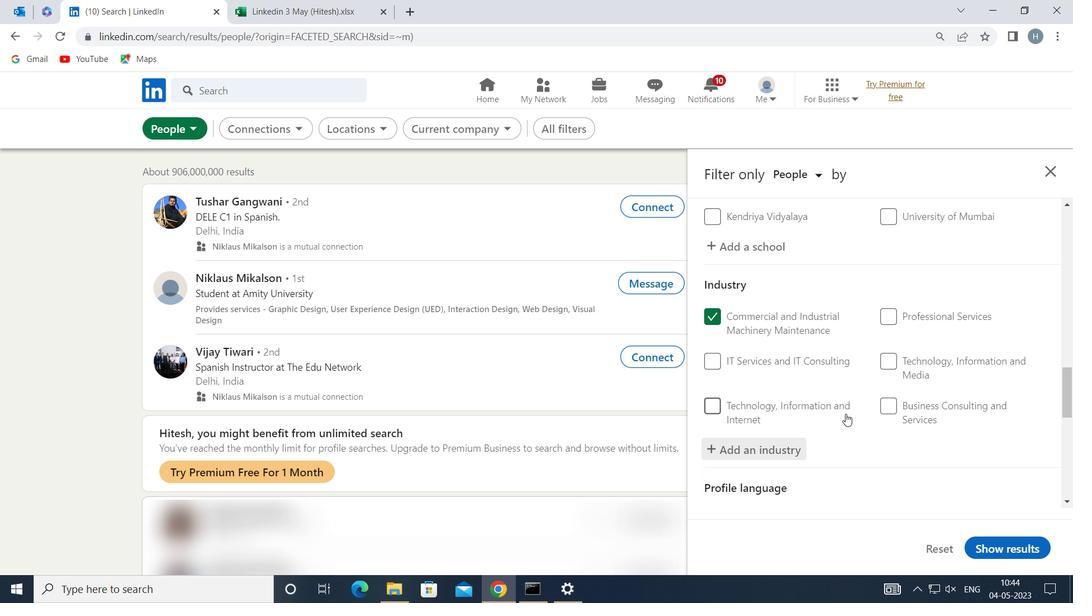 
Action: Mouse moved to (845, 410)
Screenshot: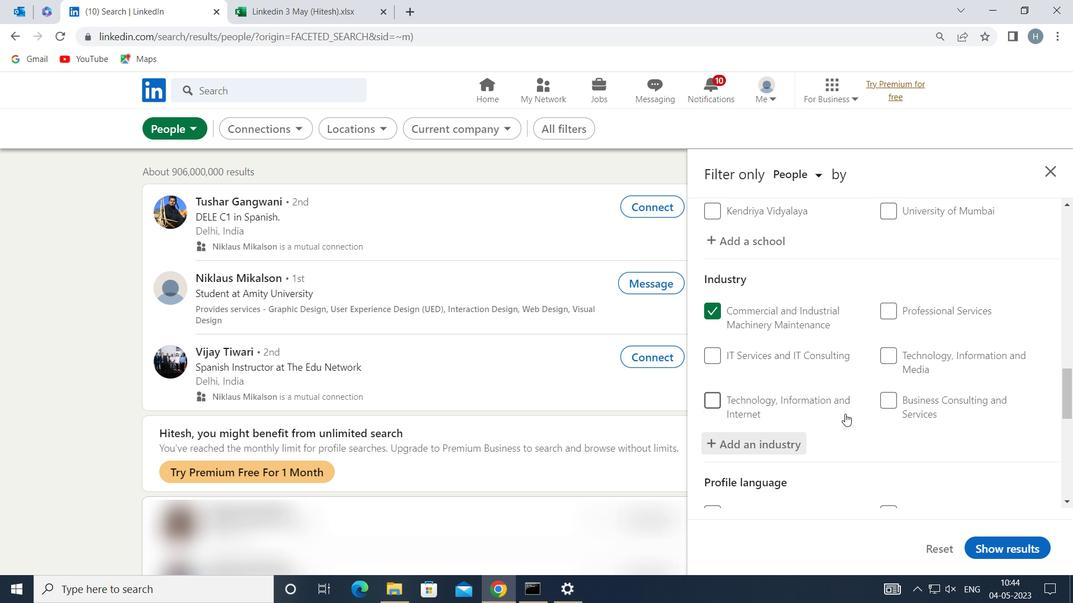
Action: Mouse scrolled (845, 410) with delta (0, 0)
Screenshot: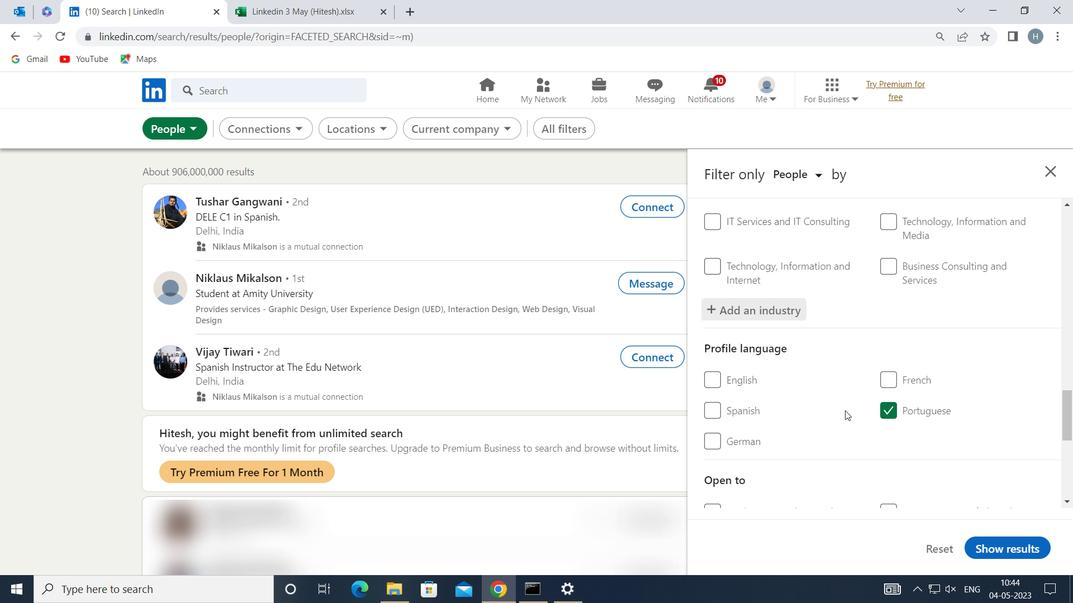 
Action: Mouse moved to (845, 408)
Screenshot: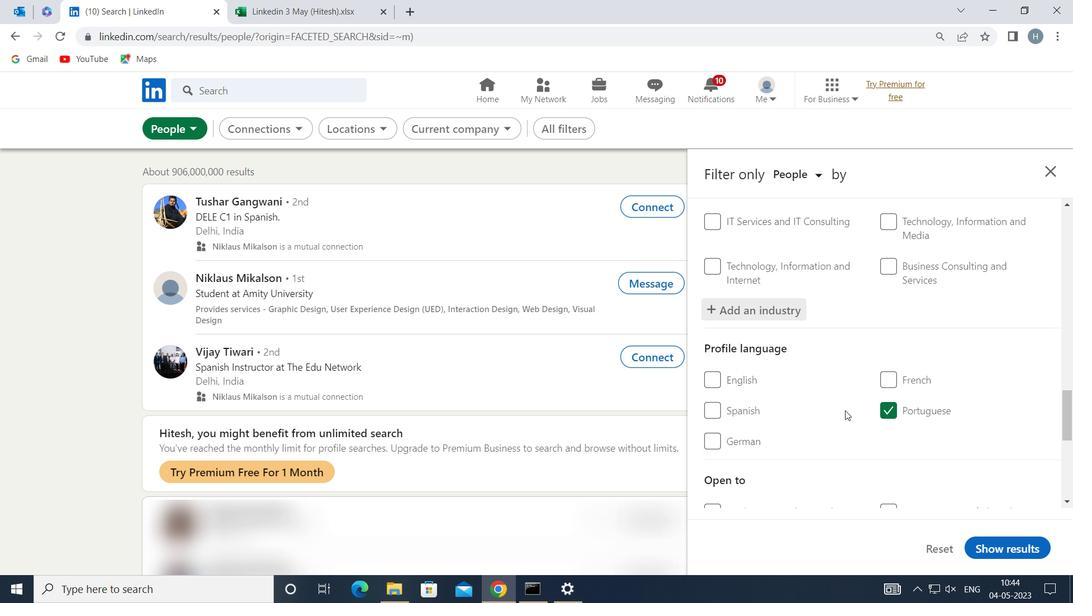 
Action: Mouse scrolled (845, 408) with delta (0, 0)
Screenshot: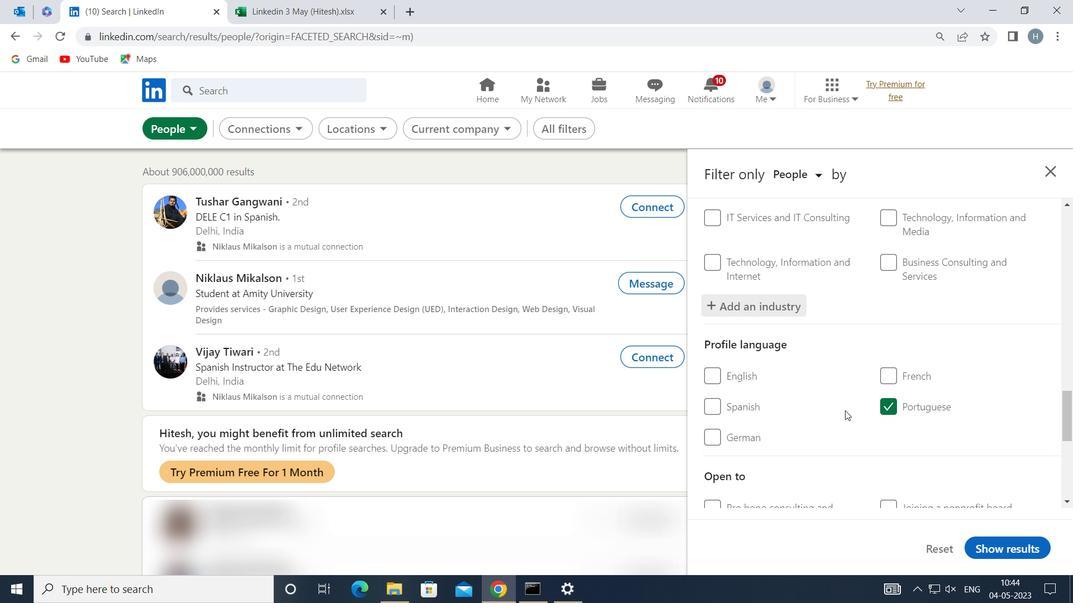 
Action: Mouse moved to (846, 405)
Screenshot: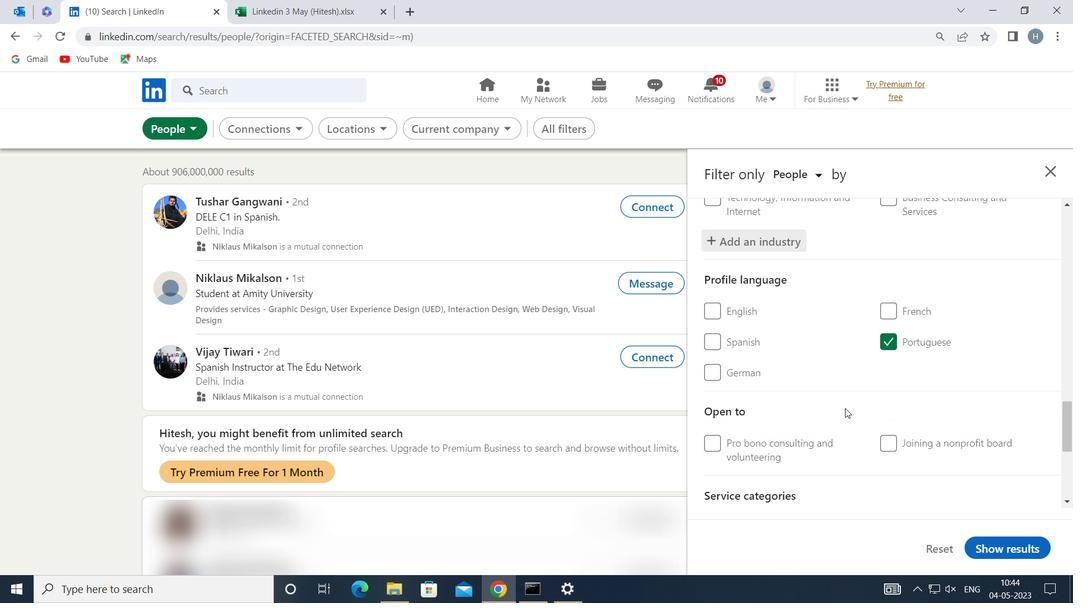 
Action: Mouse scrolled (846, 405) with delta (0, 0)
Screenshot: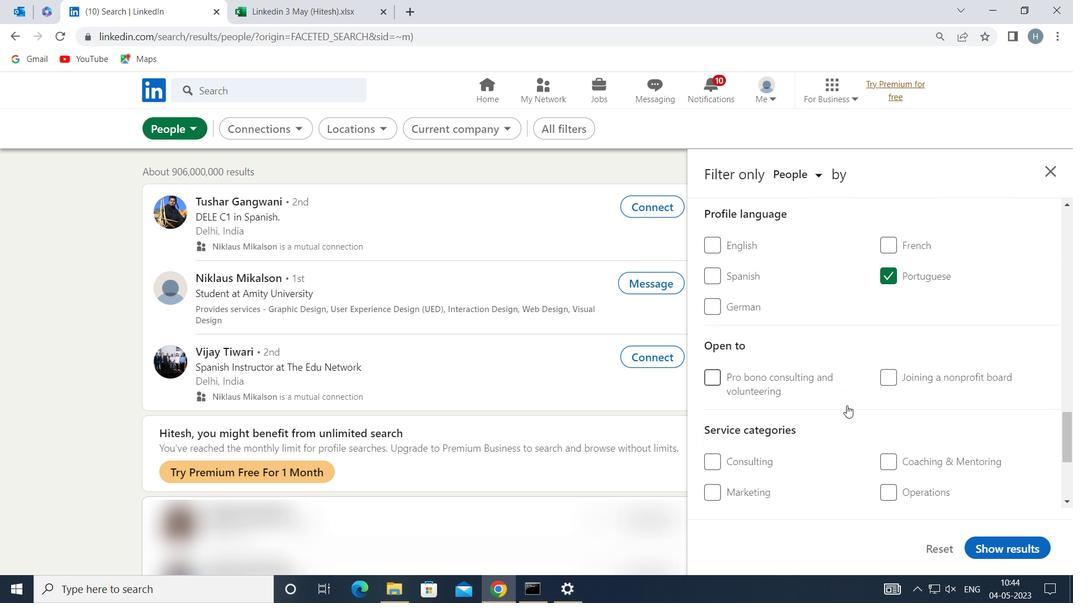 
Action: Mouse scrolled (846, 405) with delta (0, 0)
Screenshot: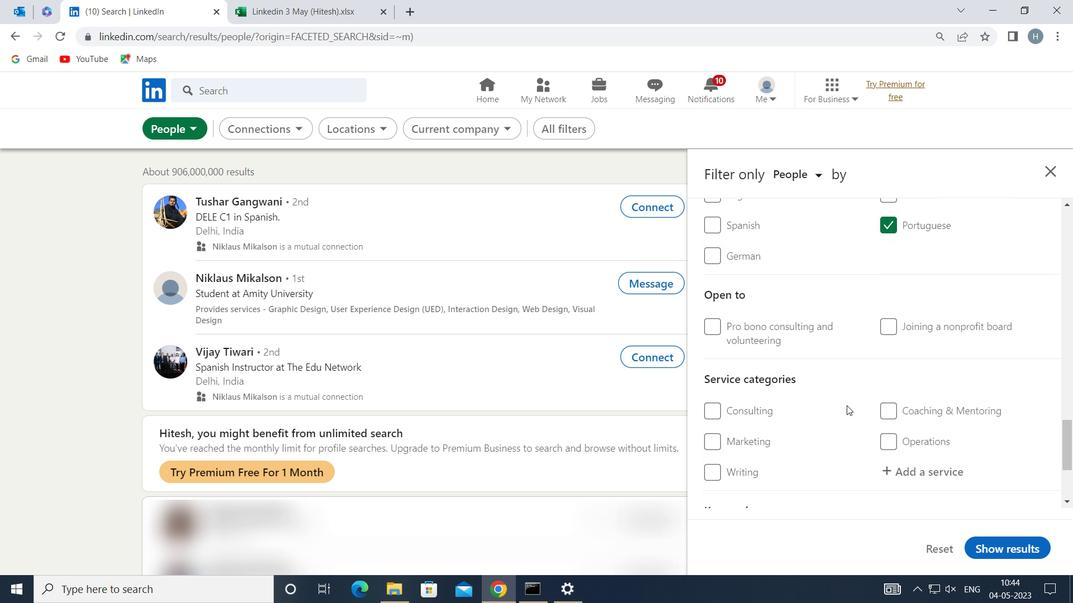 
Action: Mouse moved to (931, 380)
Screenshot: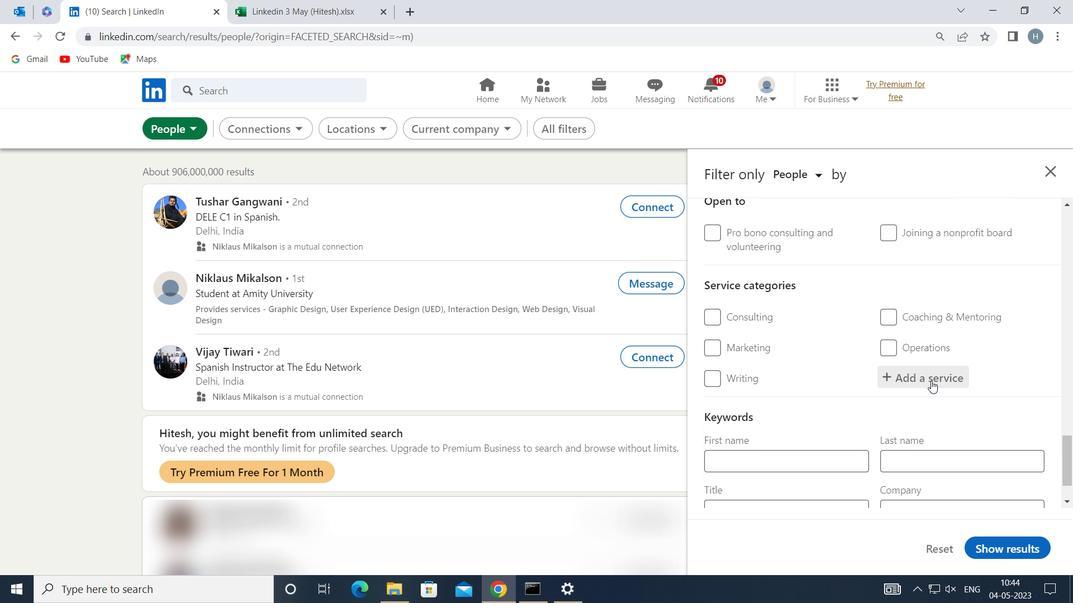 
Action: Mouse pressed left at (931, 380)
Screenshot: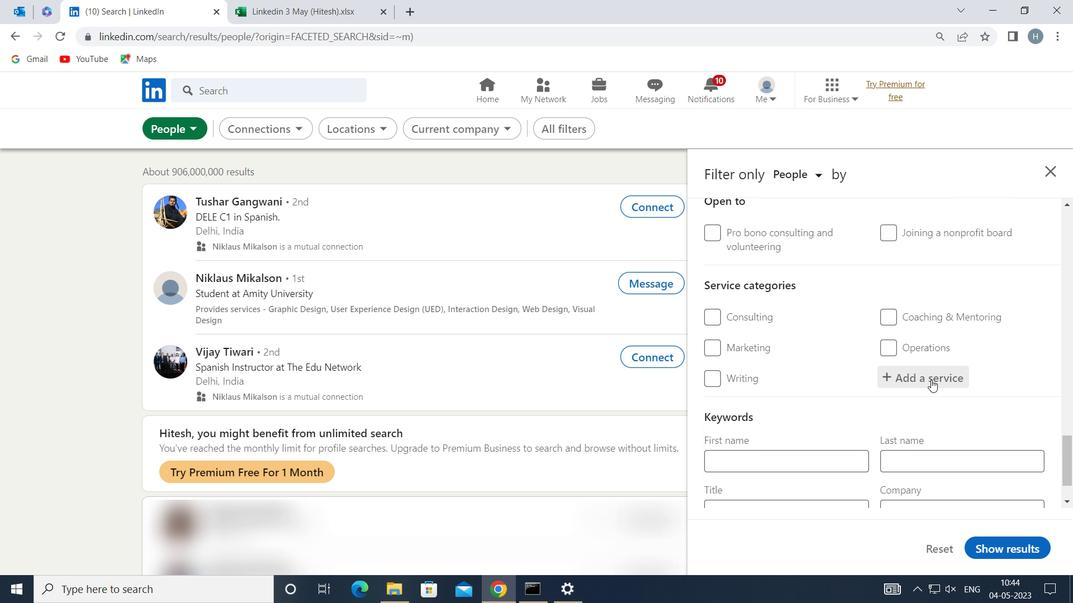 
Action: Key pressed <Key.shift>COMMERCIAL<Key.space><Key.shift>INS
Screenshot: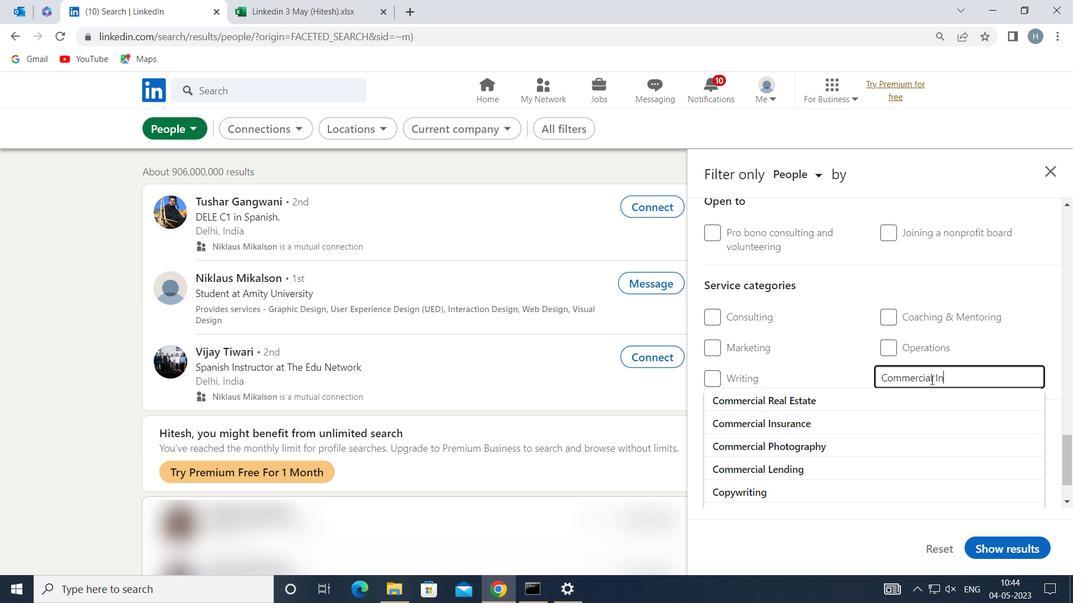 
Action: Mouse moved to (872, 398)
Screenshot: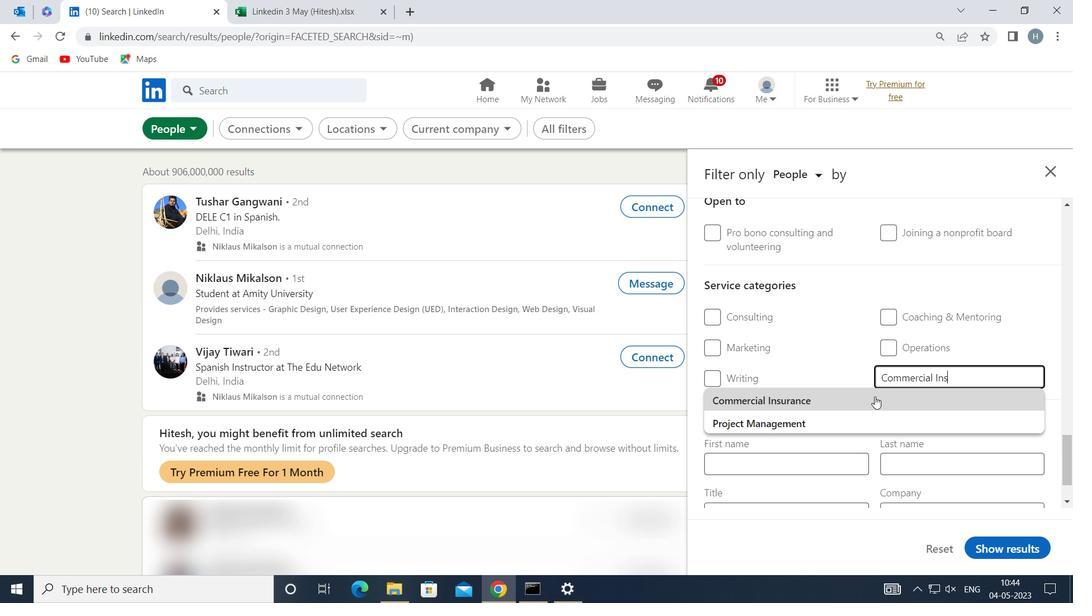
Action: Mouse pressed left at (872, 398)
Screenshot: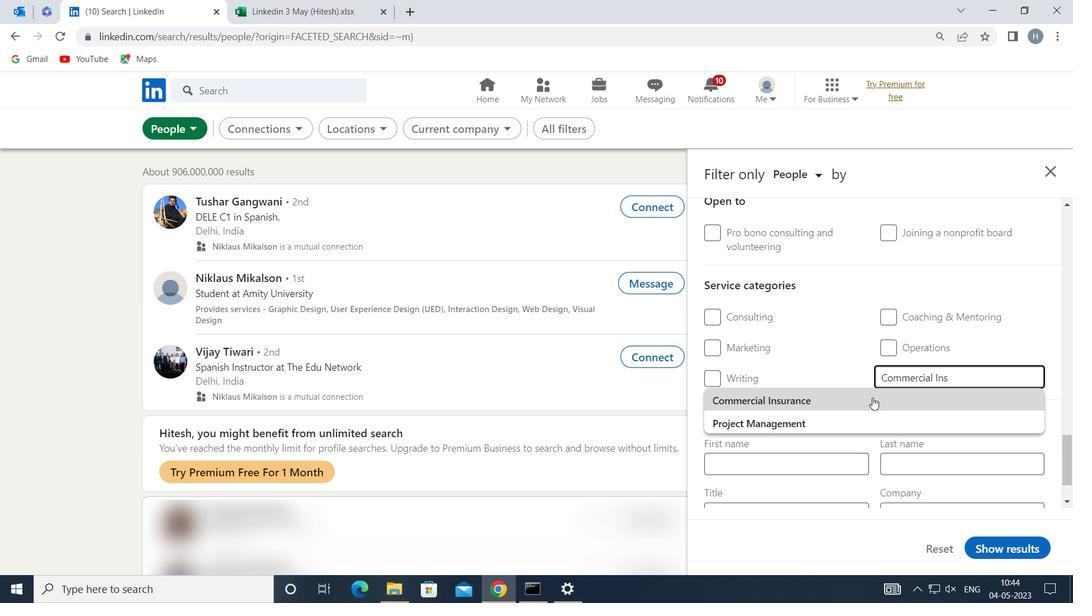 
Action: Mouse moved to (872, 396)
Screenshot: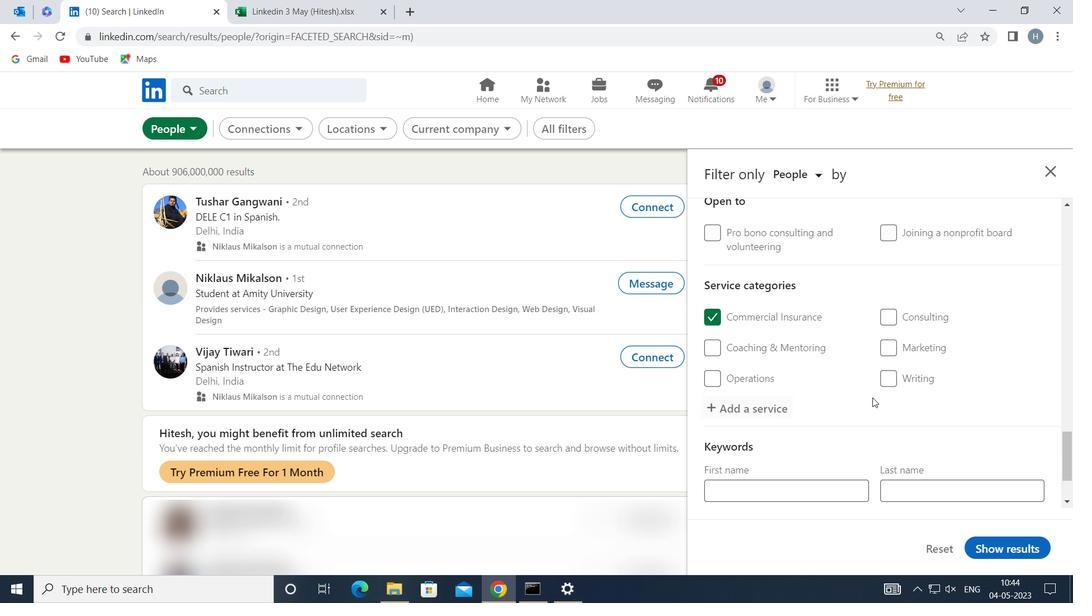 
Action: Mouse scrolled (872, 395) with delta (0, 0)
Screenshot: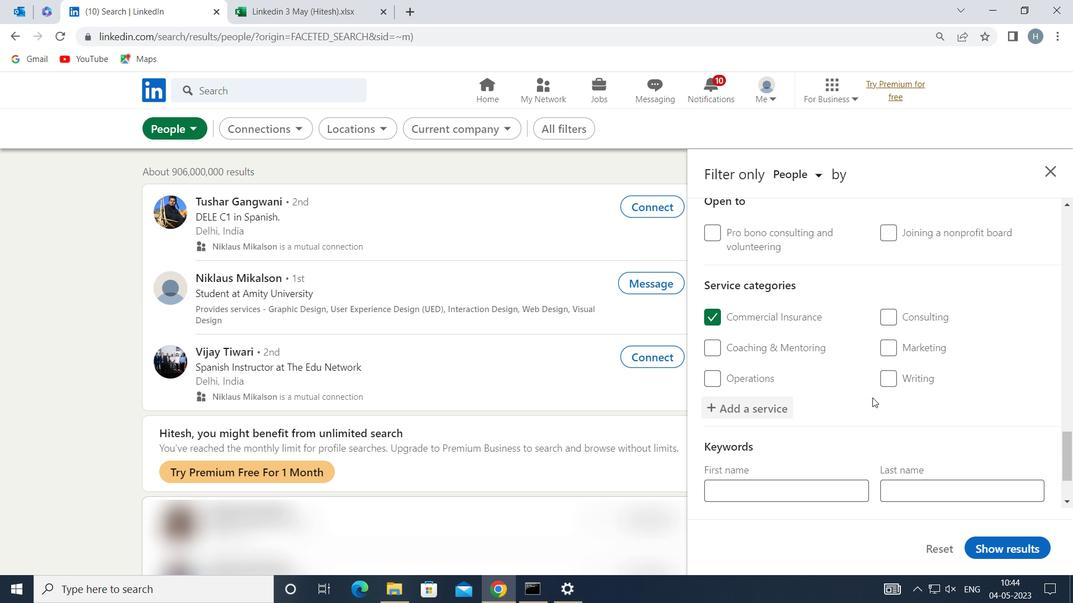 
Action: Mouse scrolled (872, 395) with delta (0, 0)
Screenshot: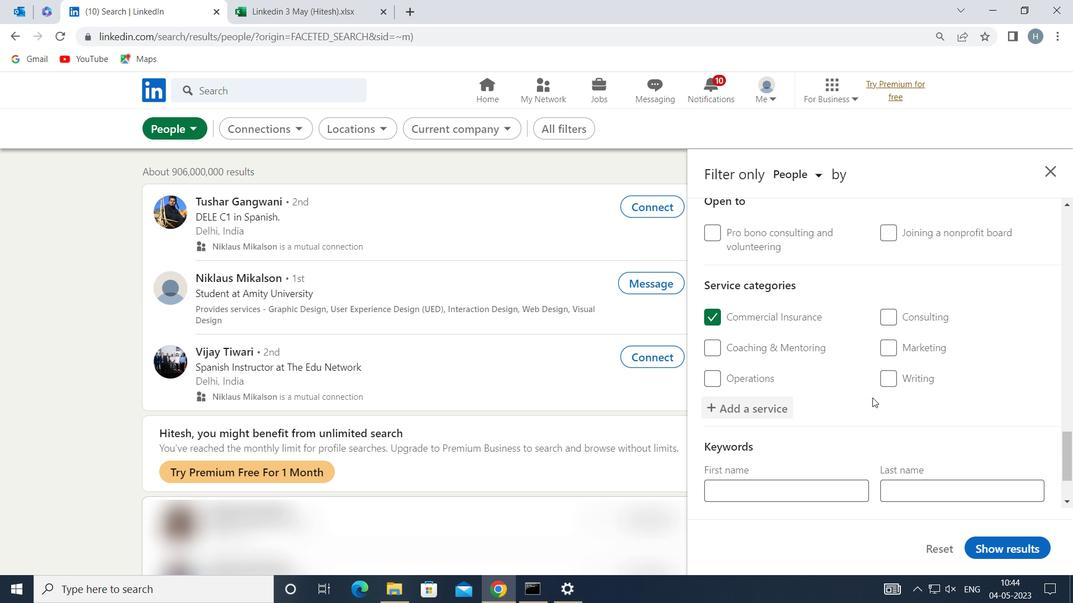 
Action: Mouse scrolled (872, 395) with delta (0, 0)
Screenshot: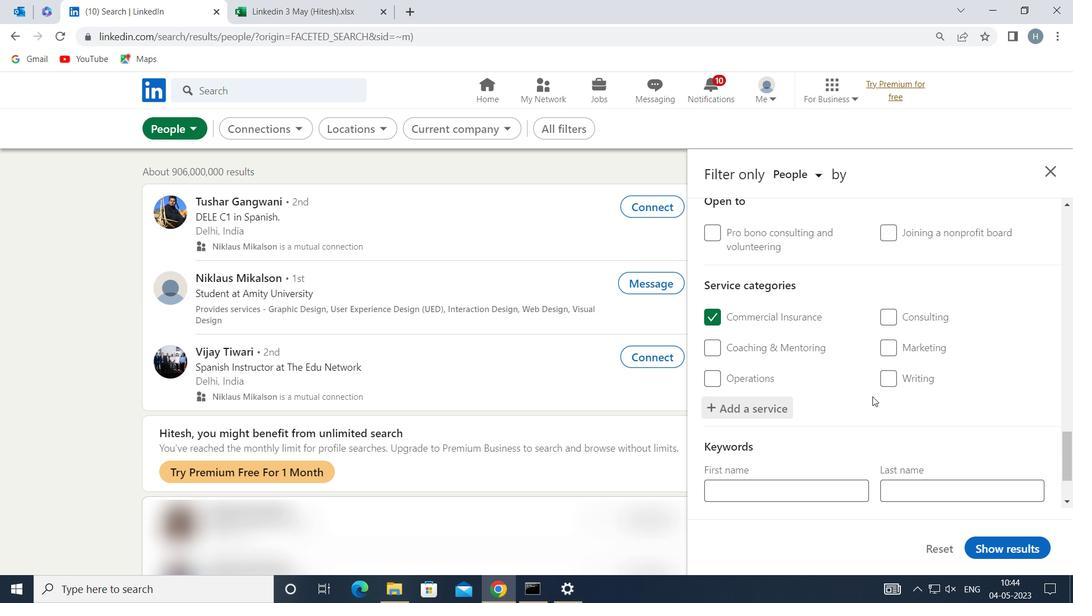 
Action: Mouse scrolled (872, 395) with delta (0, 0)
Screenshot: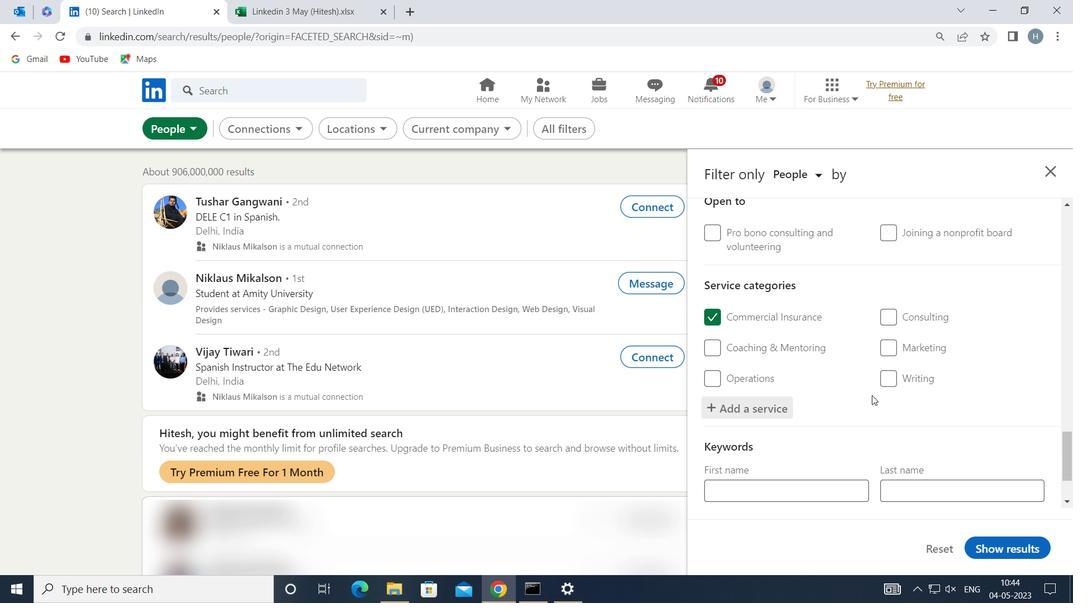 
Action: Mouse scrolled (872, 395) with delta (0, 0)
Screenshot: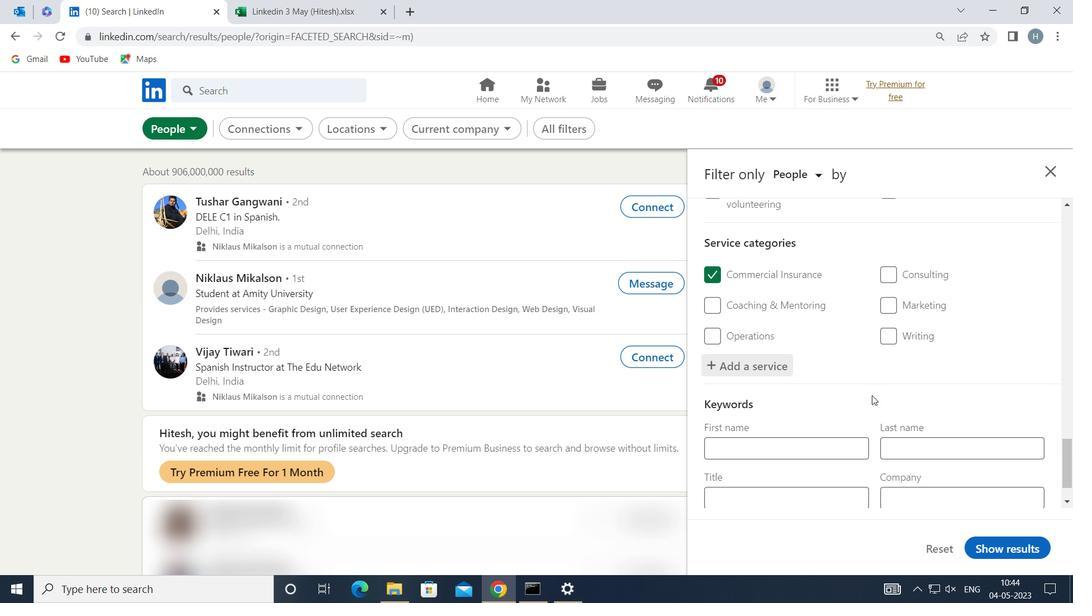 
Action: Mouse scrolled (872, 395) with delta (0, 0)
Screenshot: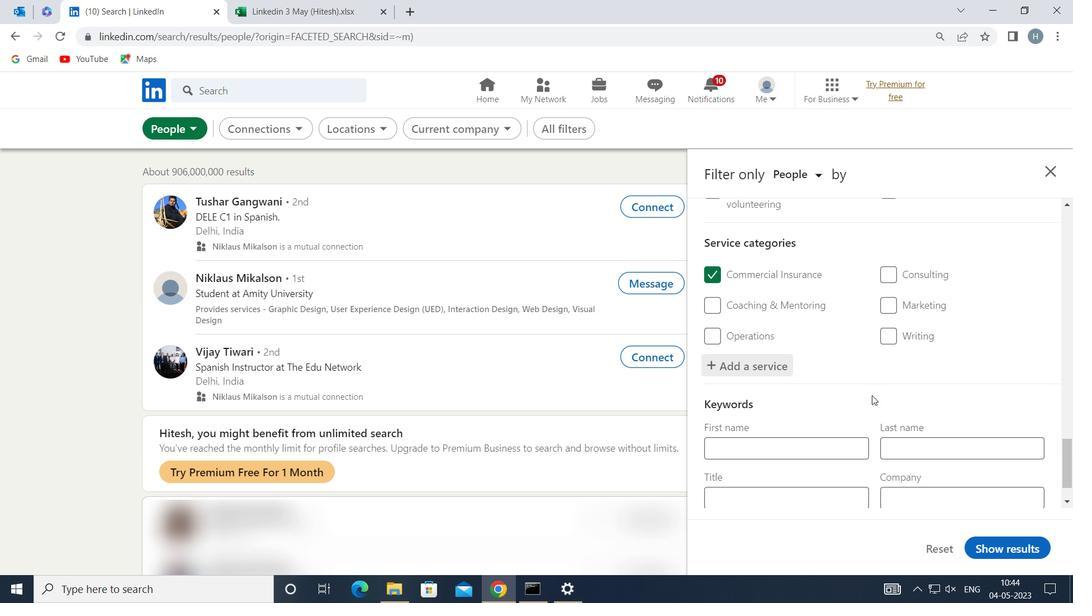 
Action: Mouse scrolled (872, 395) with delta (0, 0)
Screenshot: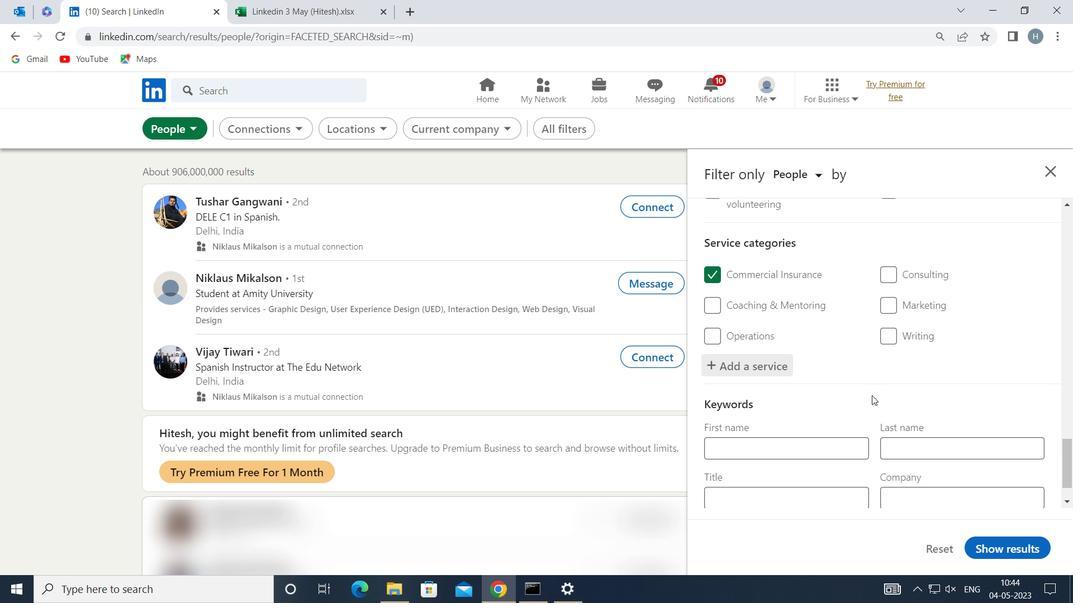 
Action: Mouse moved to (829, 438)
Screenshot: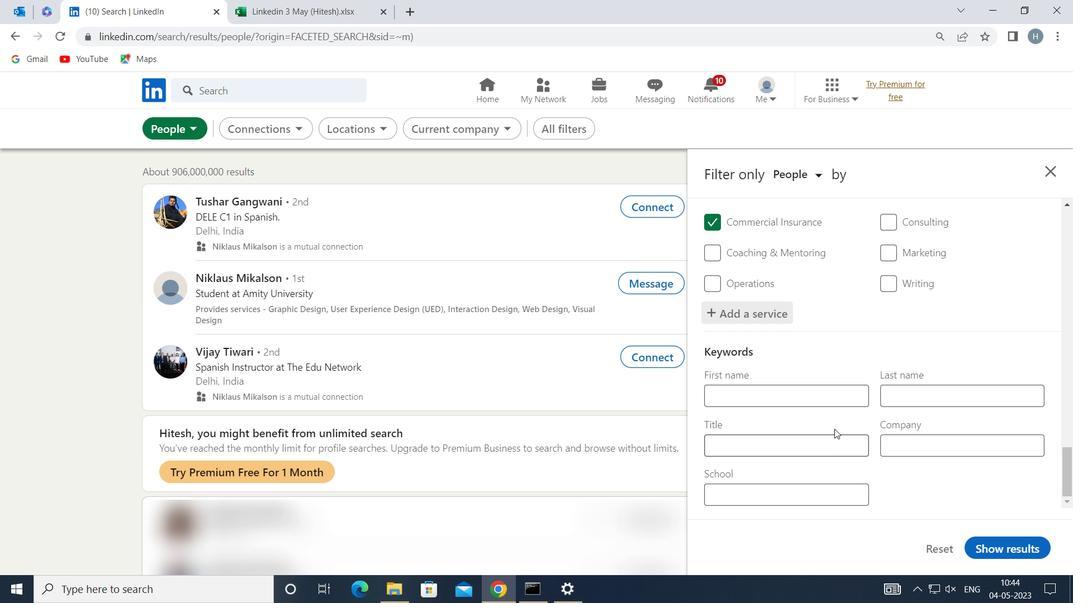 
Action: Mouse pressed left at (829, 438)
Screenshot: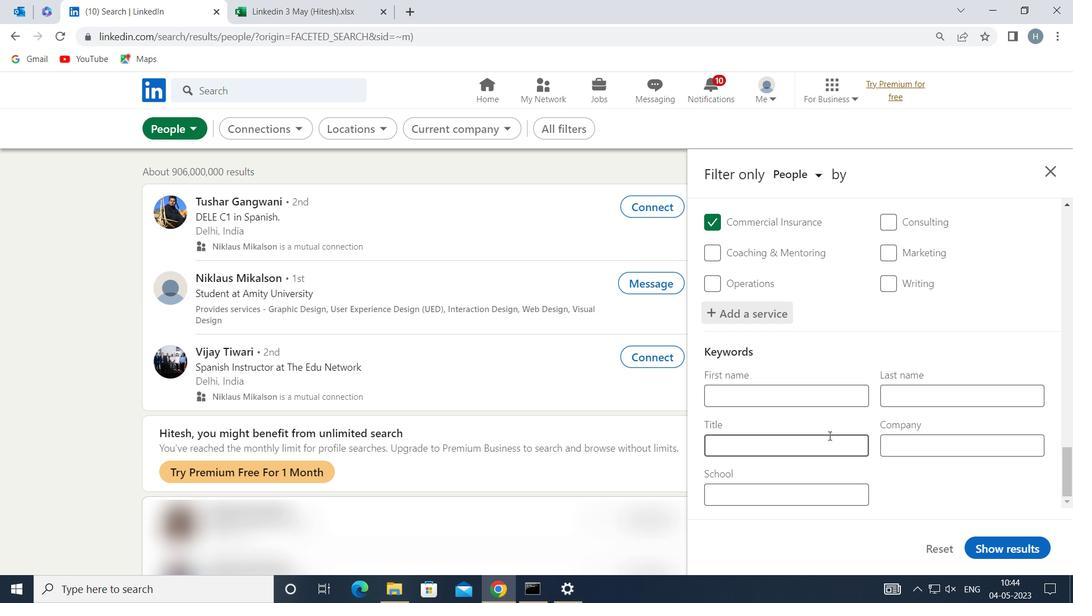 
Action: Mouse moved to (821, 438)
Screenshot: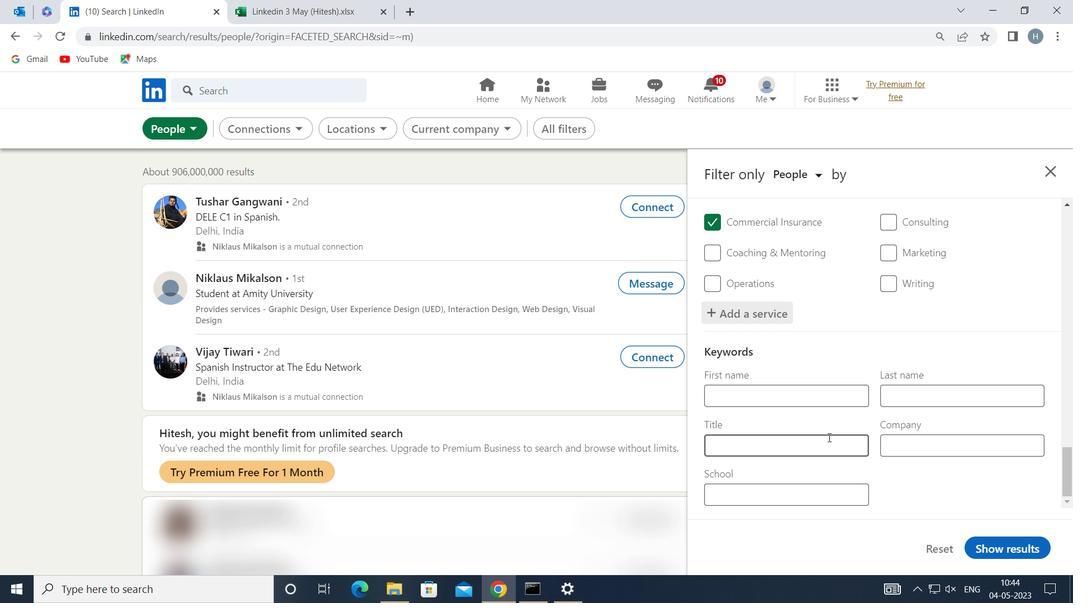 
Action: Key pressed <Key.shift>SCRUM<Key.space>
Screenshot: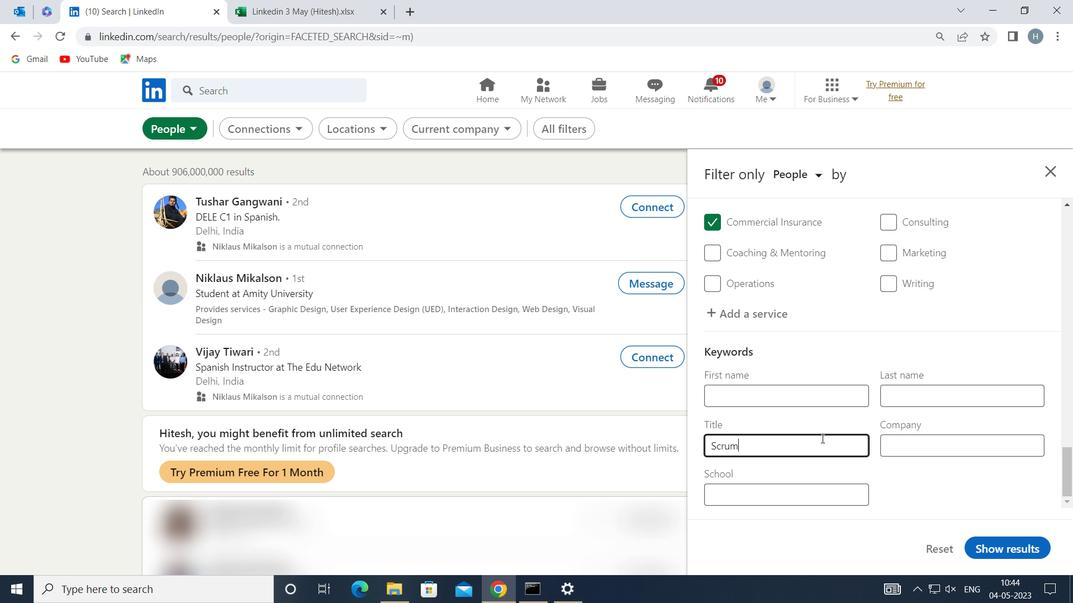 
Action: Mouse moved to (821, 438)
Screenshot: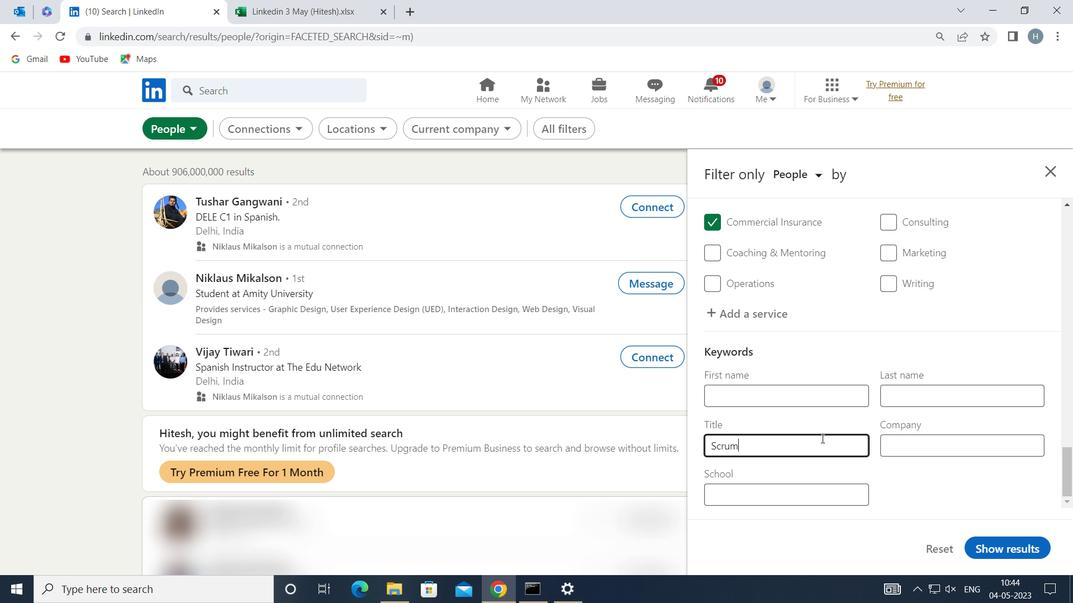 
Action: Key pressed <Key.shift>MASTER
Screenshot: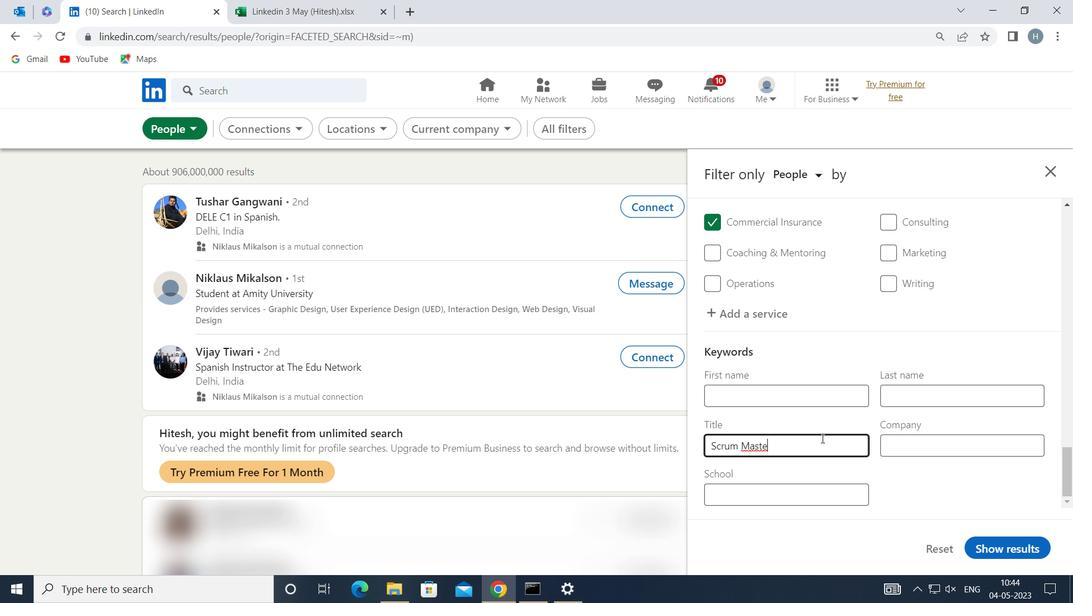 
Action: Mouse moved to (1003, 547)
Screenshot: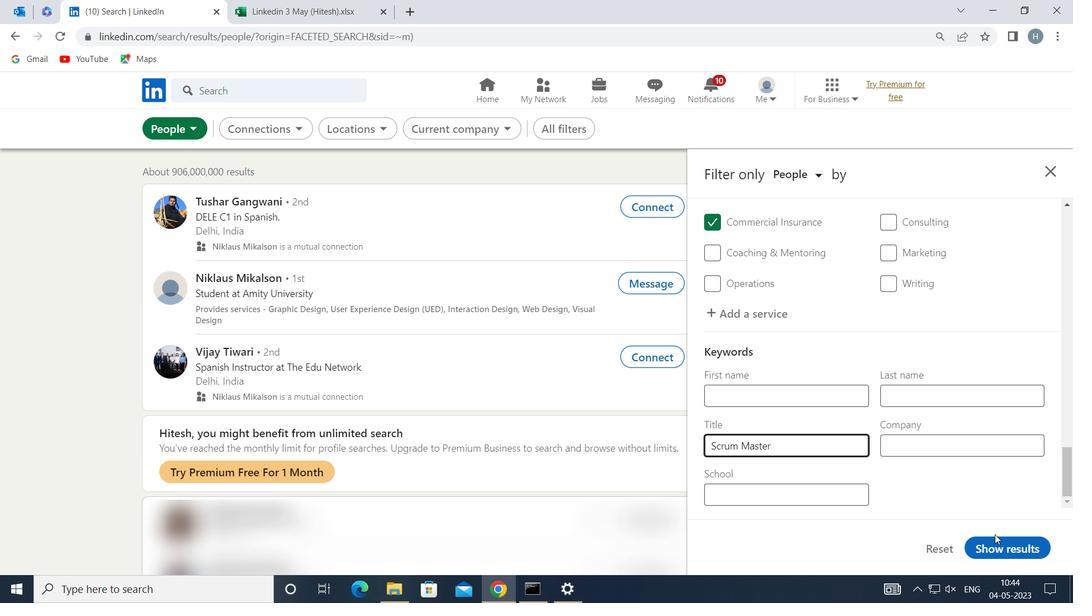 
Action: Mouse pressed left at (1003, 547)
Screenshot: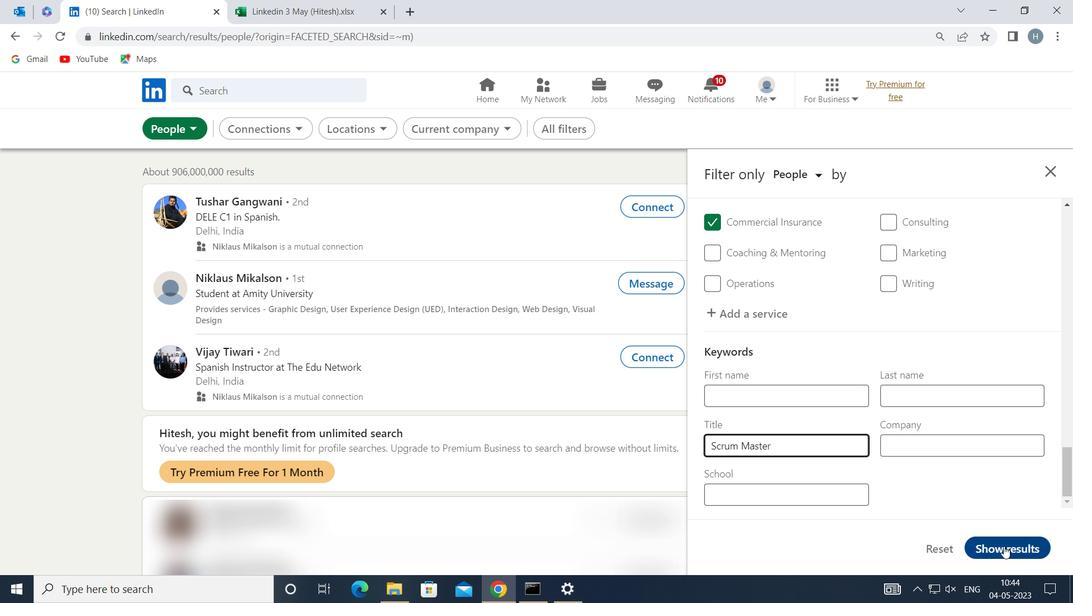
Action: Mouse moved to (875, 442)
Screenshot: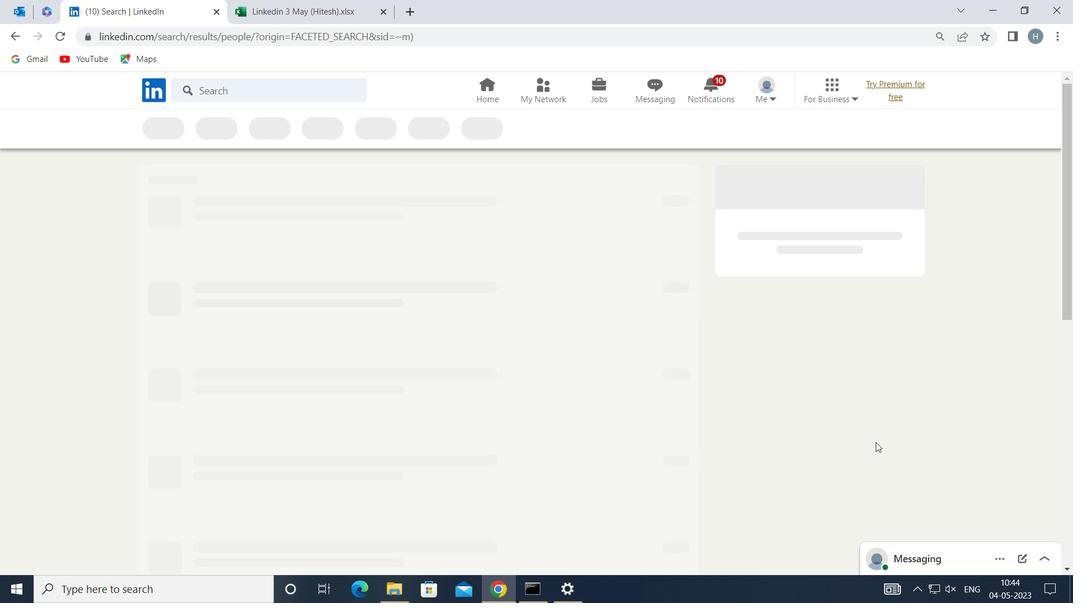 
